 Task: In the Page Airportss.pptxinsert a new slide 'blank' Insert a picture of 'Bunjee Jumping'with name   Bunjee Jumping.png  Change shape height to 11 select the picture and style beveled mattewith picture border color black
Action: Mouse moved to (27, 91)
Screenshot: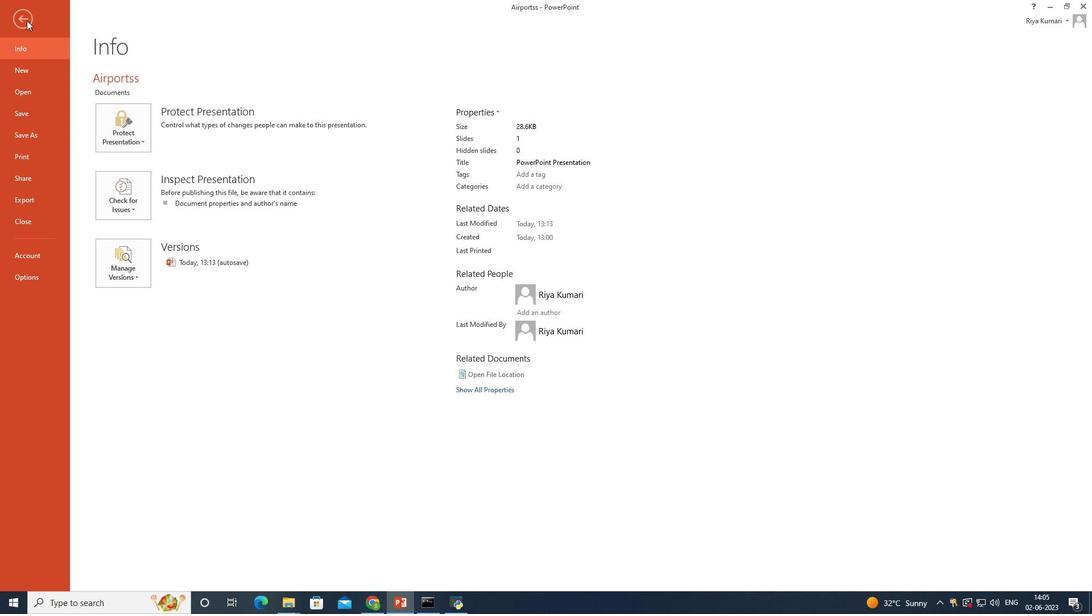 
Action: Mouse pressed left at (27, 91)
Screenshot: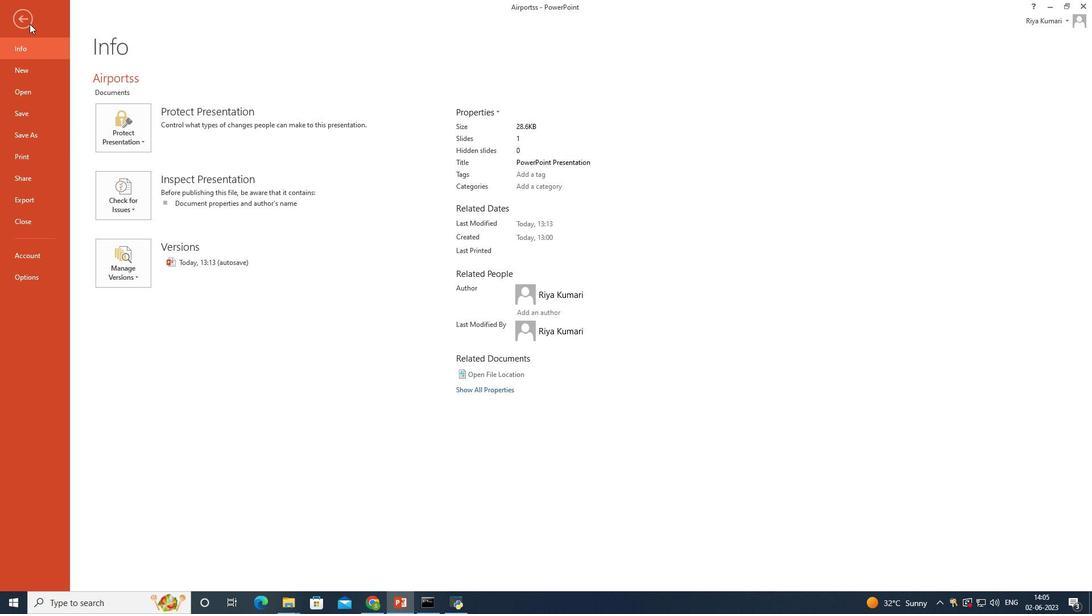 
Action: Mouse moved to (304, 110)
Screenshot: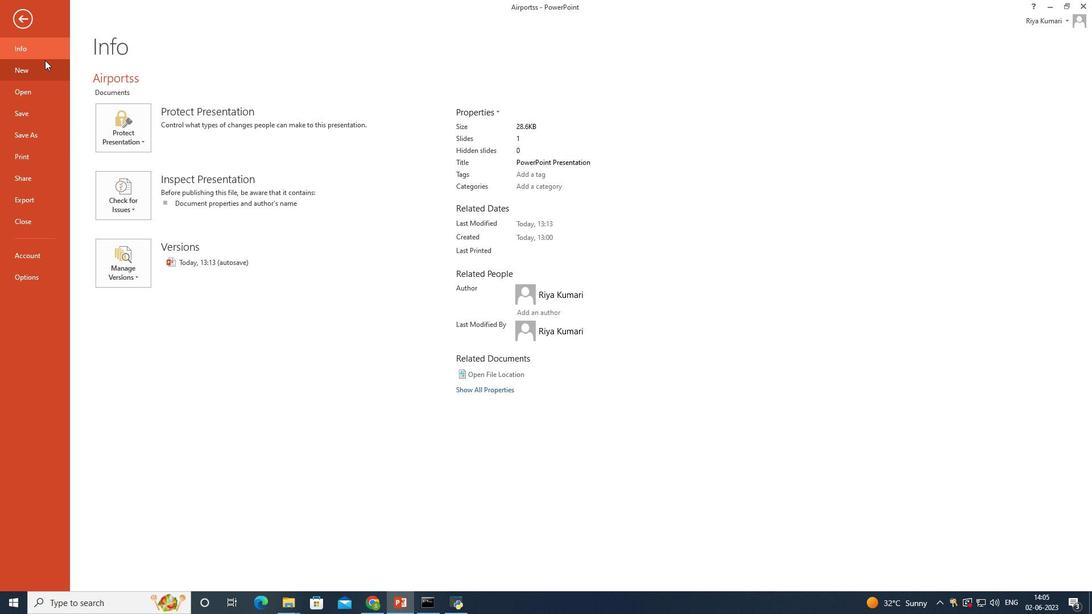 
Action: Mouse pressed left at (304, 110)
Screenshot: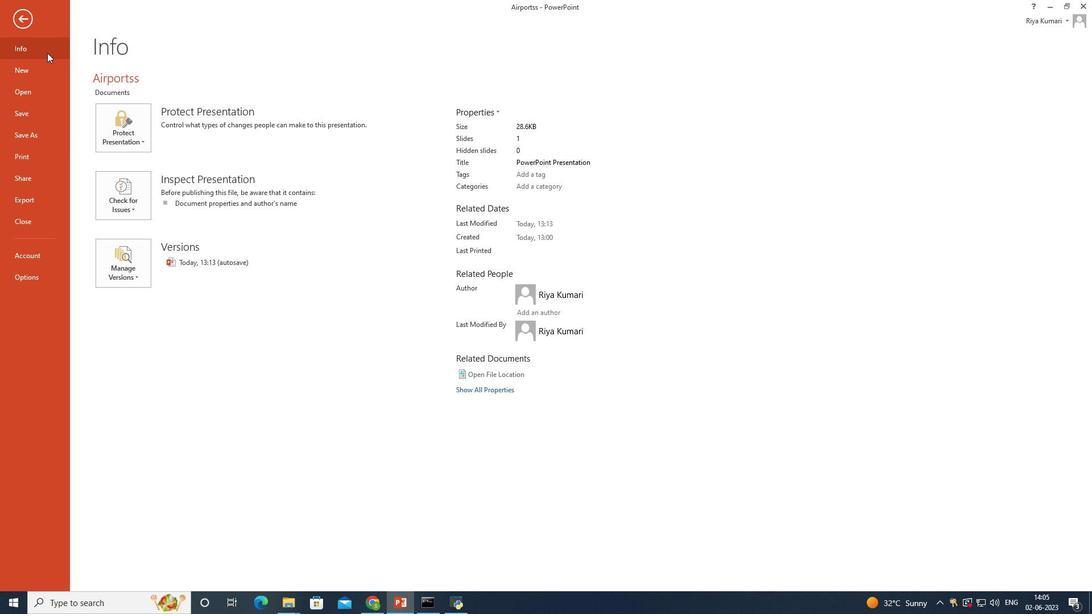 
Action: Mouse moved to (98, 60)
Screenshot: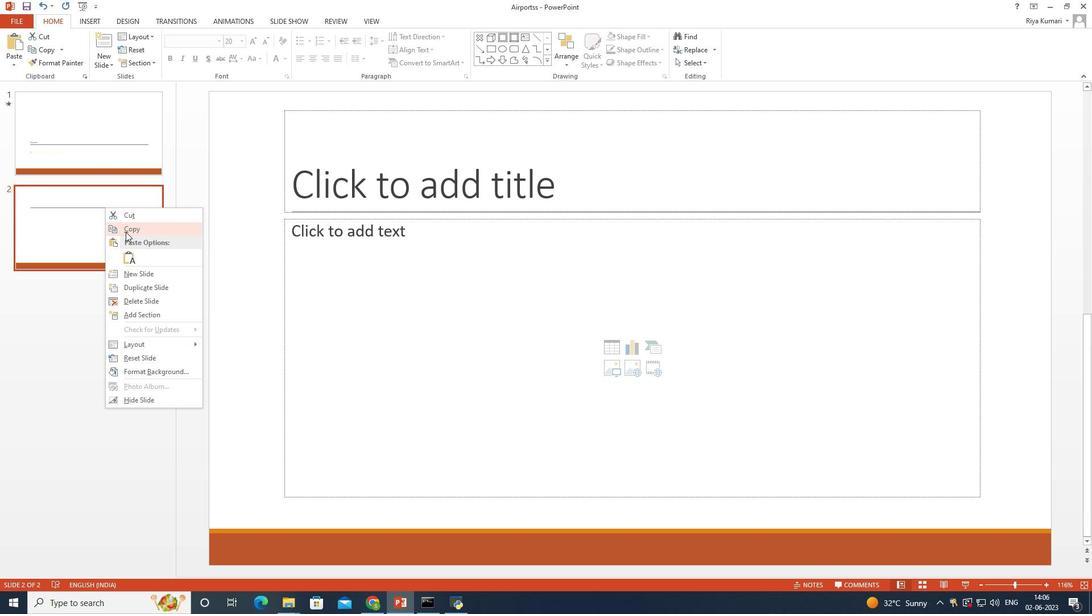 
Action: Mouse pressed left at (98, 60)
Screenshot: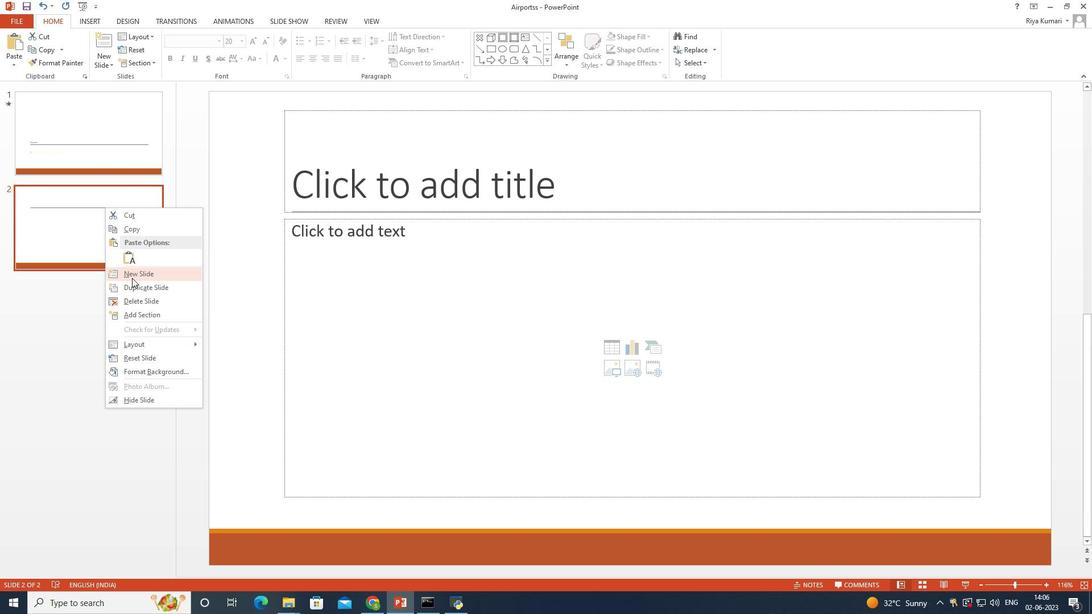 
Action: Mouse moved to (135, 216)
Screenshot: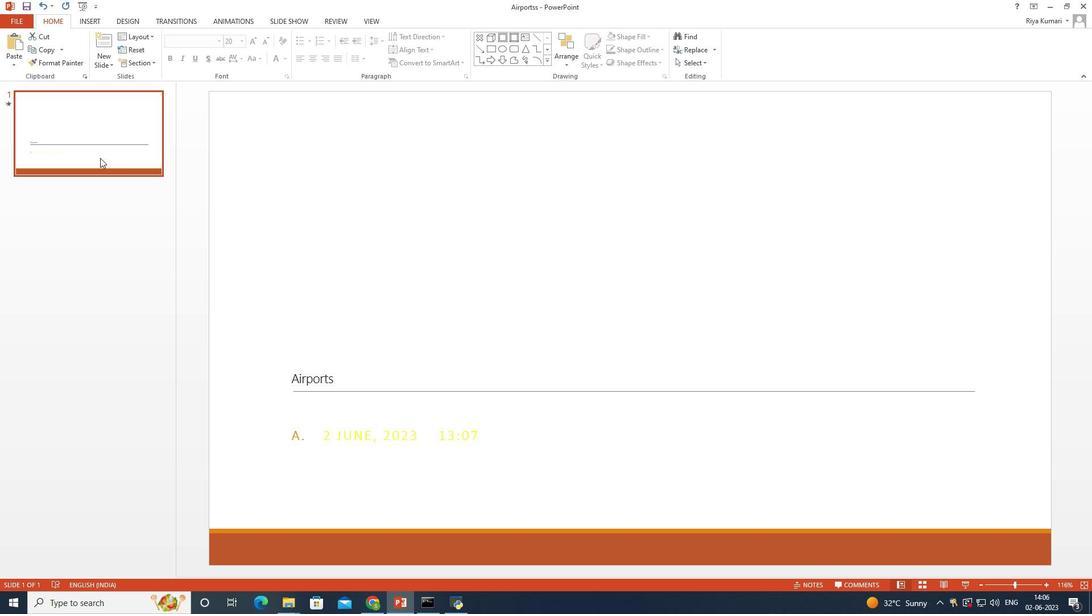 
Action: Mouse pressed left at (135, 216)
Screenshot: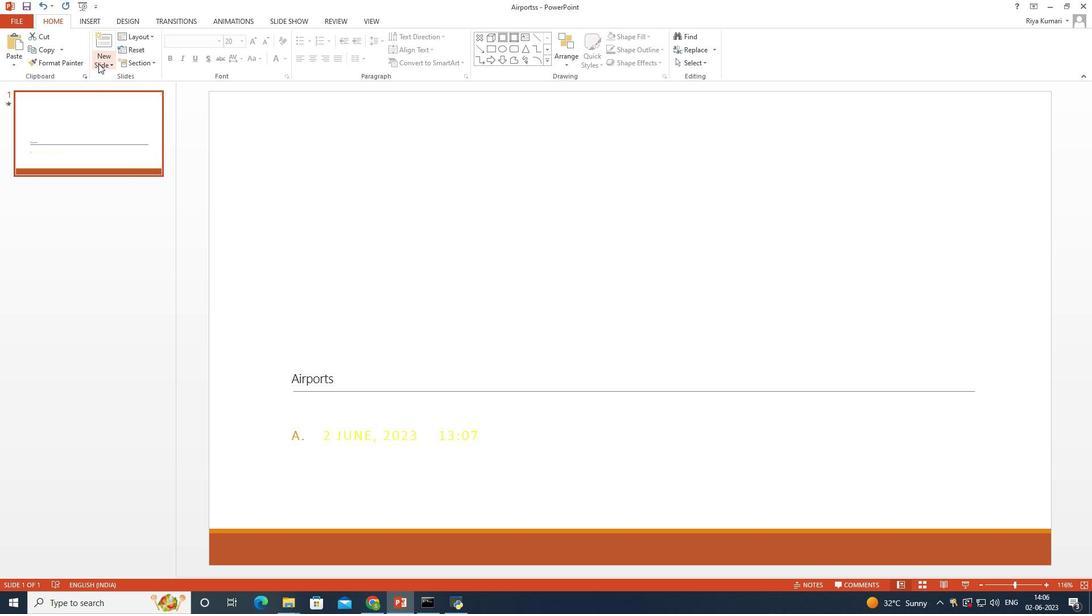 
Action: Mouse moved to (97, 18)
Screenshot: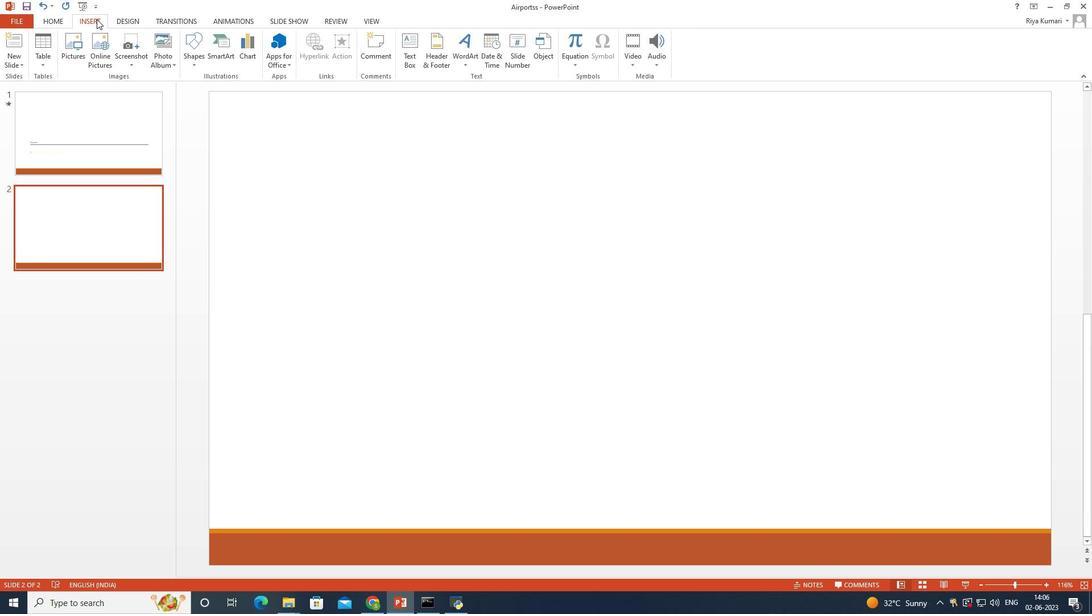 
Action: Mouse pressed left at (97, 18)
Screenshot: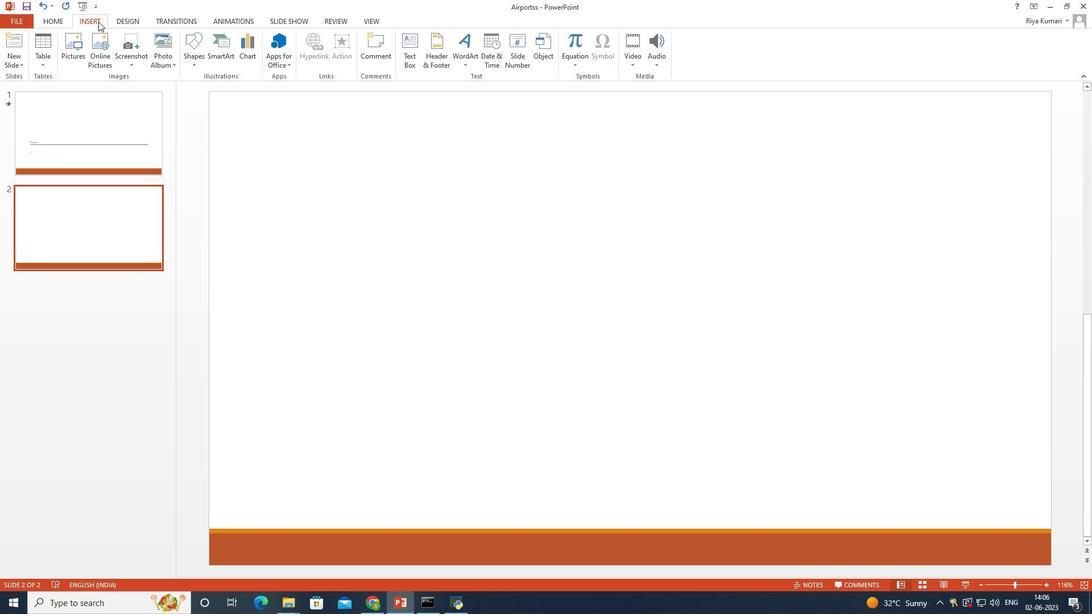 
Action: Mouse moved to (68, 46)
Screenshot: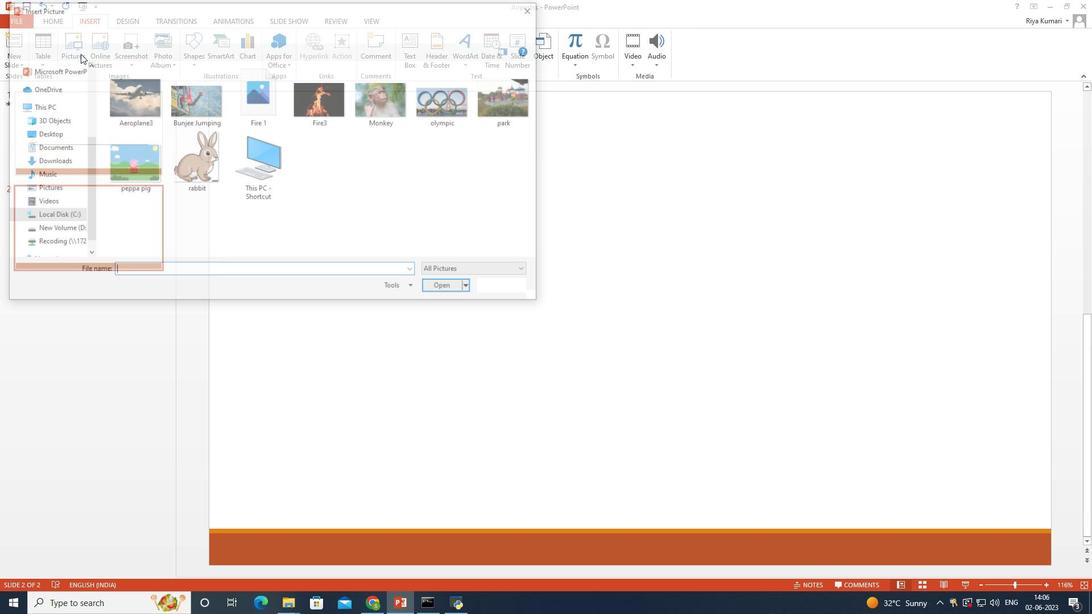 
Action: Mouse pressed left at (68, 46)
Screenshot: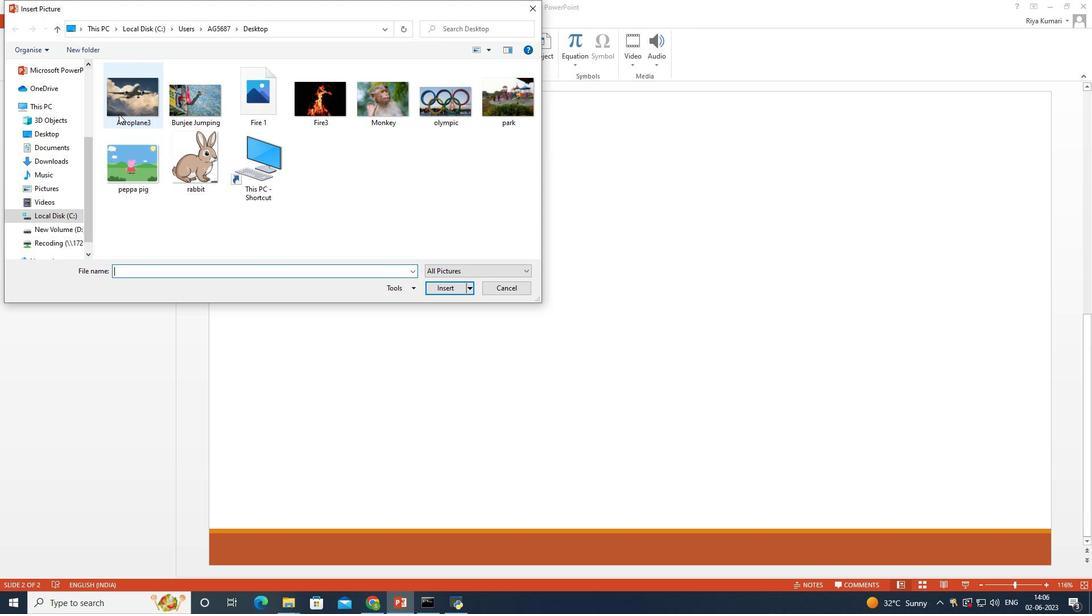 
Action: Mouse moved to (125, 95)
Screenshot: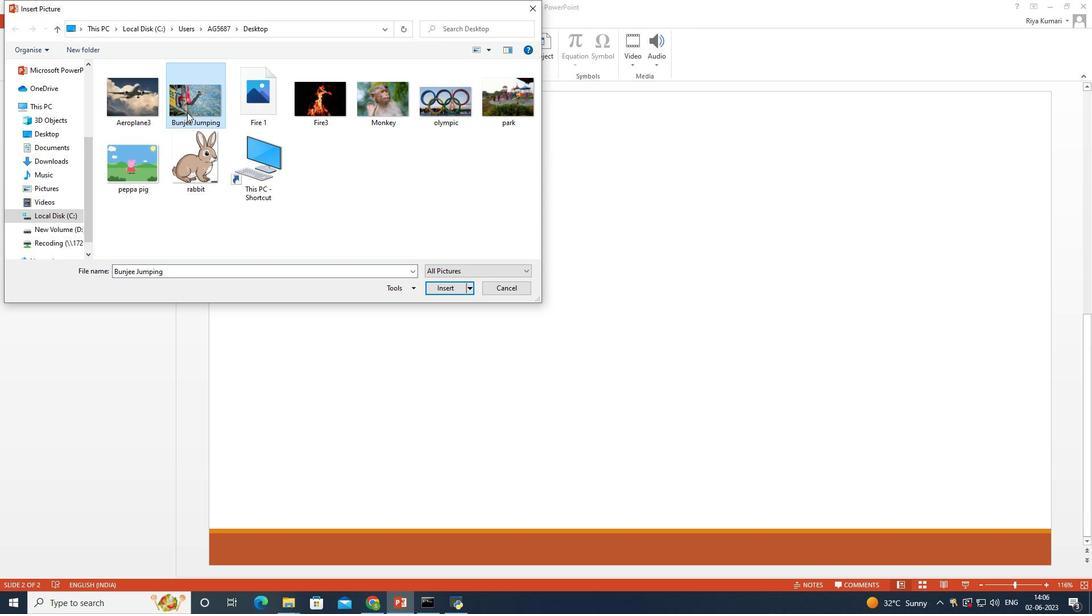 
Action: Mouse pressed left at (125, 95)
Screenshot: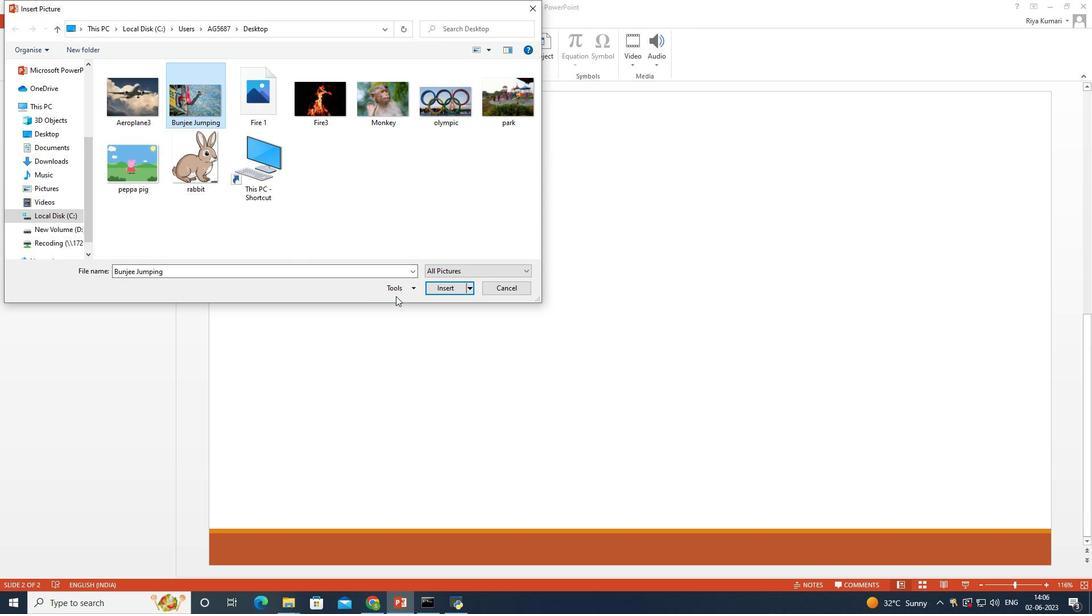 
Action: Mouse moved to (219, 114)
Screenshot: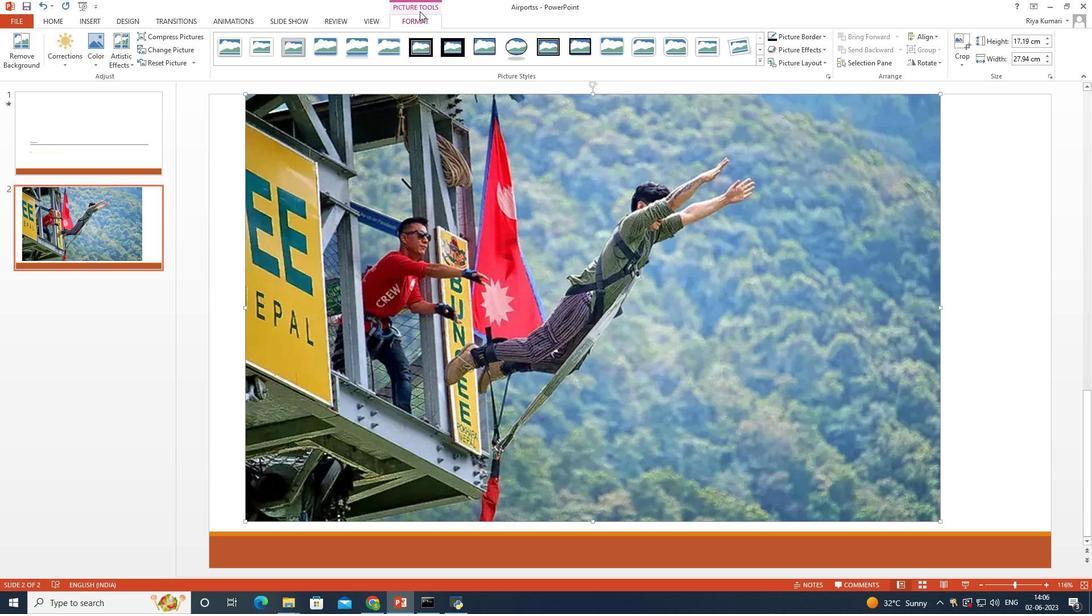 
Action: Mouse pressed left at (219, 114)
Screenshot: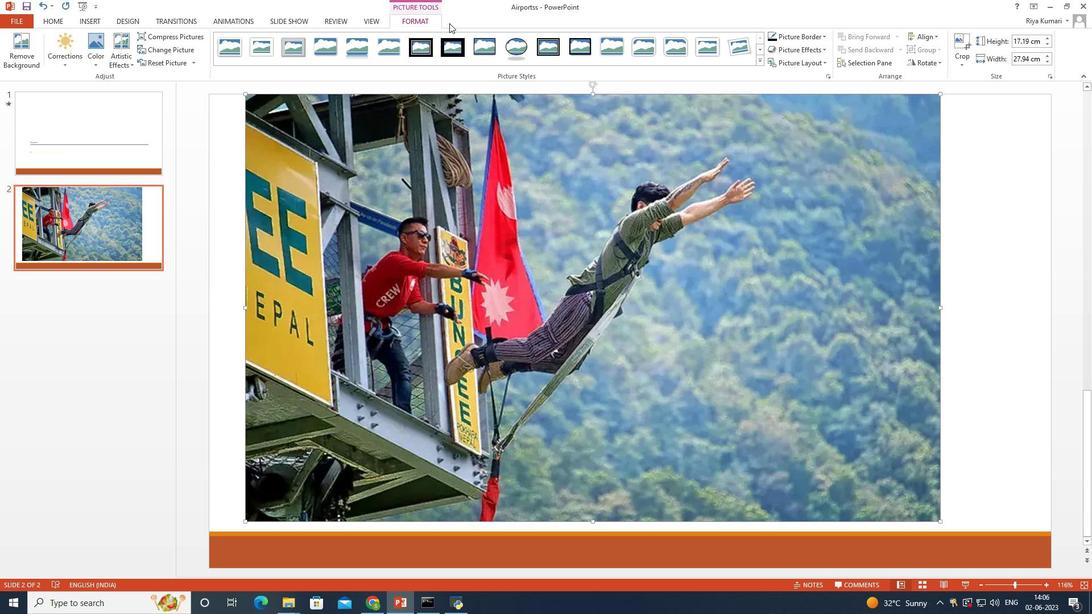 
Action: Mouse moved to (447, 290)
Screenshot: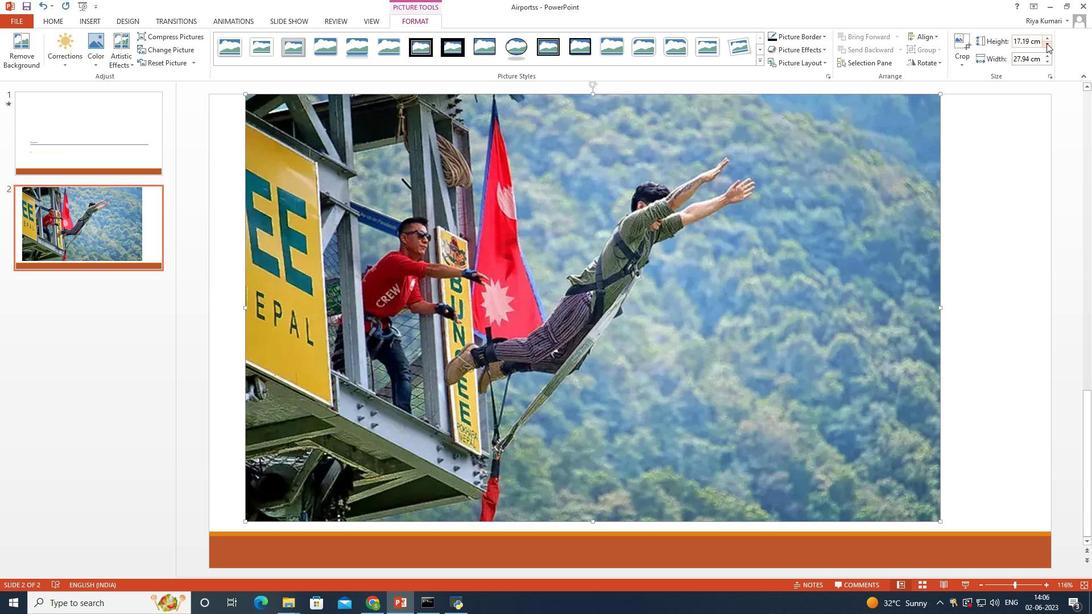 
Action: Mouse pressed left at (447, 290)
Screenshot: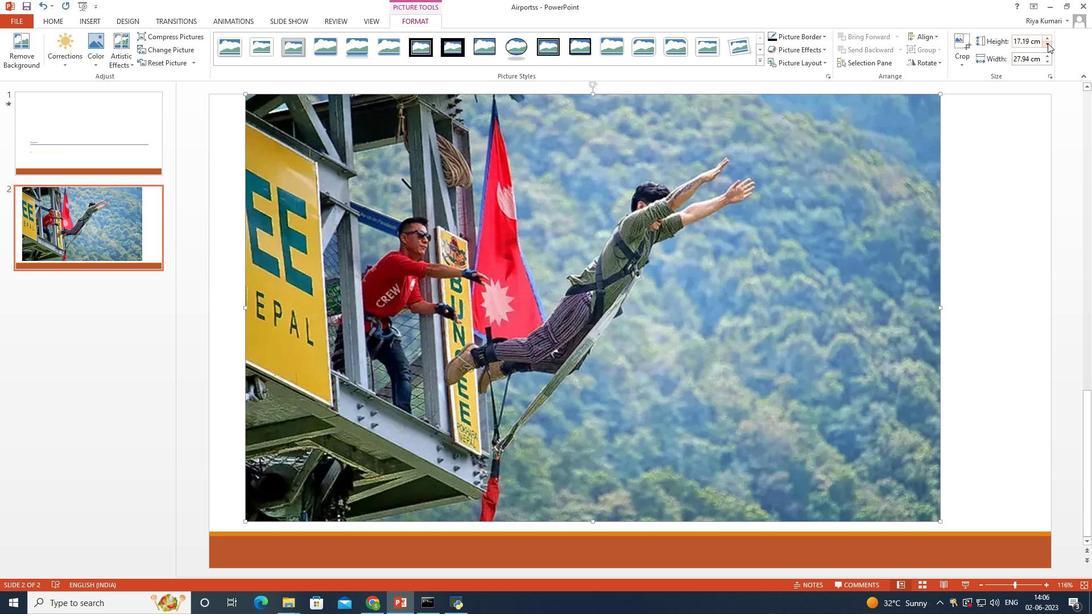 
Action: Mouse moved to (422, 7)
Screenshot: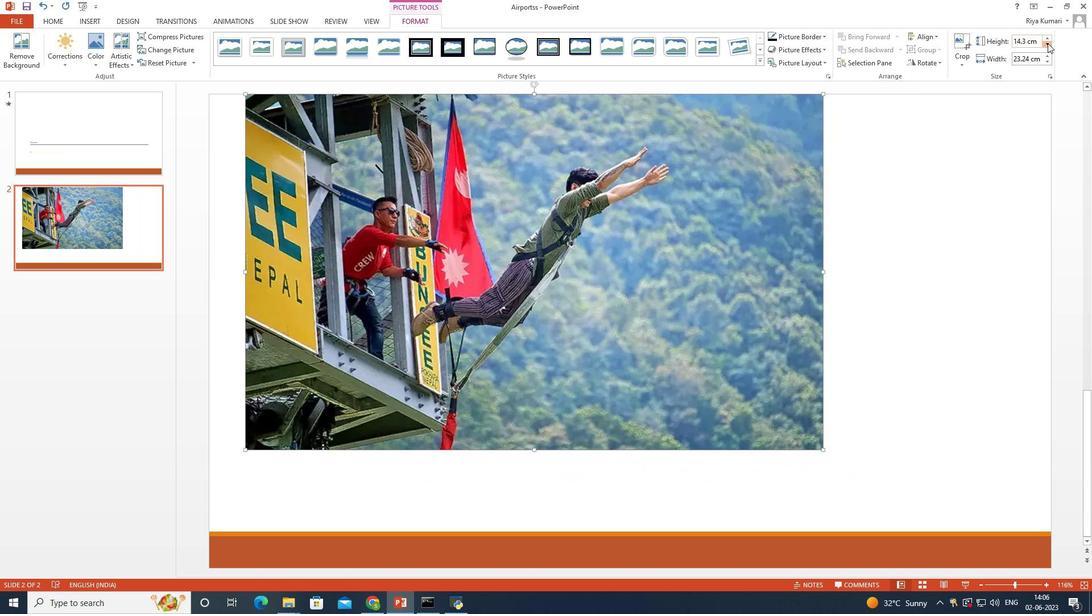 
Action: Mouse pressed left at (422, 7)
Screenshot: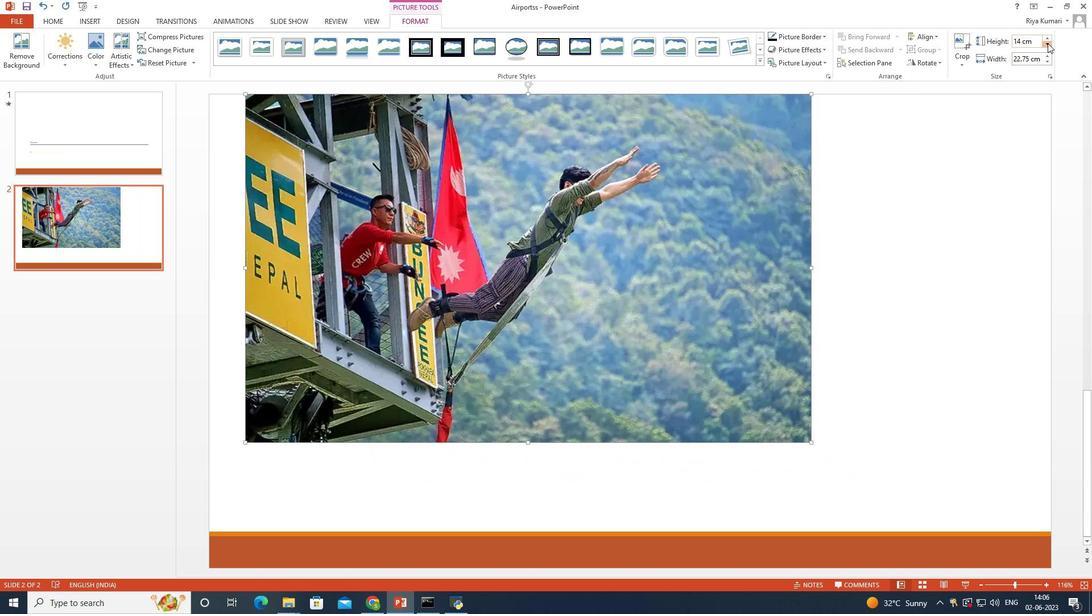 
Action: Mouse moved to (426, 18)
Screenshot: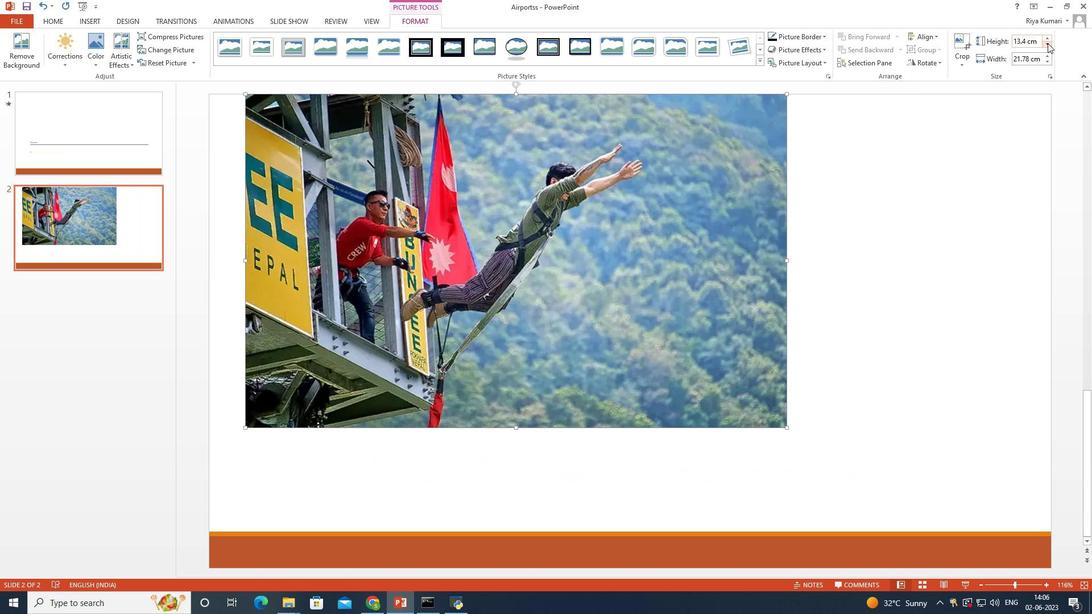 
Action: Mouse pressed left at (426, 18)
Screenshot: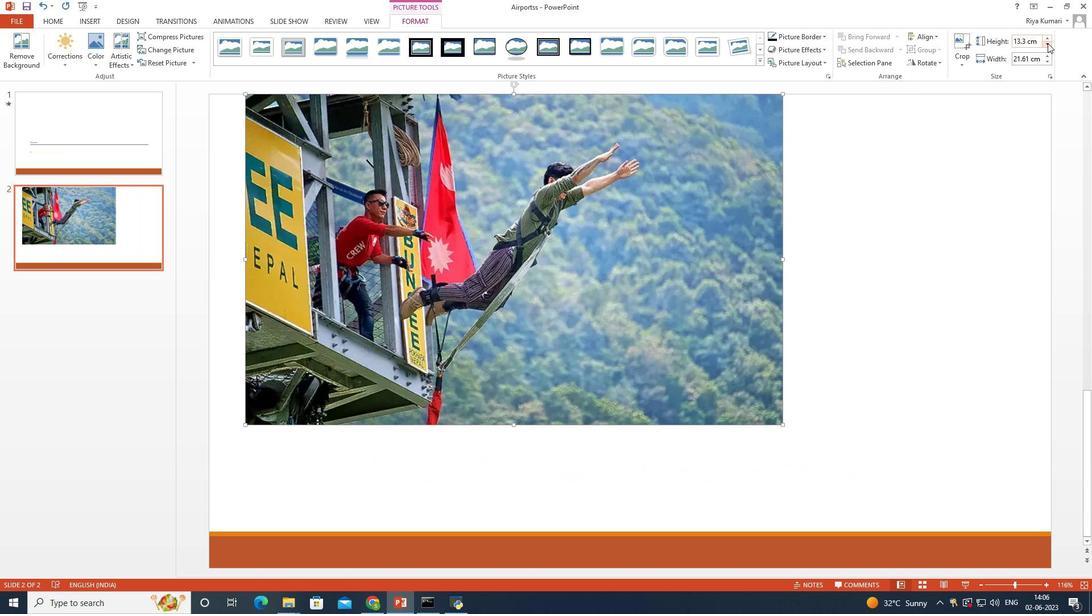 
Action: Mouse moved to (1046, 45)
Screenshot: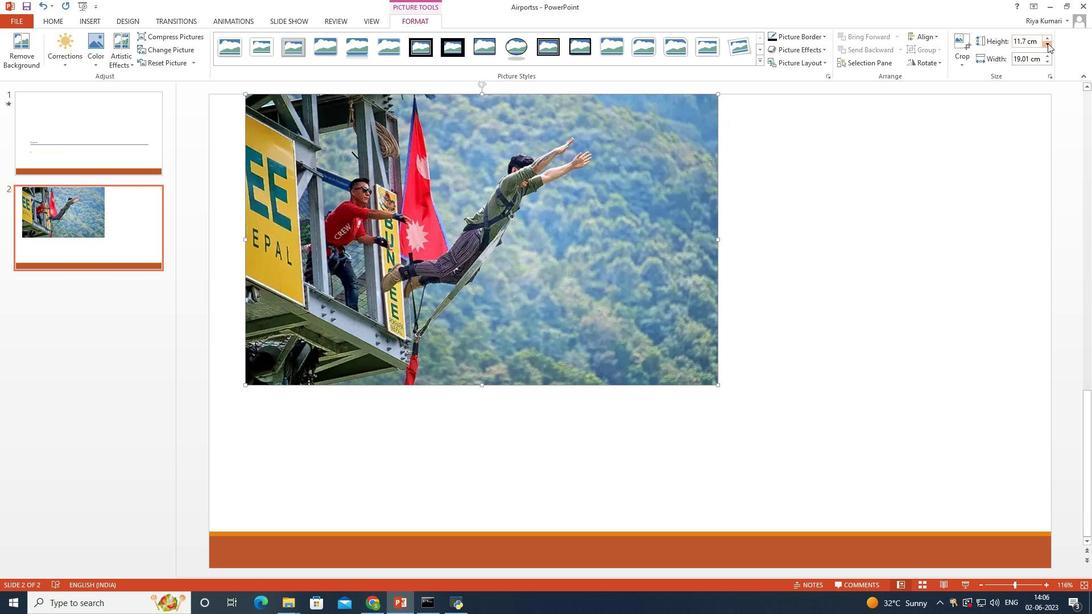 
Action: Mouse pressed left at (1046, 45)
Screenshot: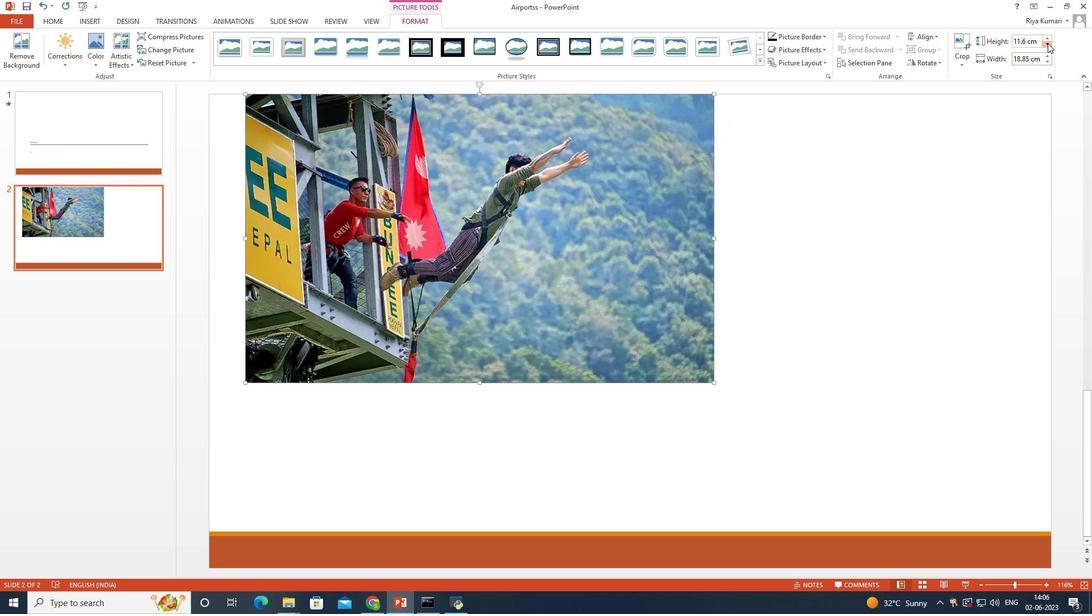 
Action: Mouse pressed left at (1046, 45)
Screenshot: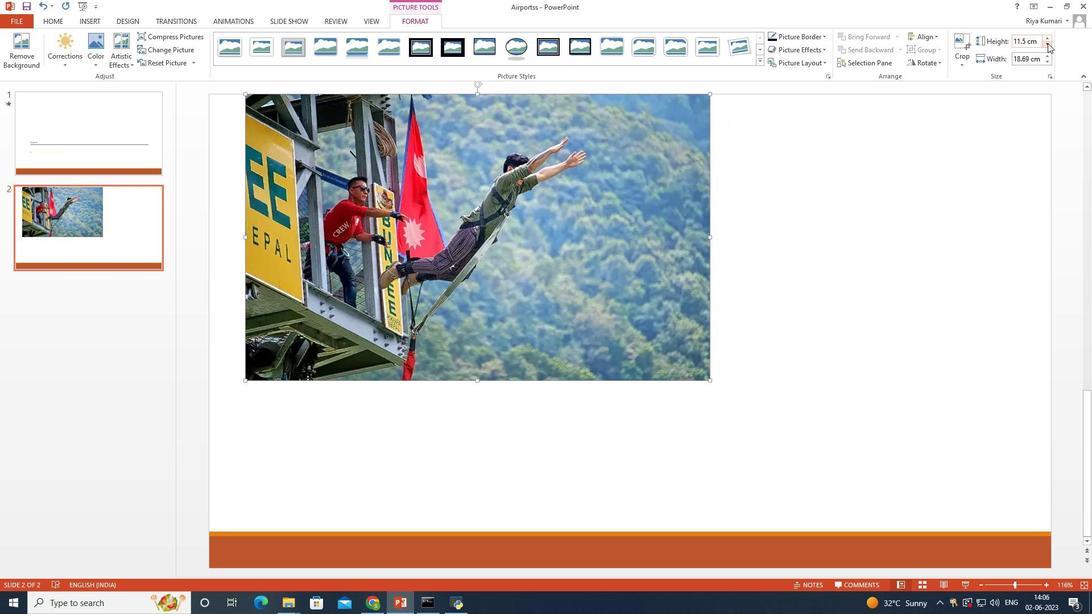 
Action: Mouse pressed left at (1046, 45)
Screenshot: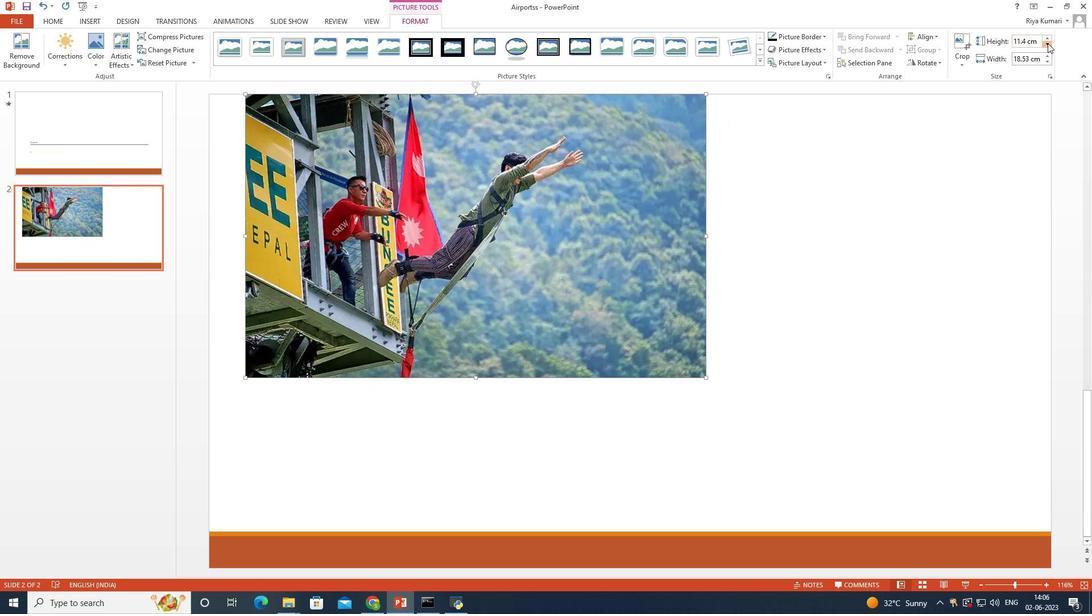 
Action: Mouse pressed left at (1046, 45)
Screenshot: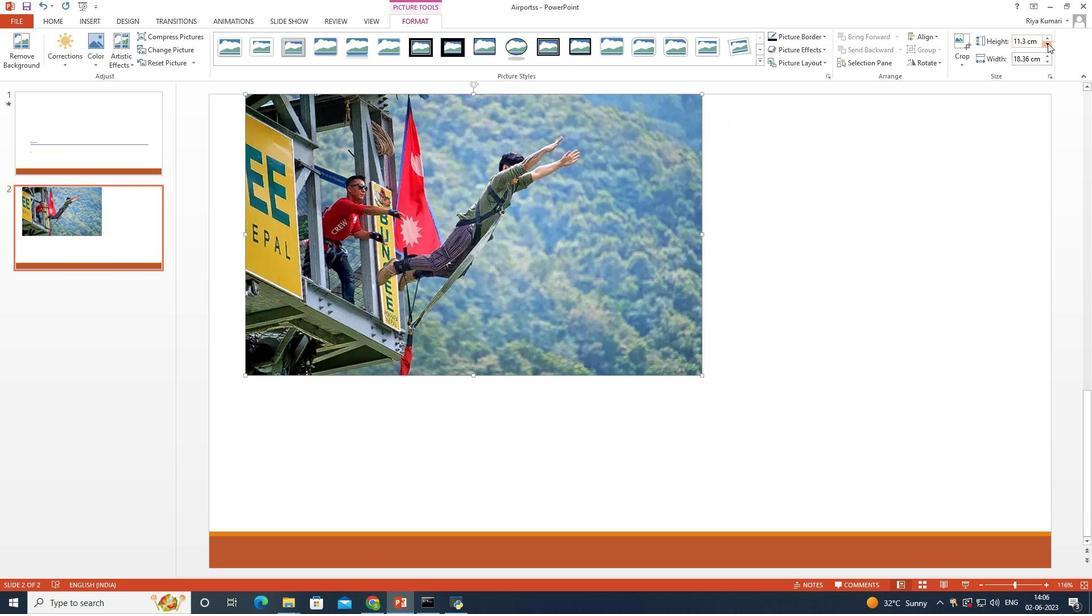 
Action: Mouse pressed left at (1046, 45)
Screenshot: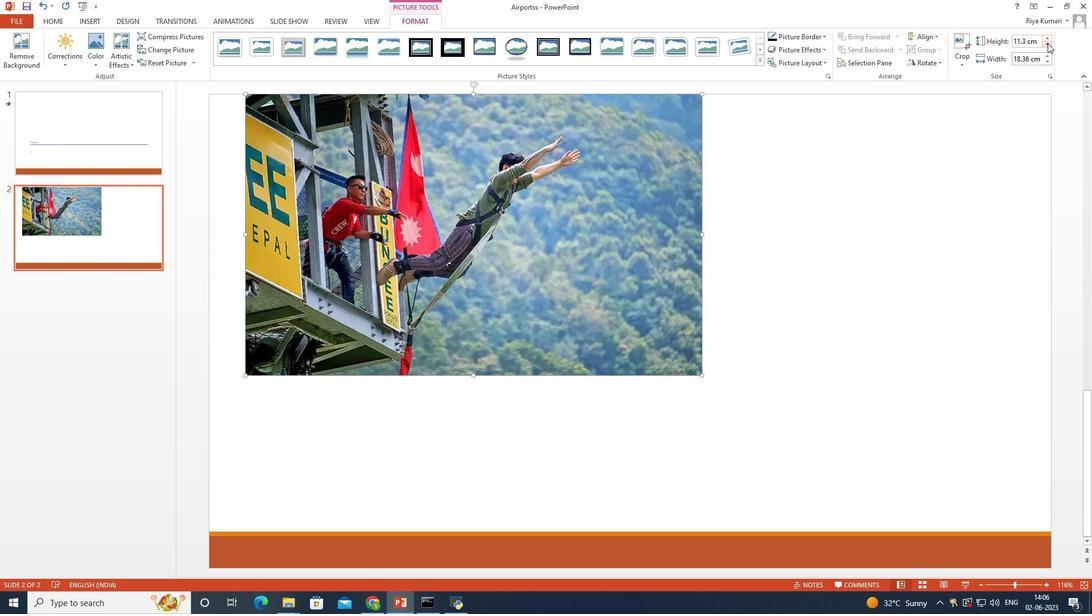 
Action: Mouse pressed left at (1046, 45)
Screenshot: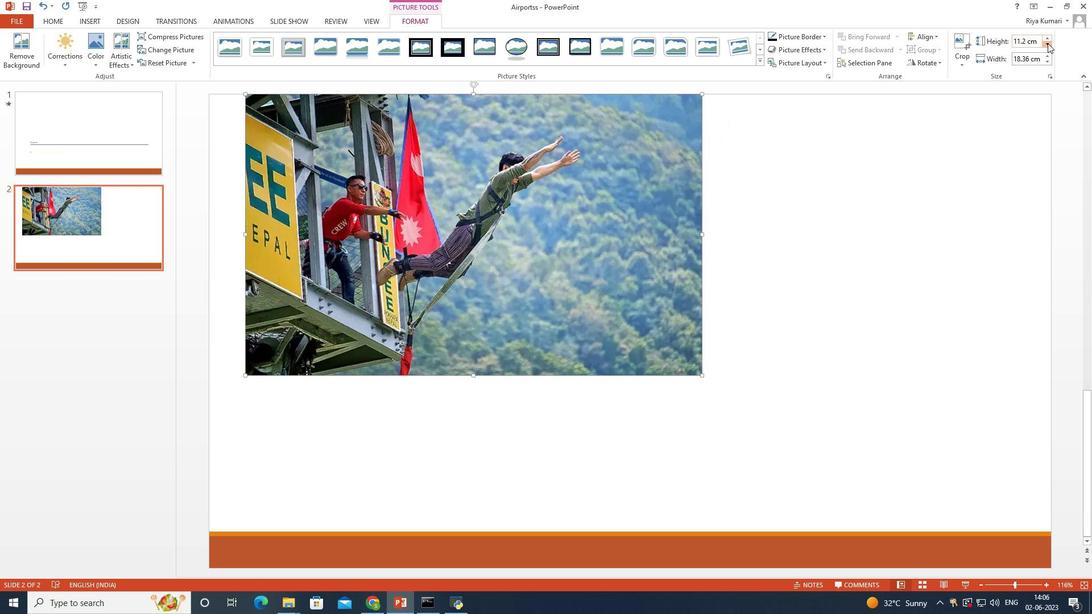 
Action: Mouse pressed left at (1046, 45)
Screenshot: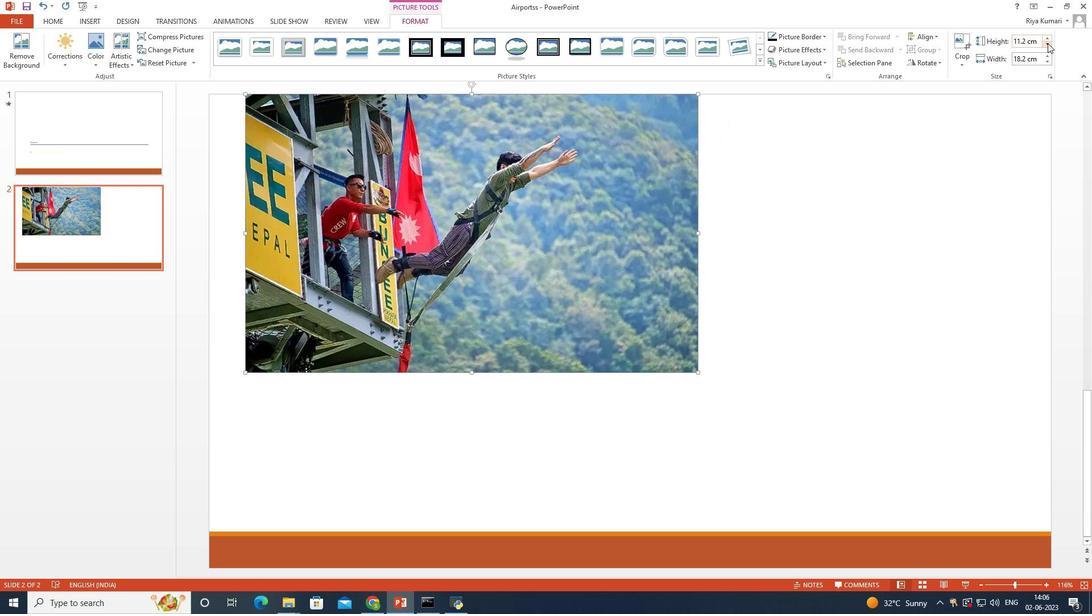 
Action: Mouse pressed left at (1046, 45)
Screenshot: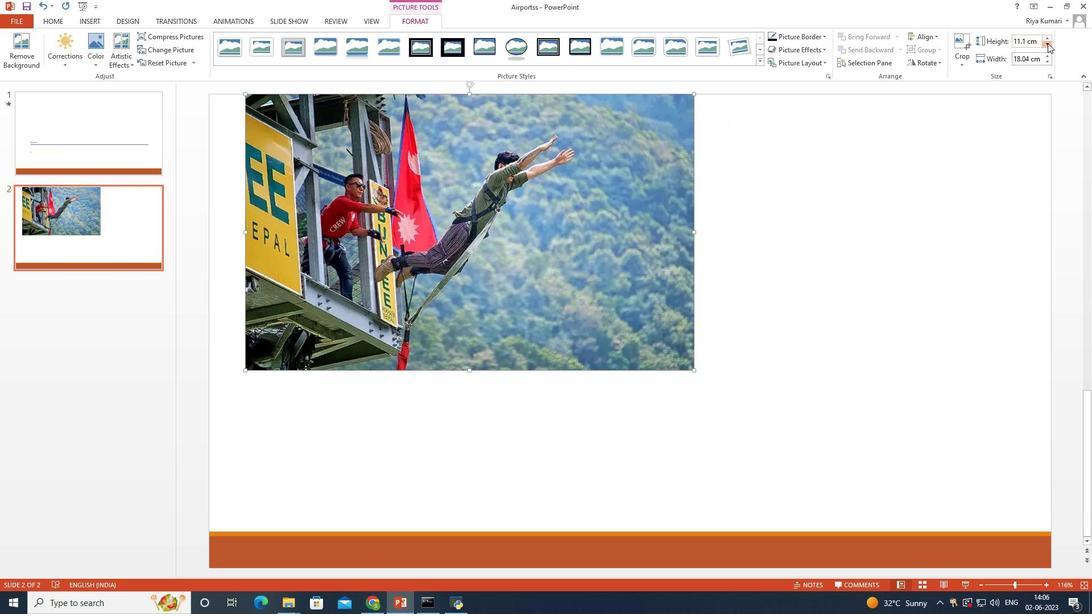 
Action: Mouse pressed left at (1046, 45)
Screenshot: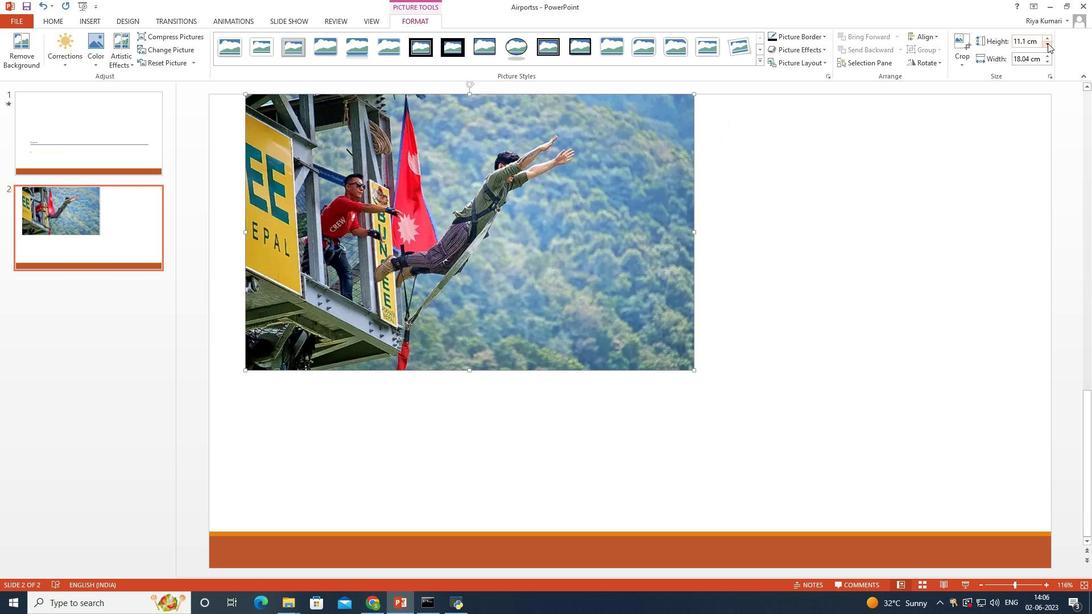 
Action: Mouse pressed left at (1046, 45)
Screenshot: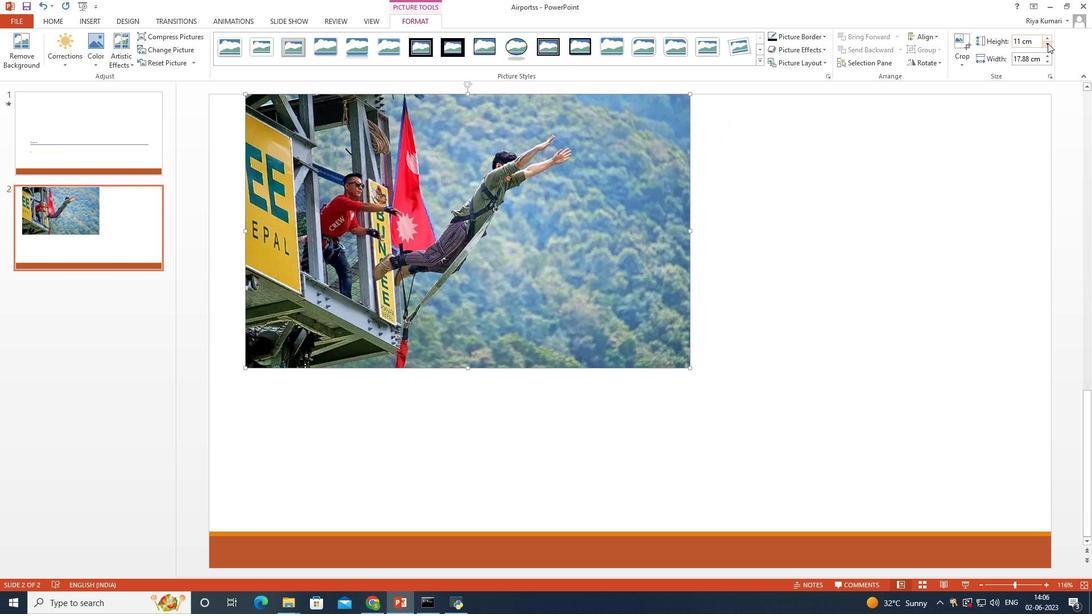 
Action: Mouse pressed left at (1046, 45)
Screenshot: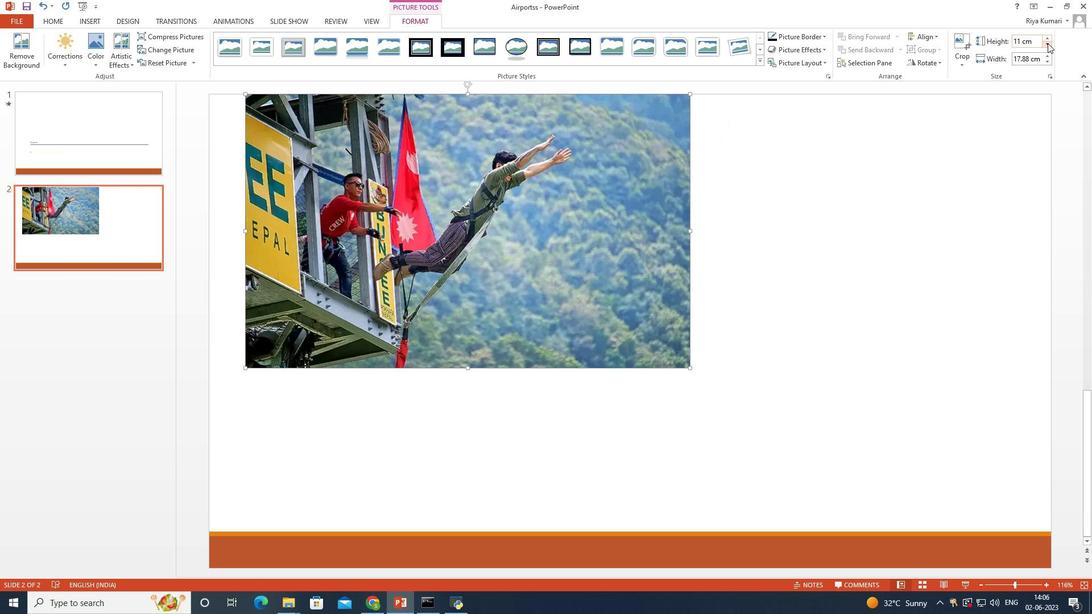 
Action: Mouse pressed left at (1046, 45)
Screenshot: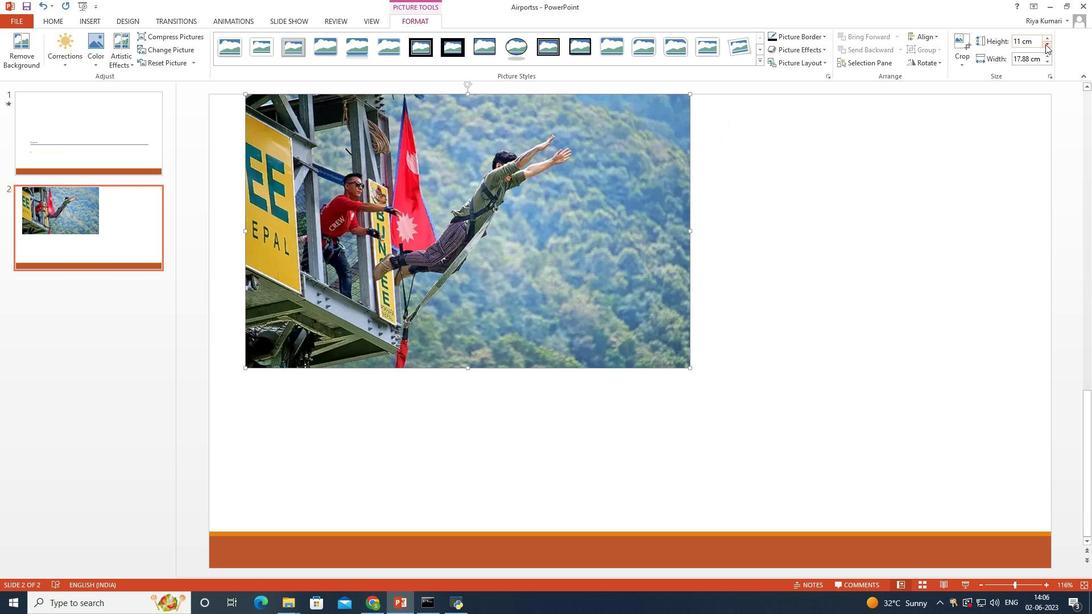 
Action: Mouse pressed left at (1046, 45)
Screenshot: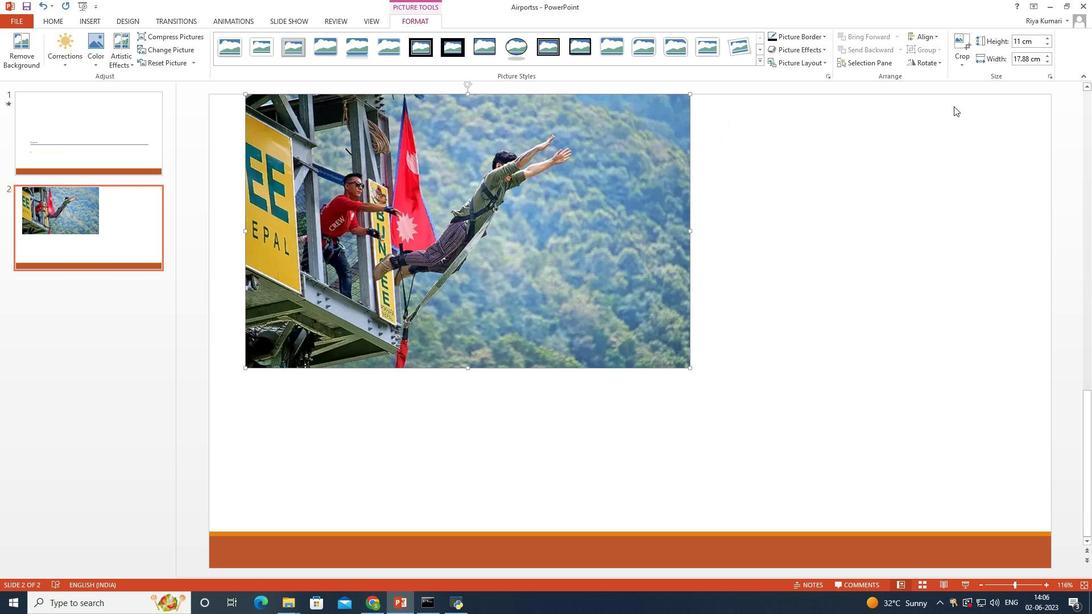 
Action: Mouse pressed left at (1046, 45)
Screenshot: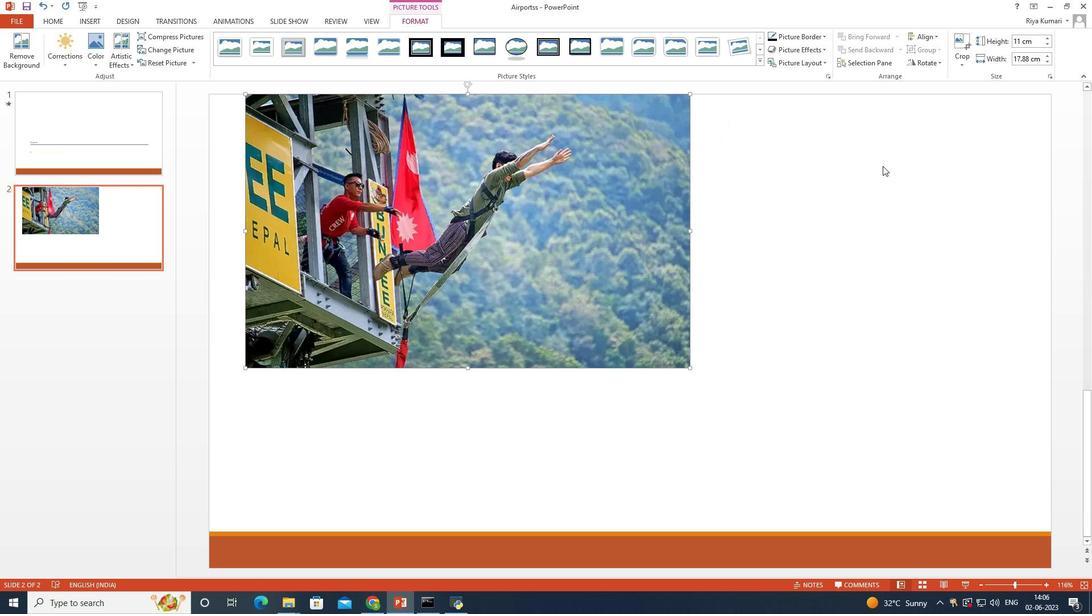 
Action: Mouse pressed left at (1046, 45)
Screenshot: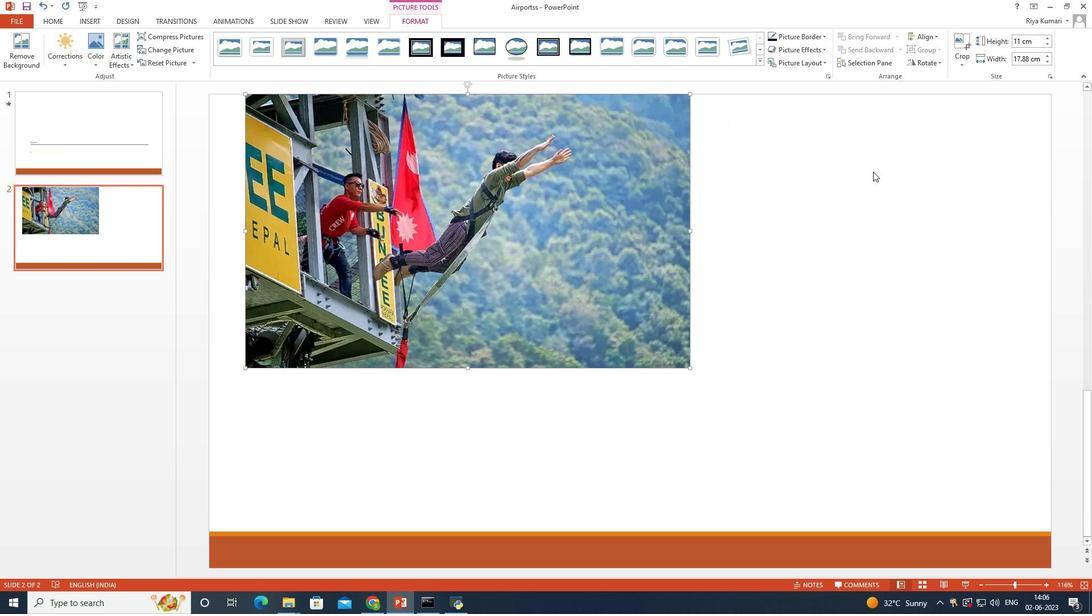 
Action: Mouse pressed left at (1046, 45)
Screenshot: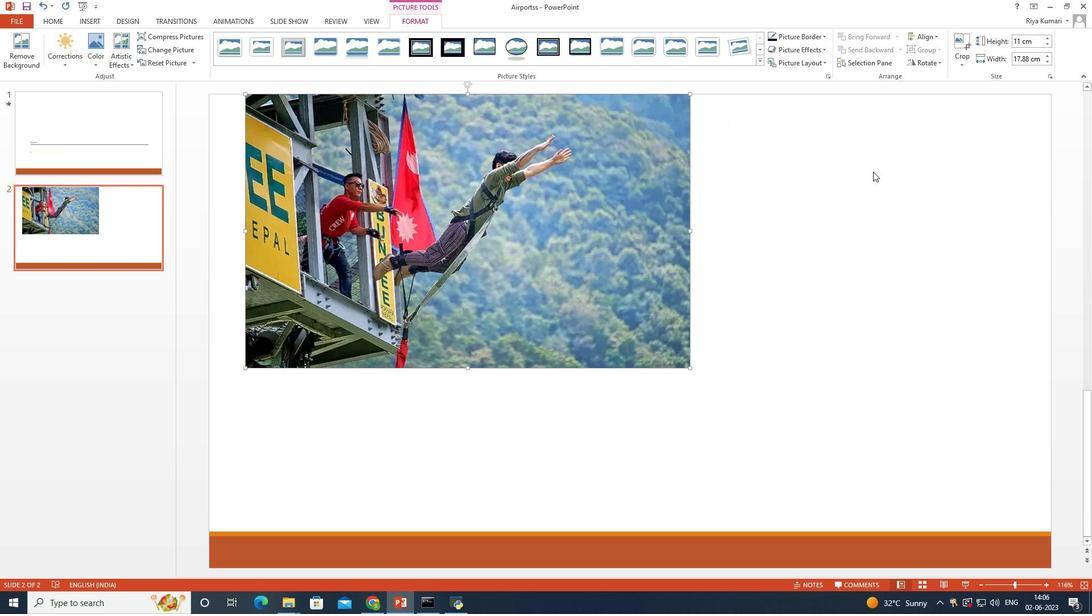 
Action: Mouse pressed left at (1046, 45)
Screenshot: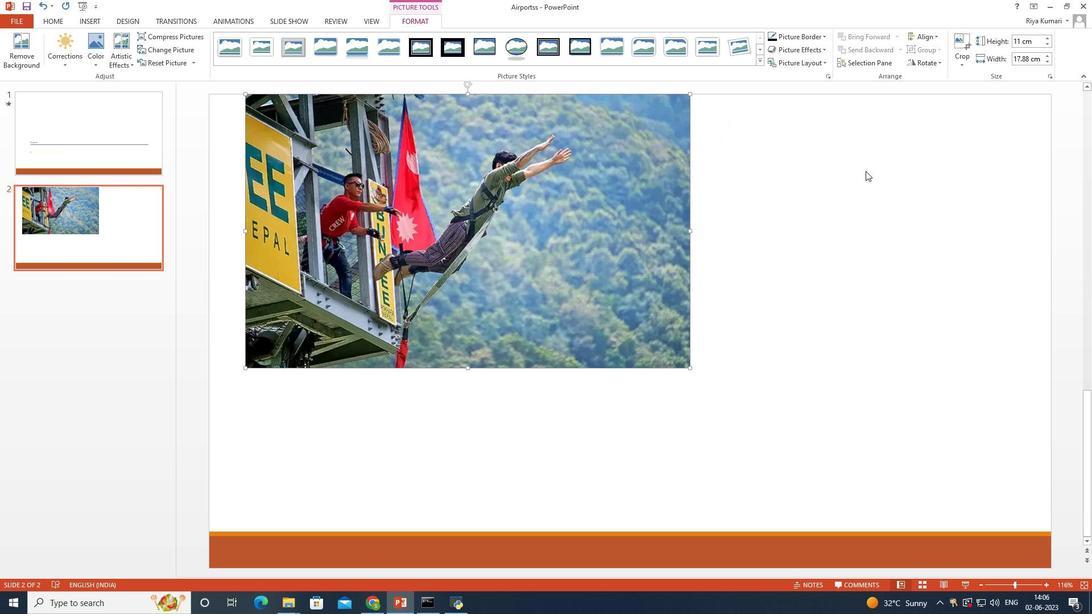 
Action: Mouse pressed left at (1046, 45)
Screenshot: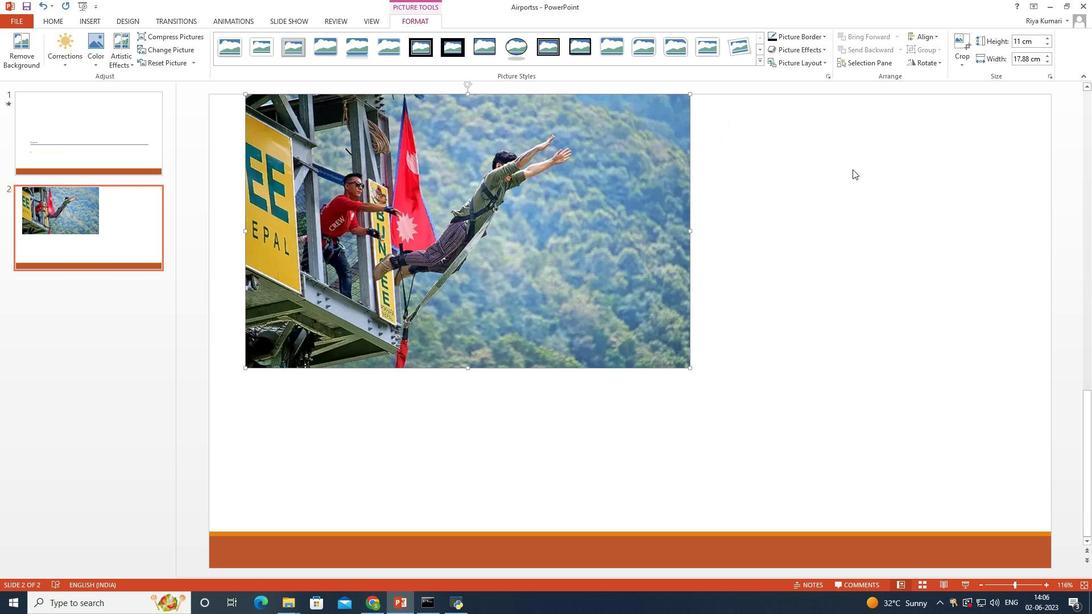 
Action: Mouse pressed left at (1046, 45)
Screenshot: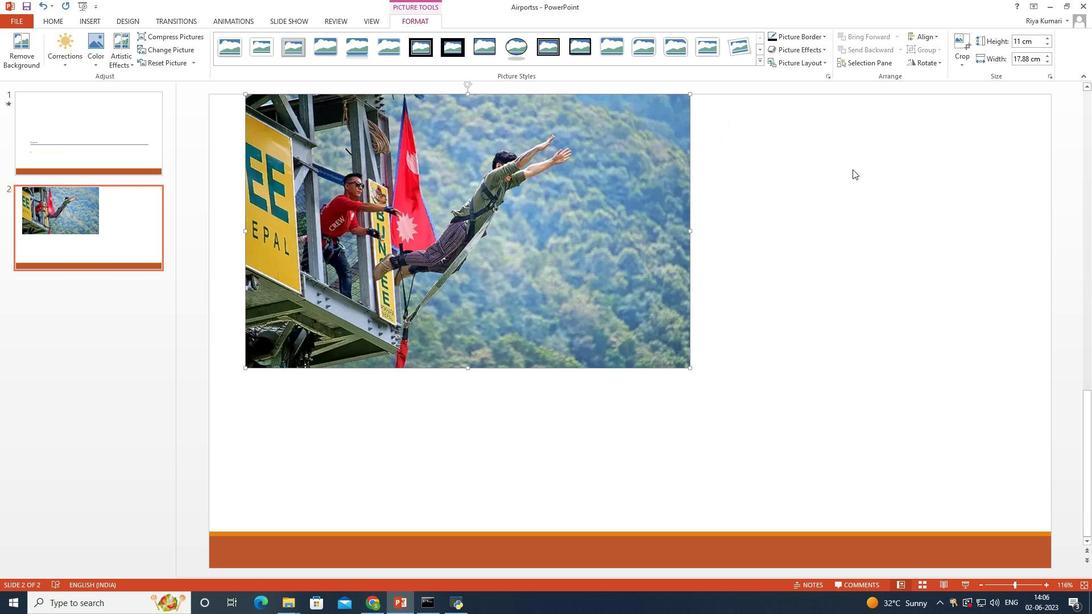 
Action: Mouse pressed left at (1046, 45)
Screenshot: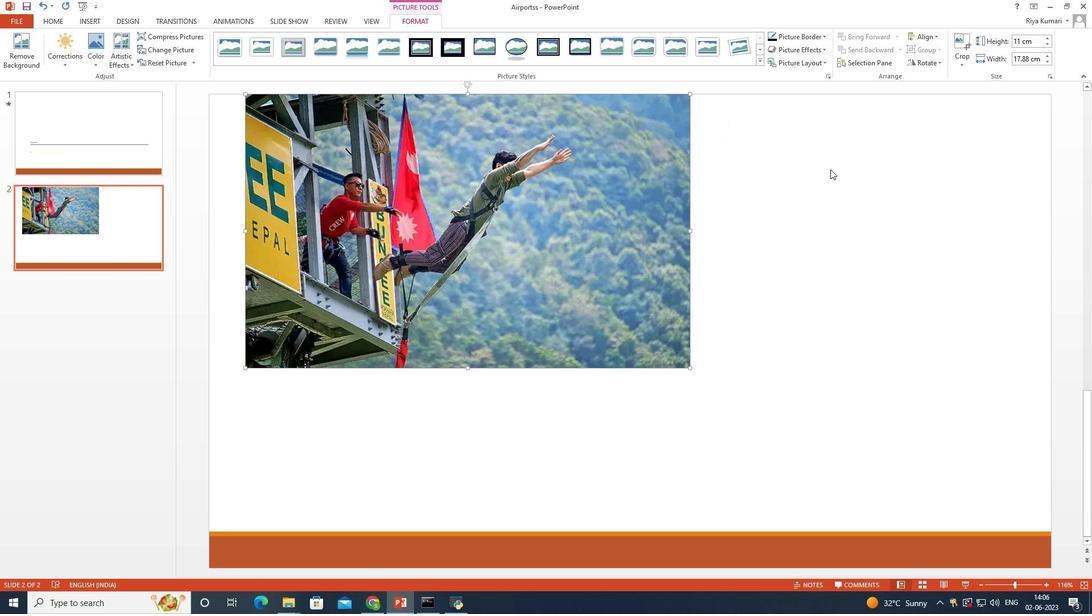 
Action: Mouse pressed left at (1046, 45)
Screenshot: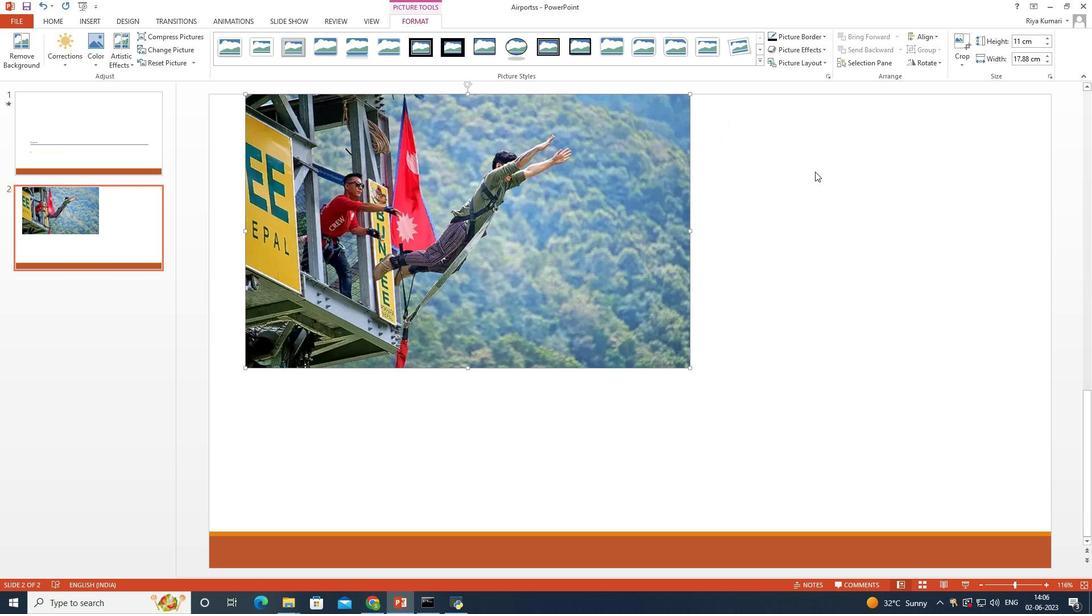 
Action: Mouse pressed left at (1046, 45)
Screenshot: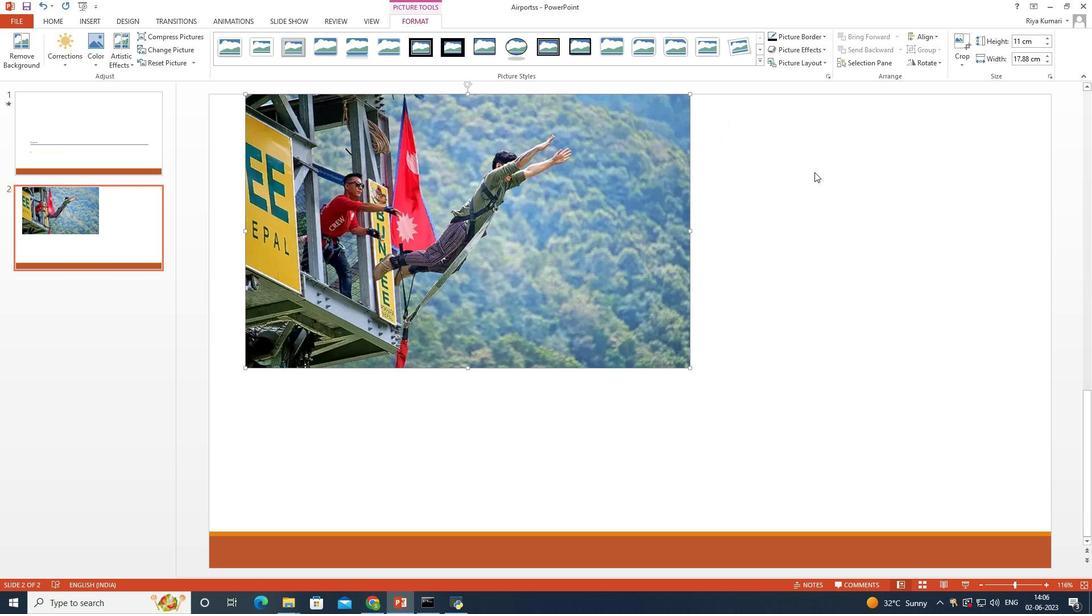 
Action: Mouse pressed left at (1046, 45)
Screenshot: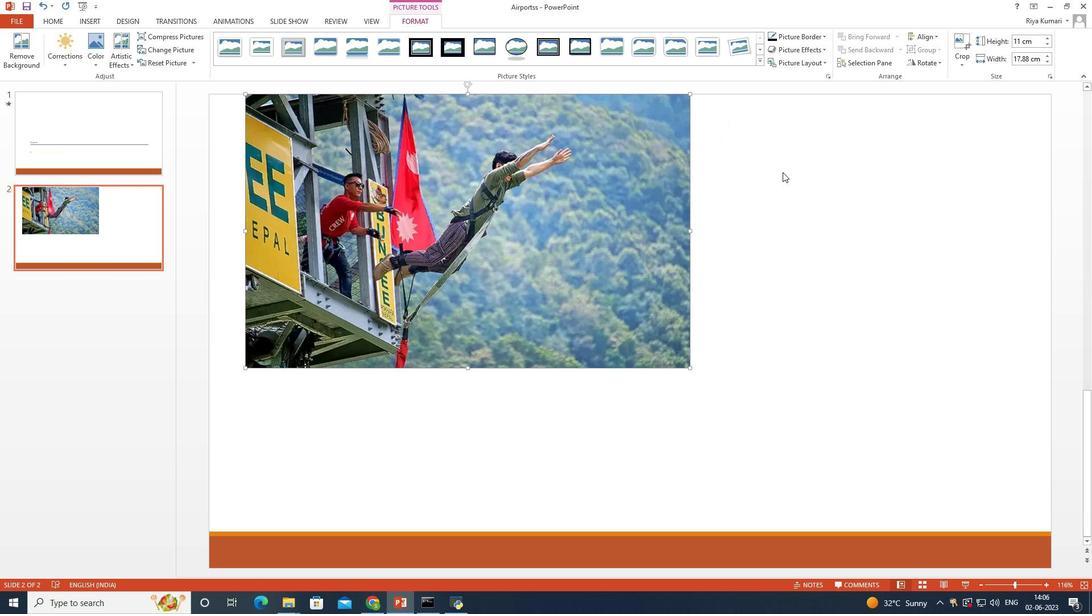 
Action: Mouse pressed left at (1046, 45)
Screenshot: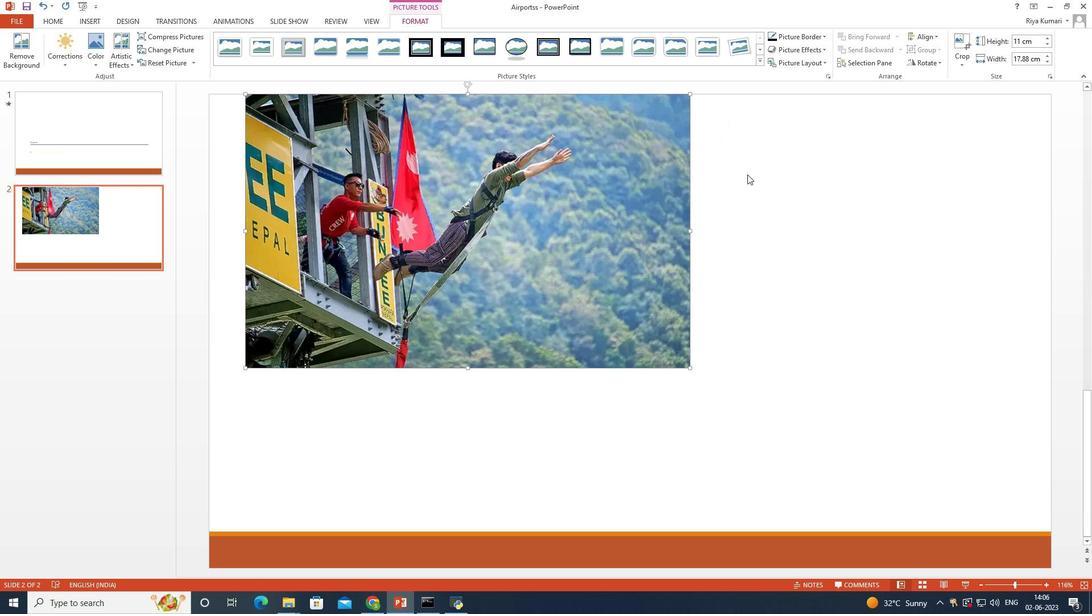 
Action: Mouse pressed left at (1046, 45)
Screenshot: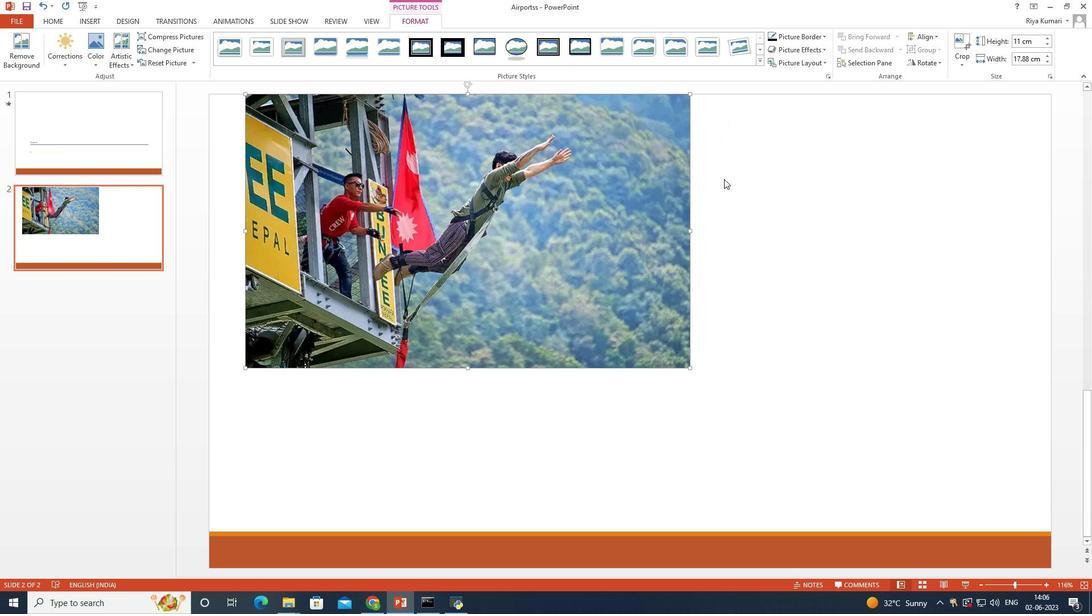 
Action: Mouse pressed left at (1046, 45)
Screenshot: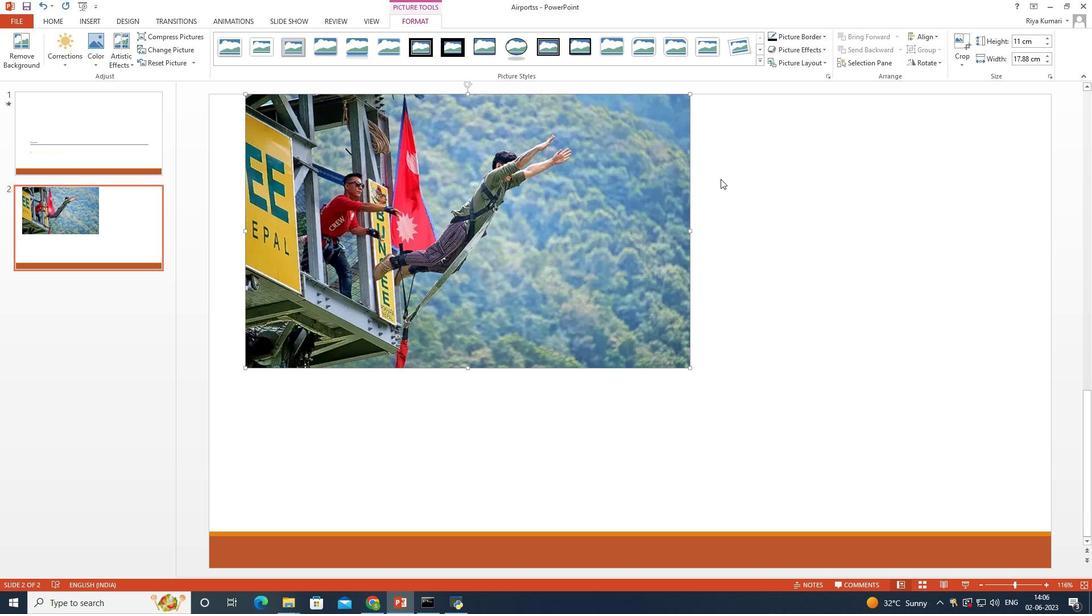 
Action: Mouse pressed left at (1046, 45)
Screenshot: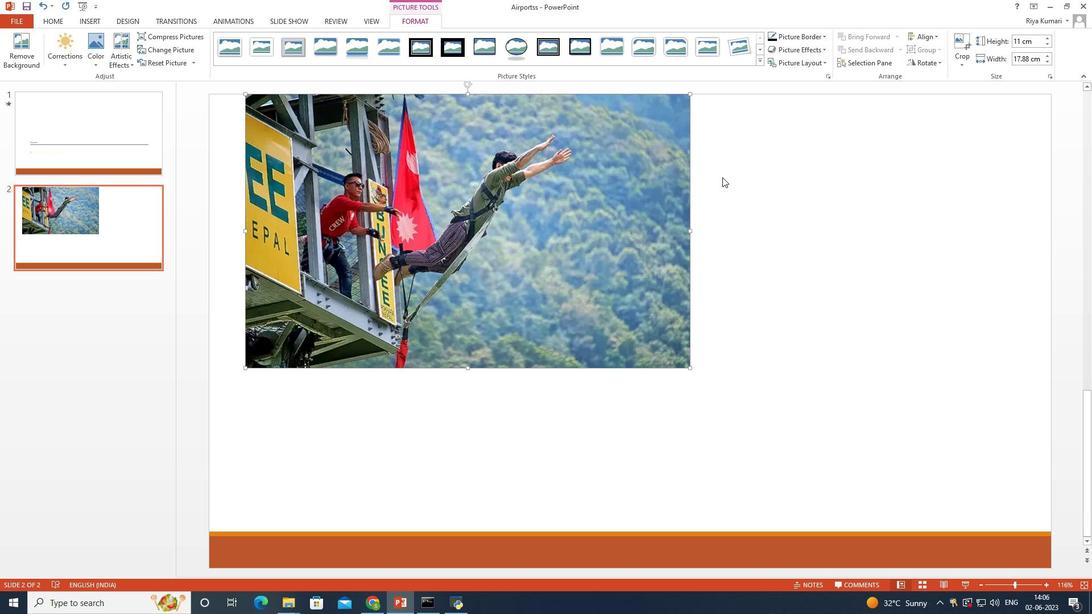 
Action: Mouse pressed left at (1046, 45)
Screenshot: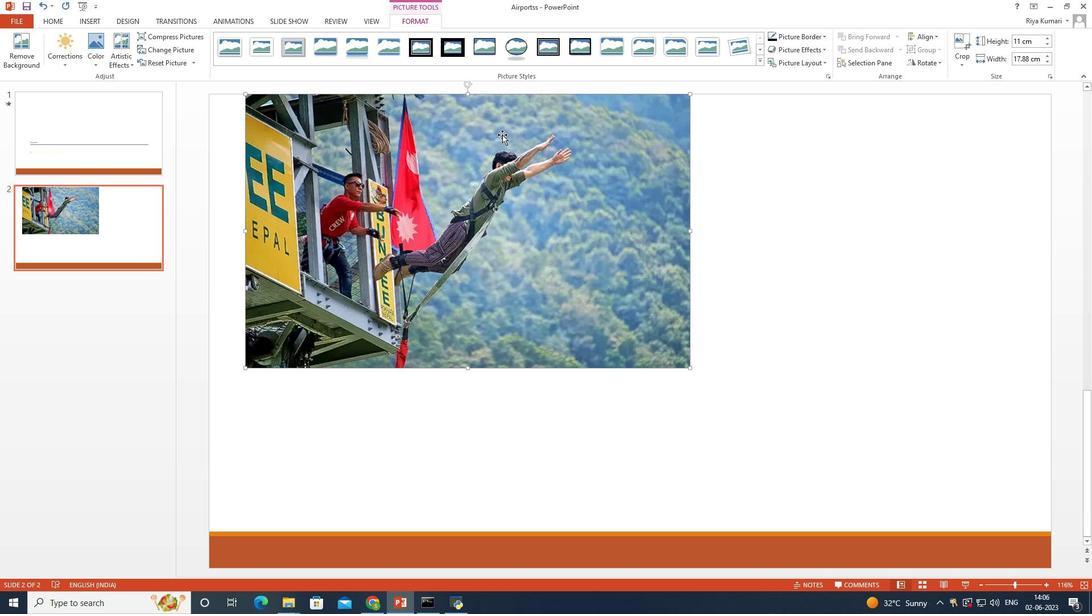 
Action: Mouse pressed left at (1046, 45)
Screenshot: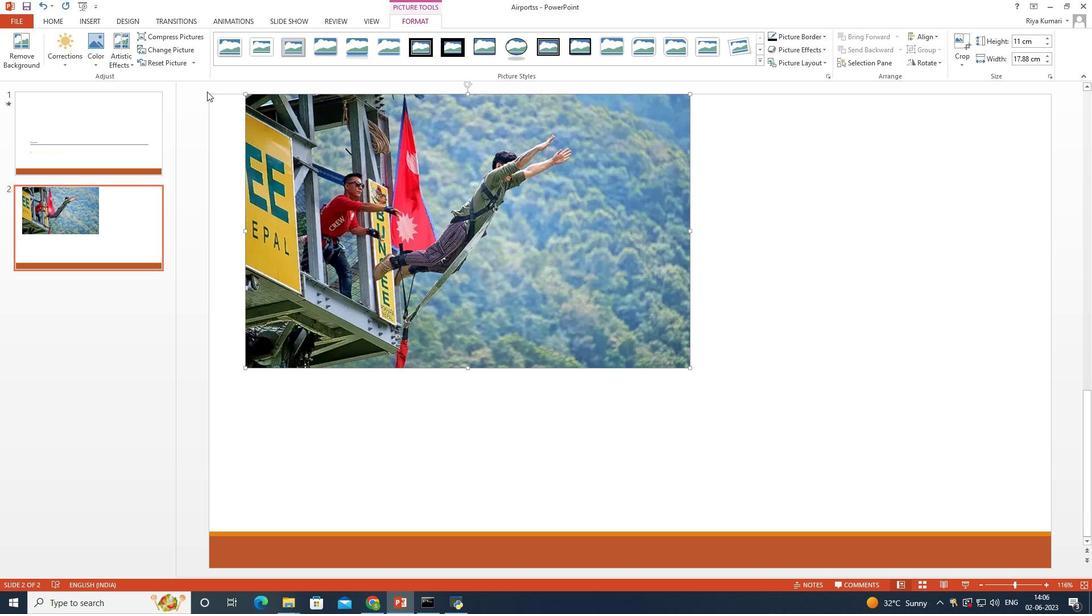 
Action: Mouse pressed left at (1046, 45)
Screenshot: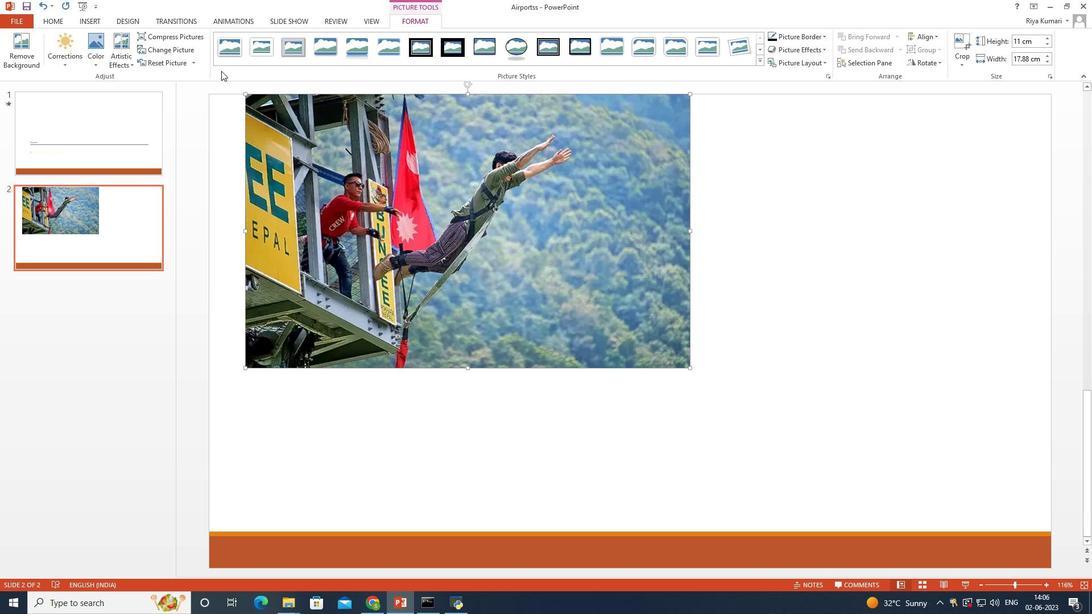 
Action: Mouse pressed left at (1046, 45)
Screenshot: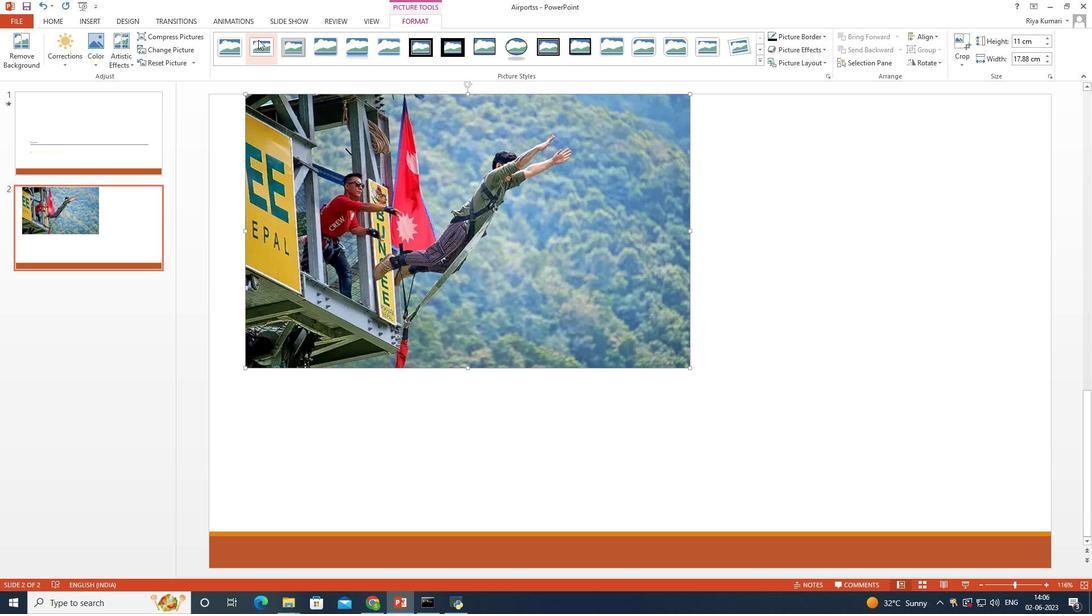 
Action: Mouse pressed left at (1046, 45)
Screenshot: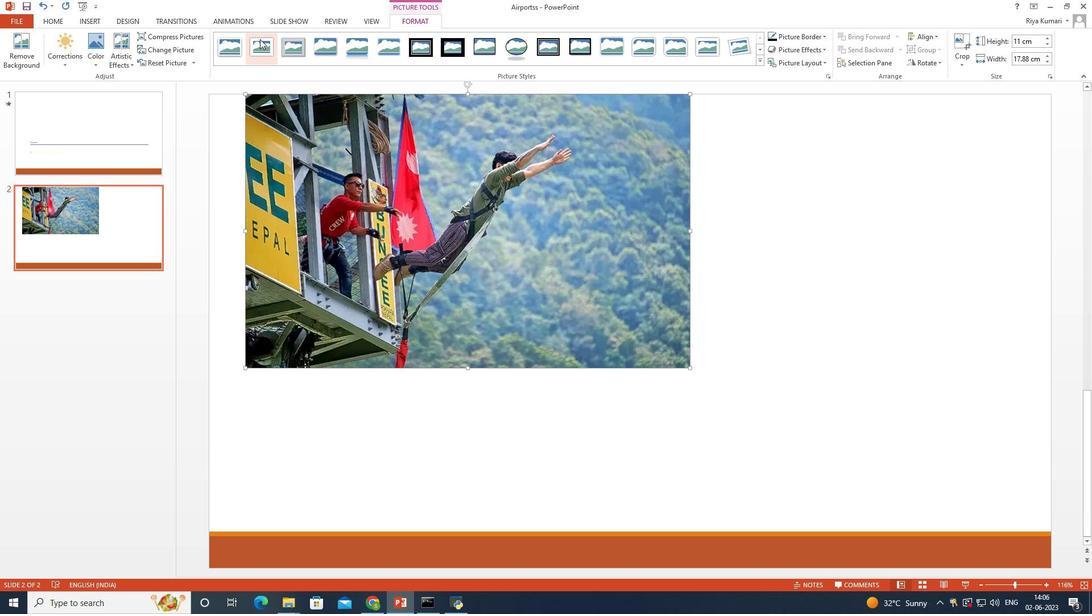 
Action: Mouse pressed left at (1046, 45)
Screenshot: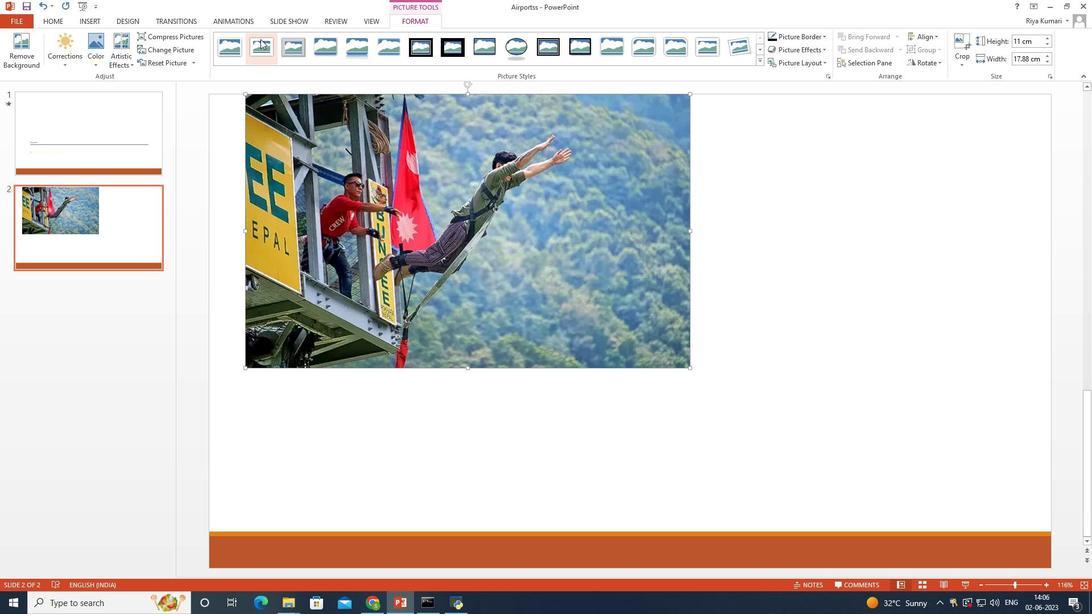 
Action: Mouse pressed left at (1046, 45)
Screenshot: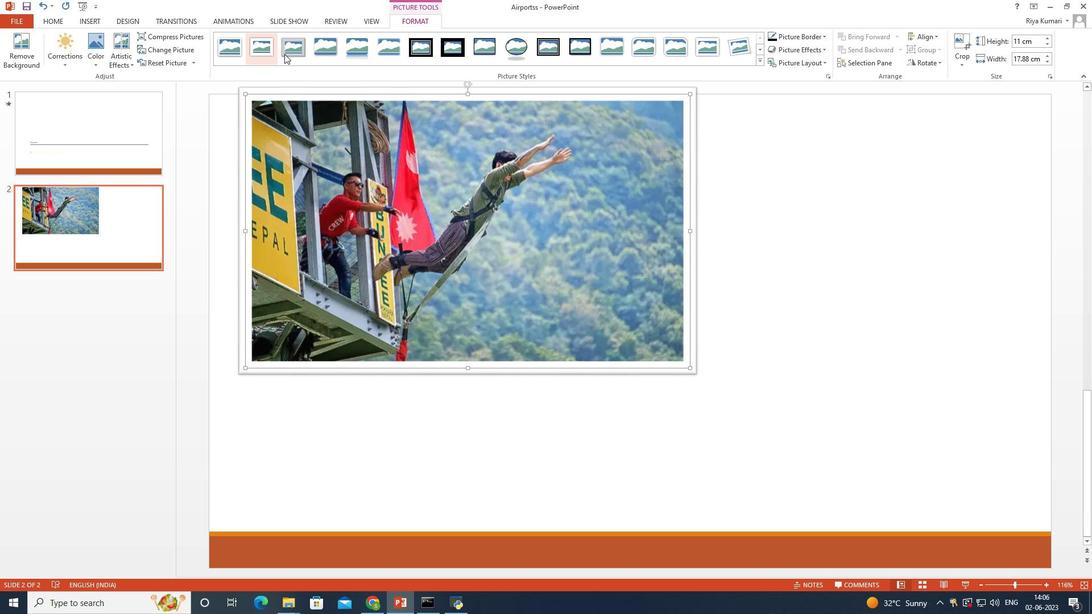 
Action: Mouse pressed left at (1046, 45)
Screenshot: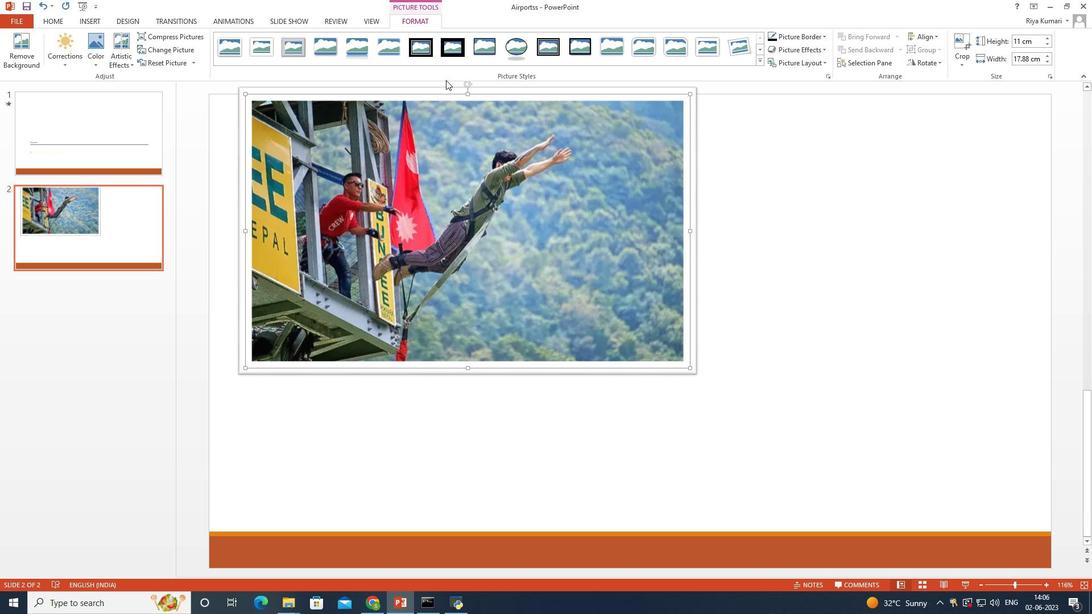 
Action: Mouse pressed left at (1046, 45)
Screenshot: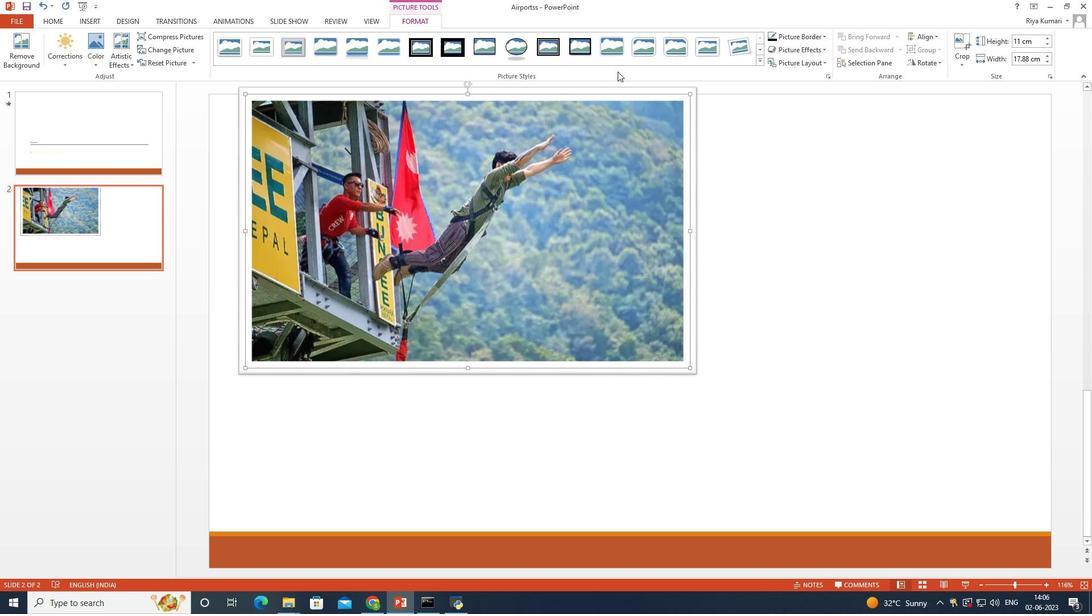 
Action: Mouse pressed left at (1046, 45)
Screenshot: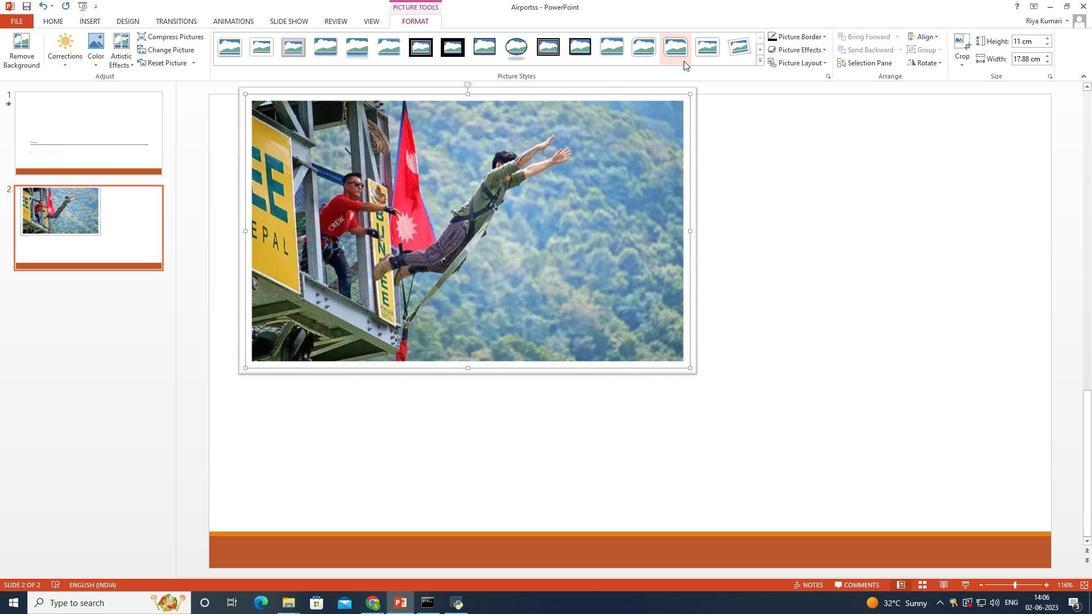 
Action: Mouse pressed left at (1046, 45)
Screenshot: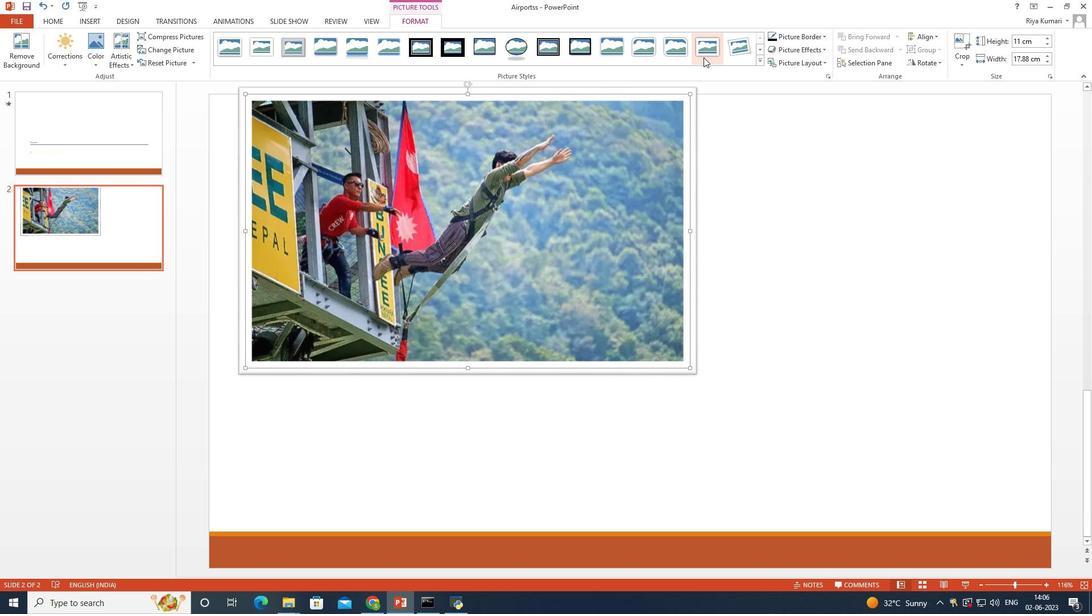 
Action: Mouse pressed left at (1046, 45)
Screenshot: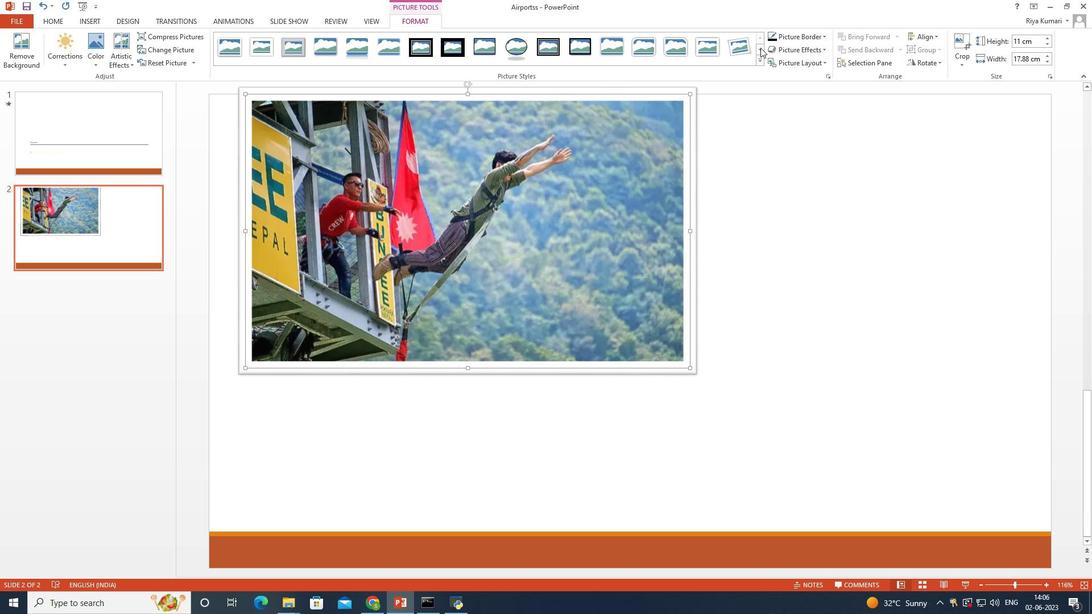 
Action: Mouse pressed left at (1046, 45)
Screenshot: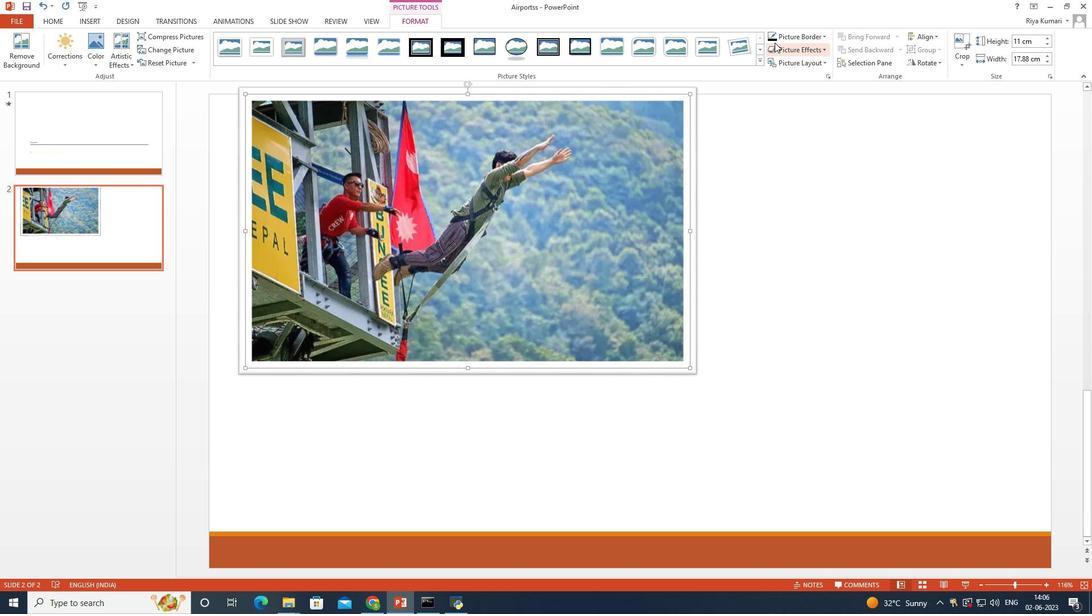 
Action: Mouse pressed left at (1046, 45)
Screenshot: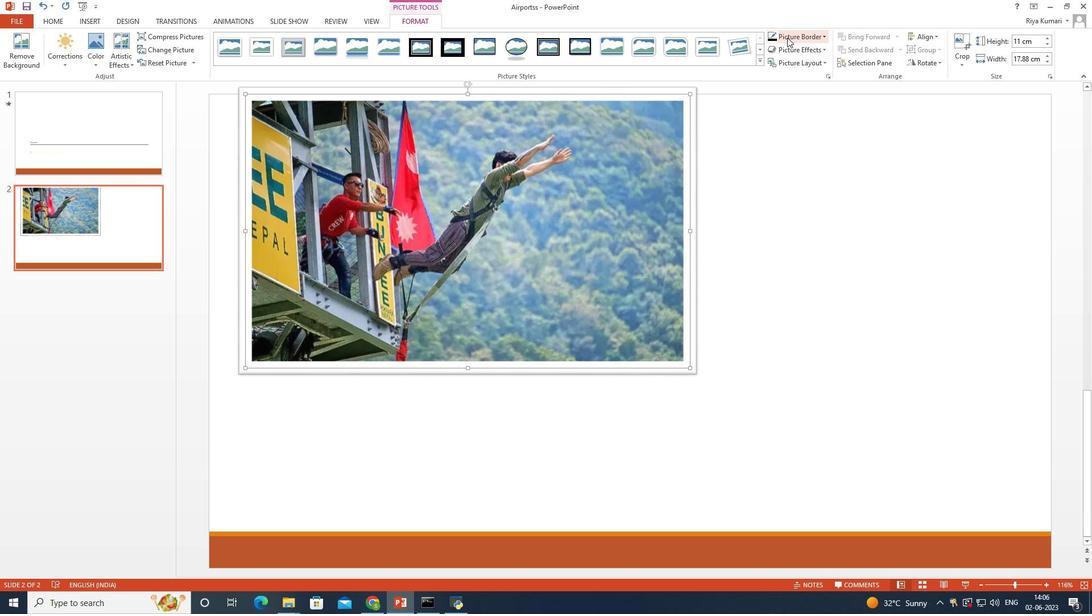 
Action: Mouse pressed left at (1046, 45)
Screenshot: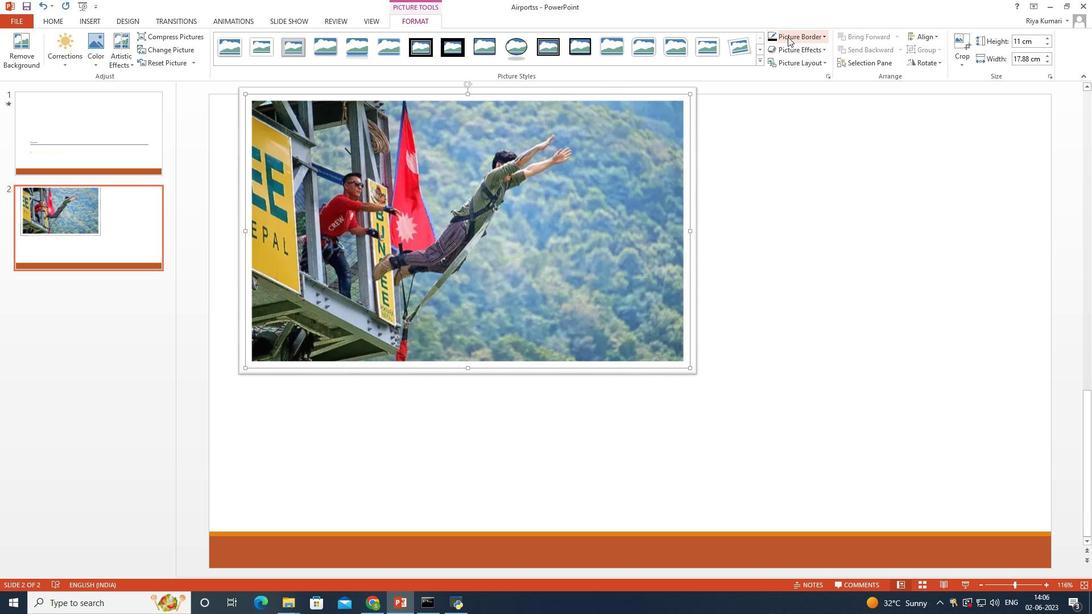 
Action: Mouse pressed left at (1046, 45)
Screenshot: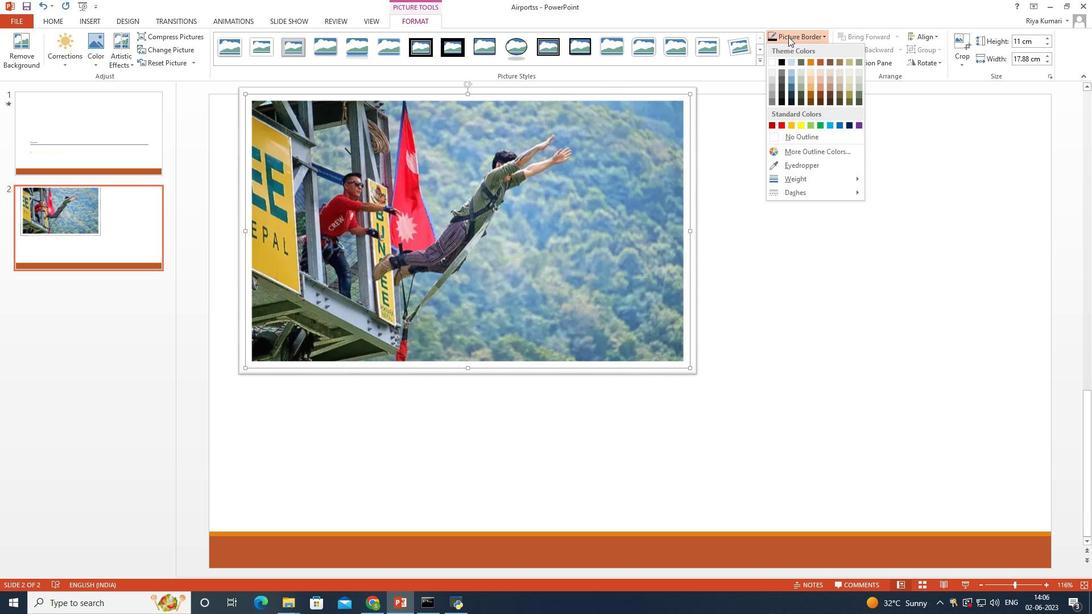 
Action: Mouse pressed left at (1046, 45)
Screenshot: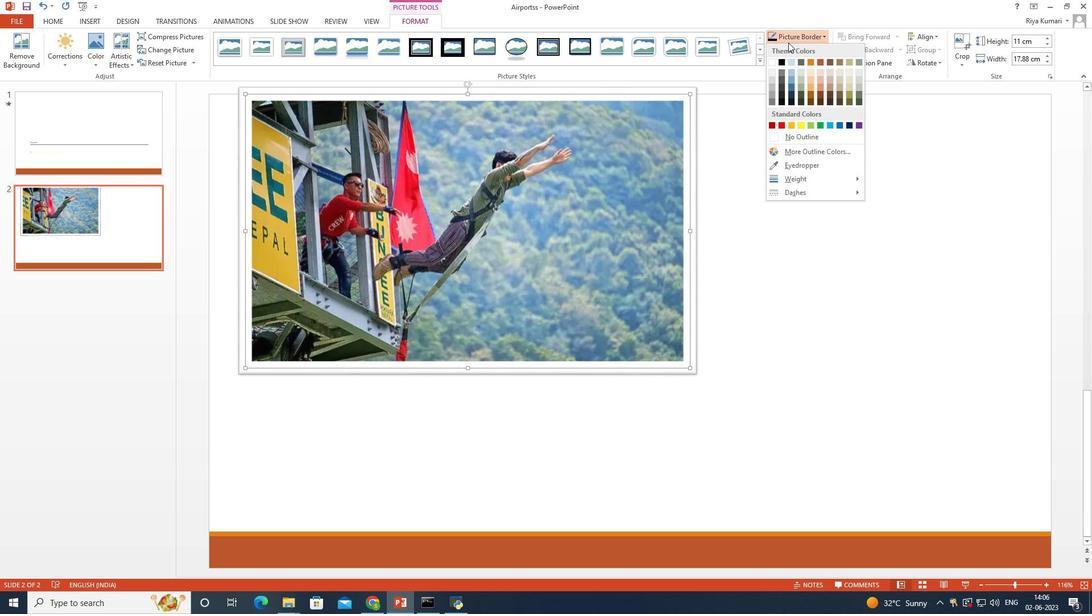 
Action: Mouse pressed left at (1046, 45)
Screenshot: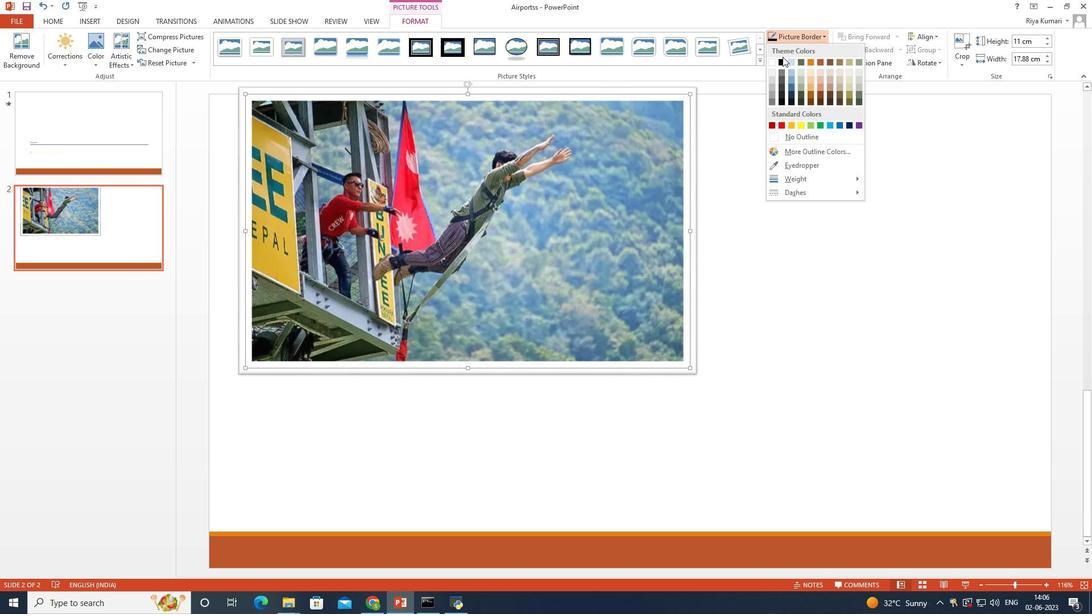 
Action: Mouse pressed left at (1046, 45)
Screenshot: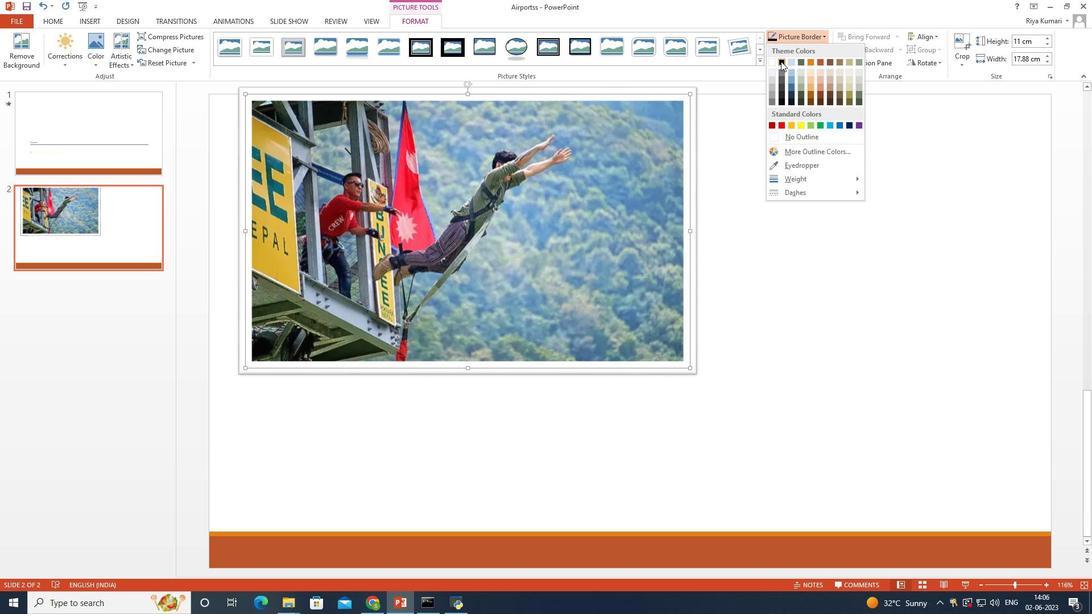 
Action: Mouse pressed left at (1046, 45)
Screenshot: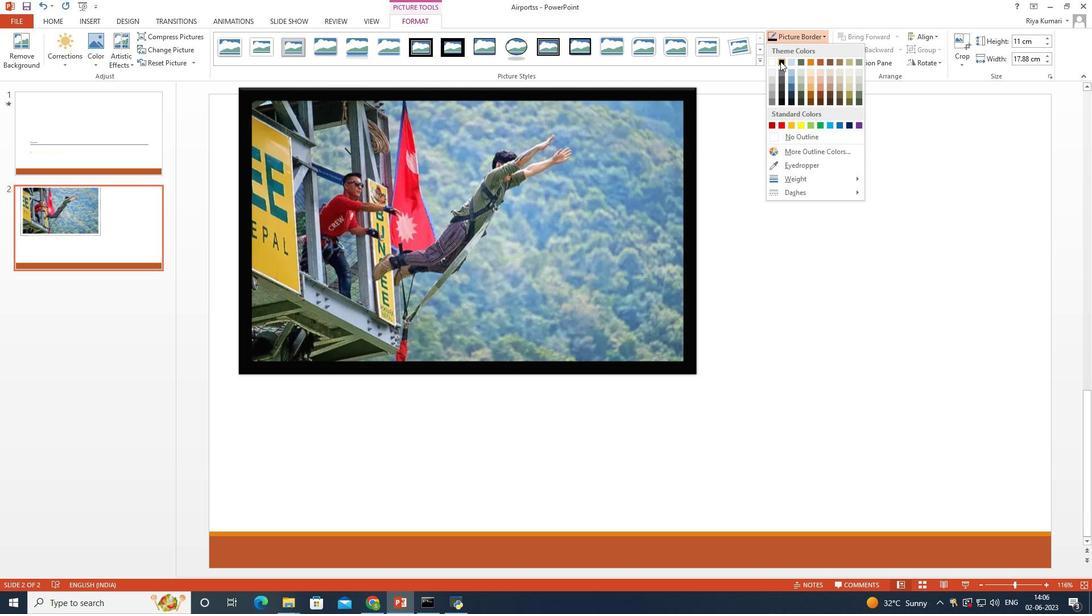 
Action: Mouse pressed left at (1046, 45)
Screenshot: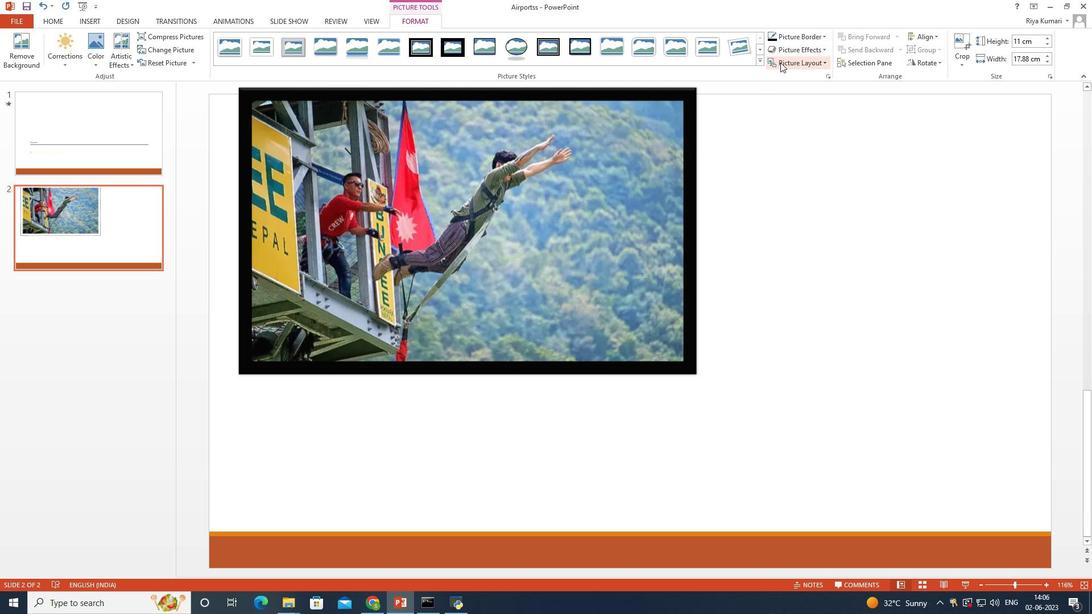 
Action: Mouse pressed left at (1046, 45)
Screenshot: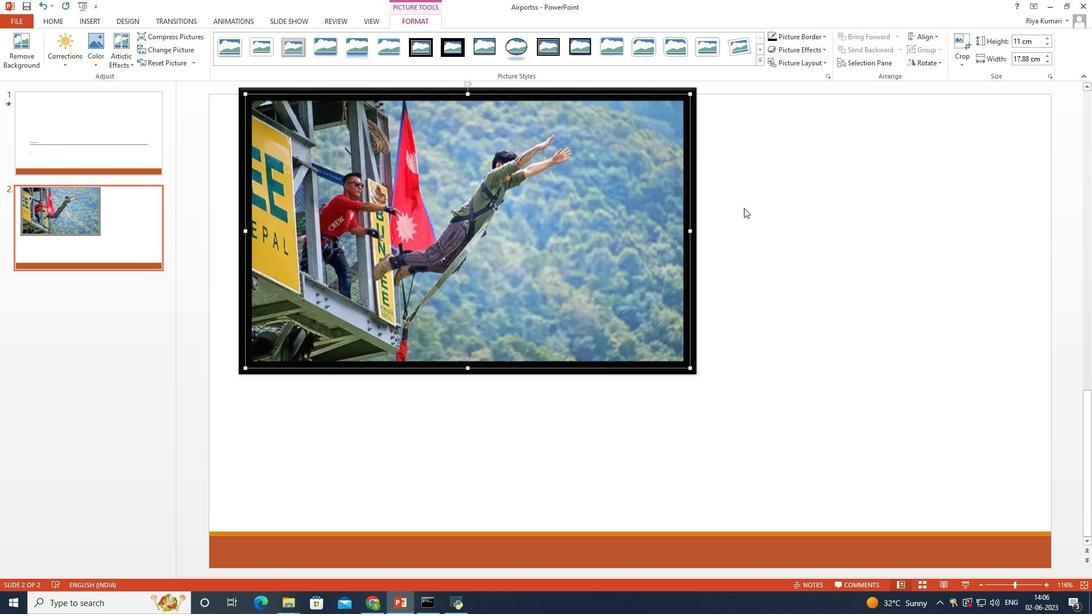 
Action: Mouse pressed left at (1046, 45)
Screenshot: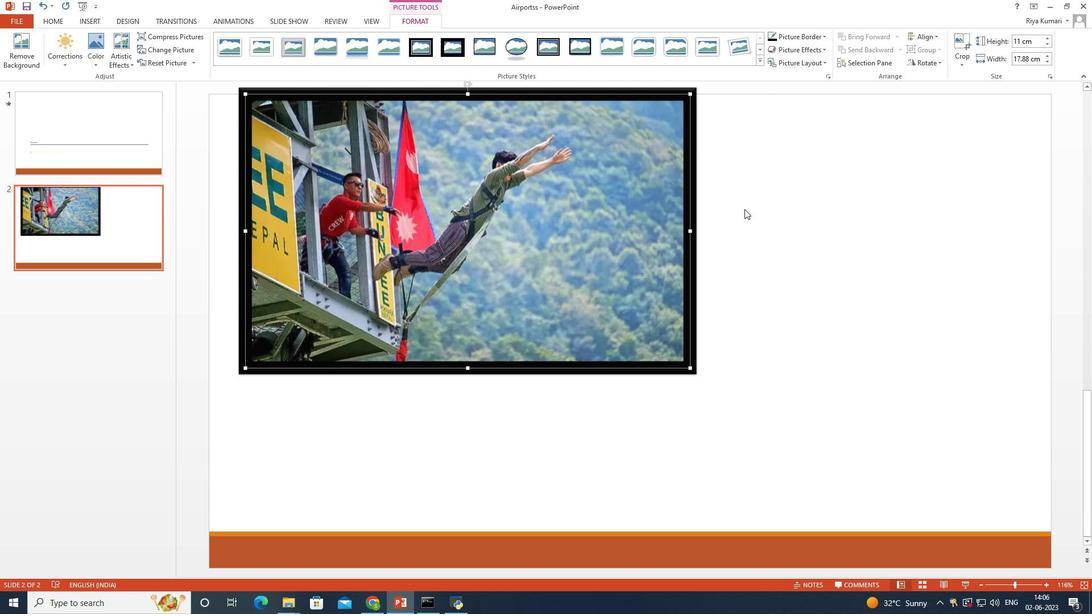 
Action: Mouse pressed left at (1046, 45)
Screenshot: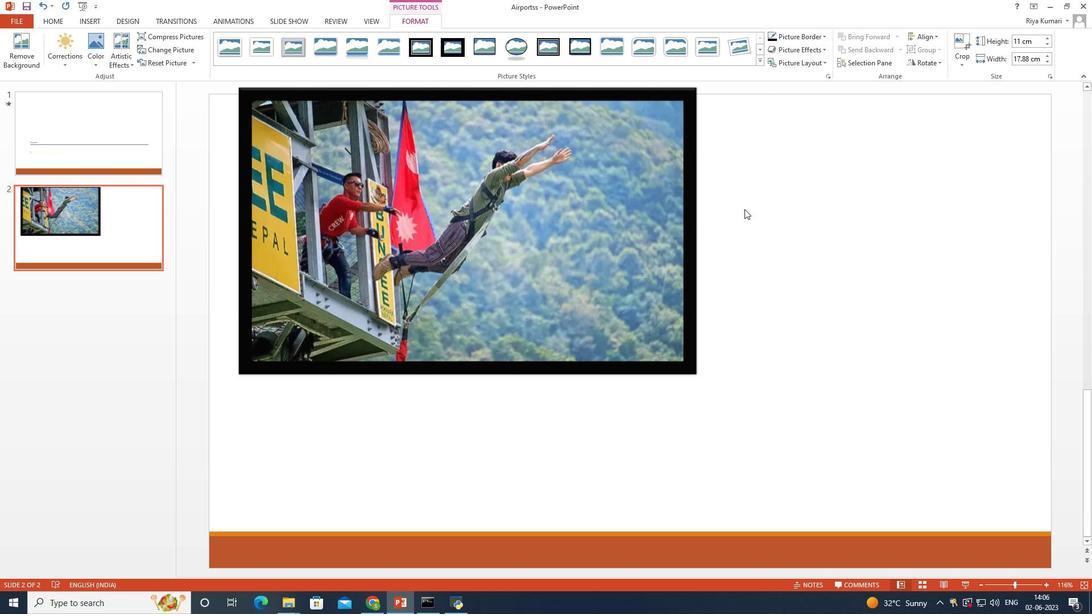 
Action: Mouse pressed left at (1046, 45)
Screenshot: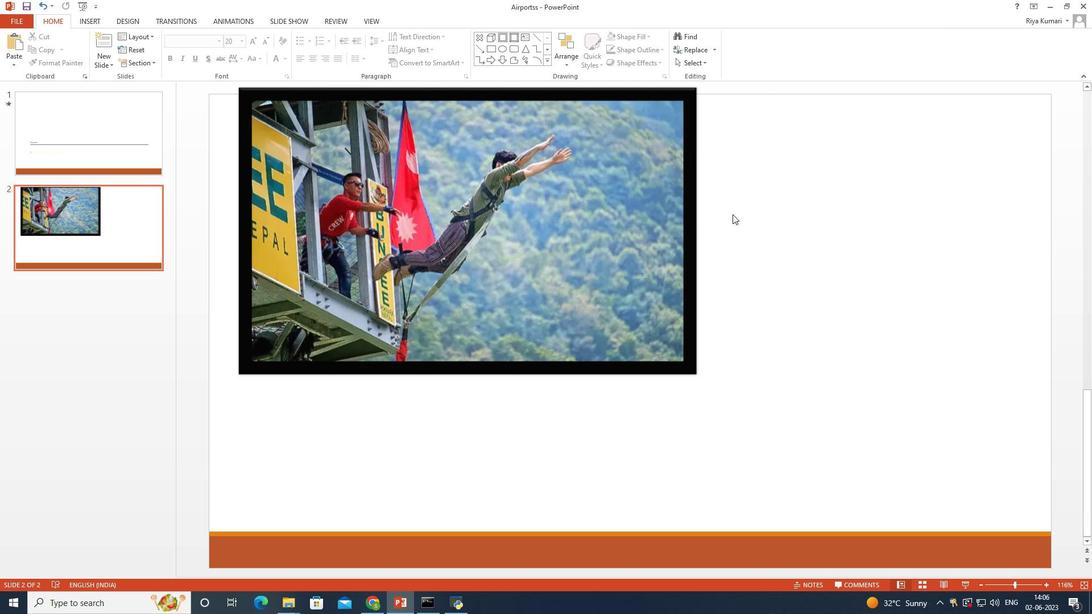 
Action: Mouse pressed left at (1046, 45)
Screenshot: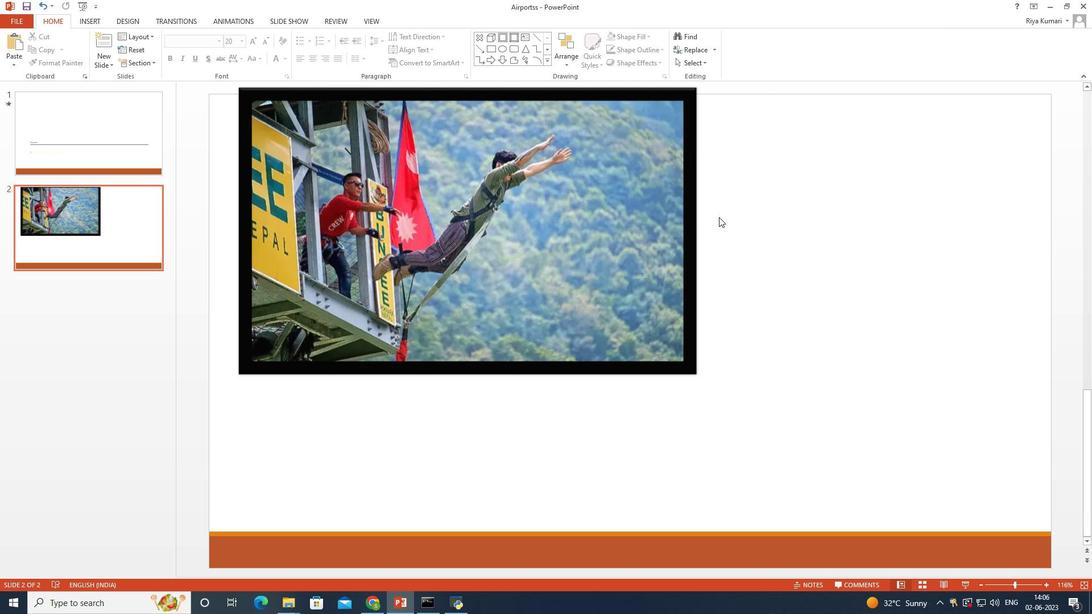 
Action: Mouse pressed left at (1046, 45)
Screenshot: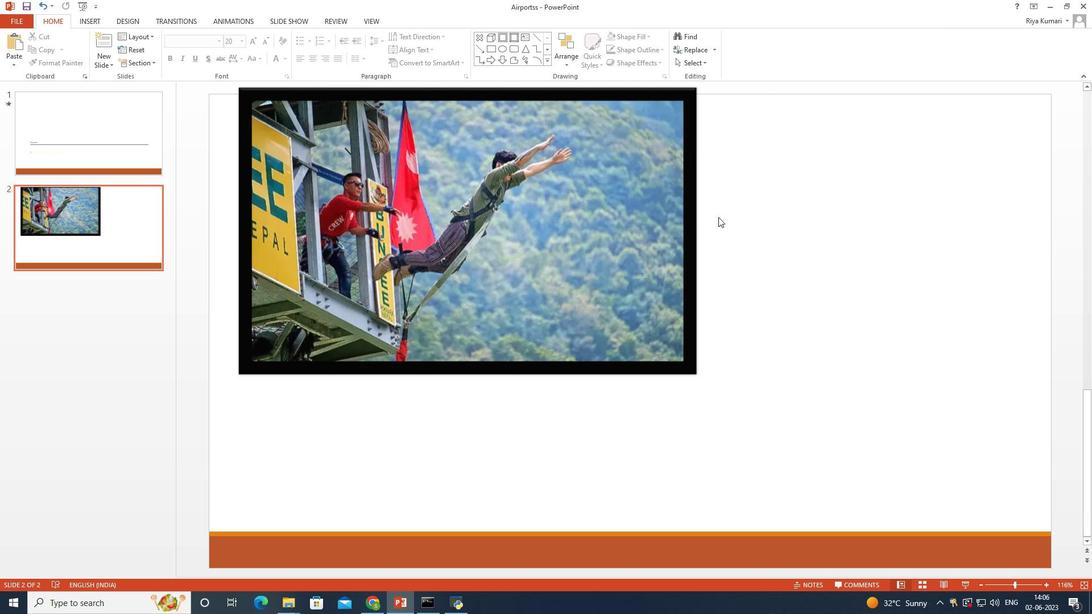 
Action: Mouse pressed left at (1046, 45)
Screenshot: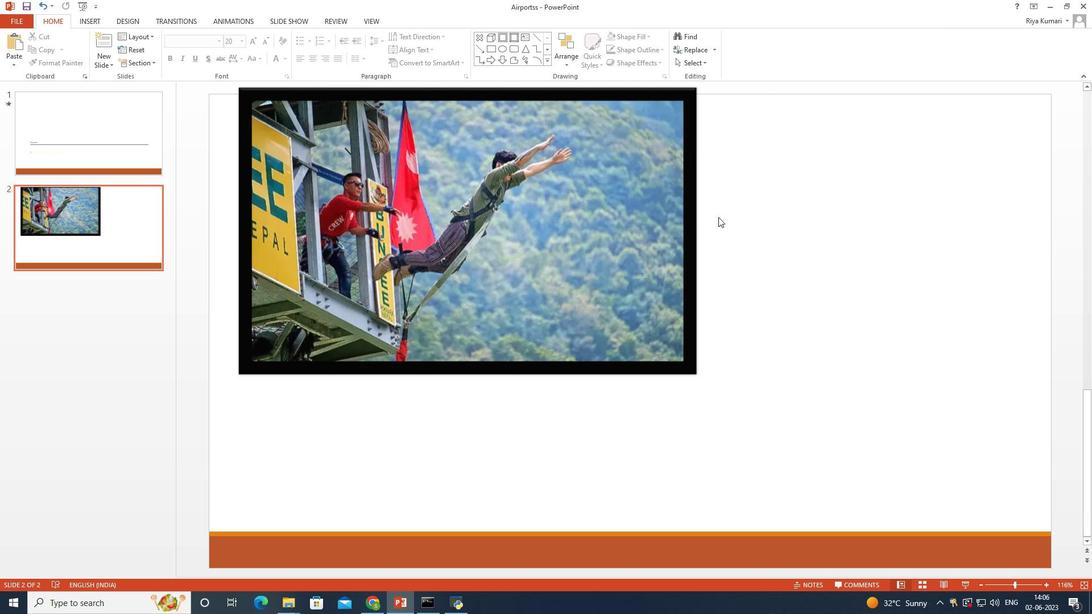 
Action: Mouse pressed left at (1046, 45)
Screenshot: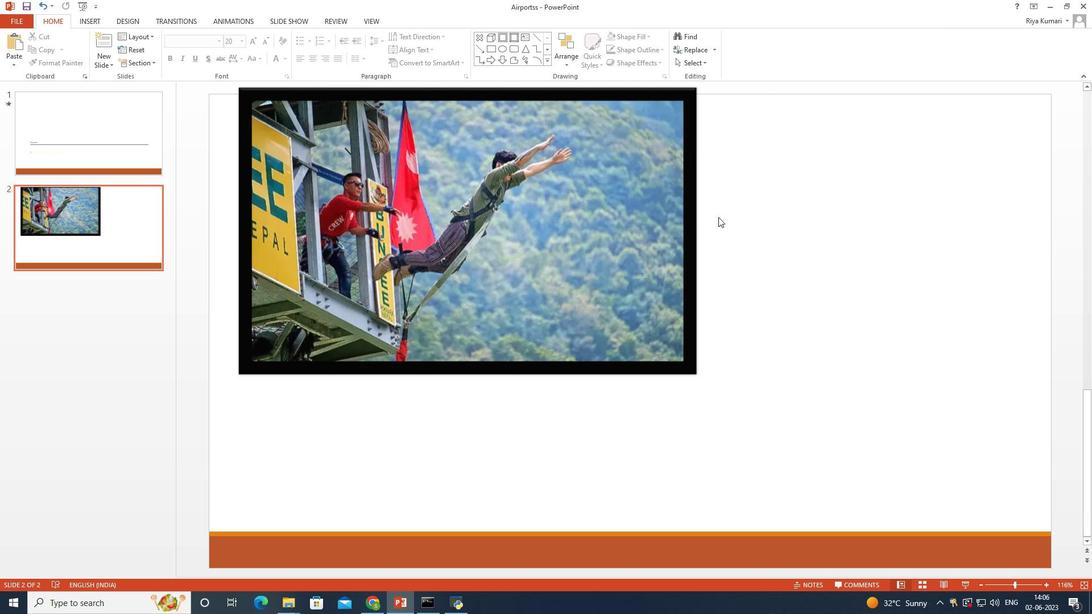
Action: Mouse pressed left at (1046, 45)
Screenshot: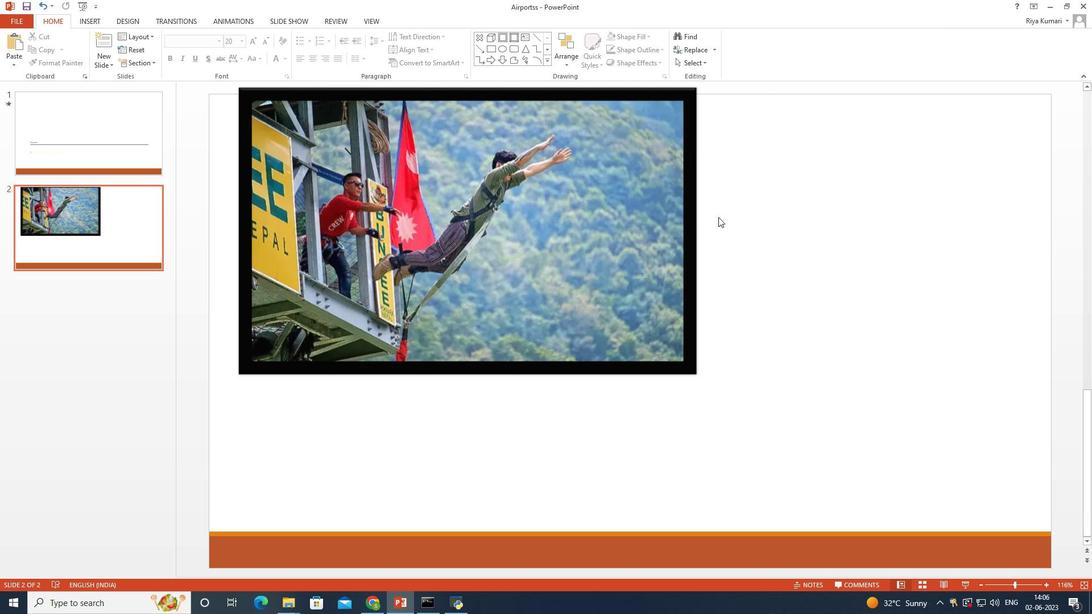 
Action: Mouse pressed left at (1046, 45)
Screenshot: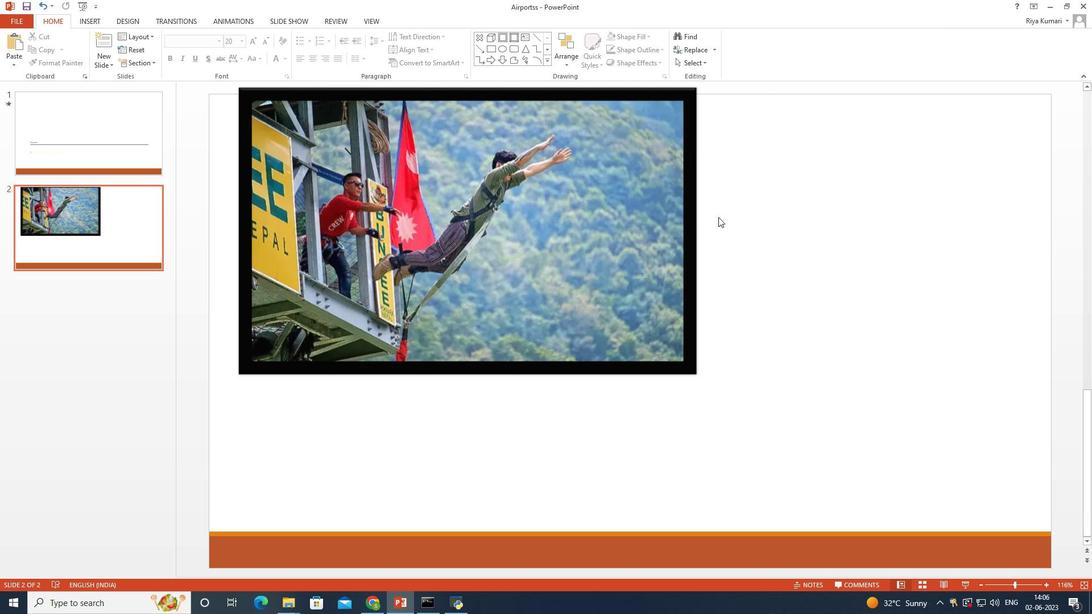 
Action: Mouse pressed left at (1046, 45)
Screenshot: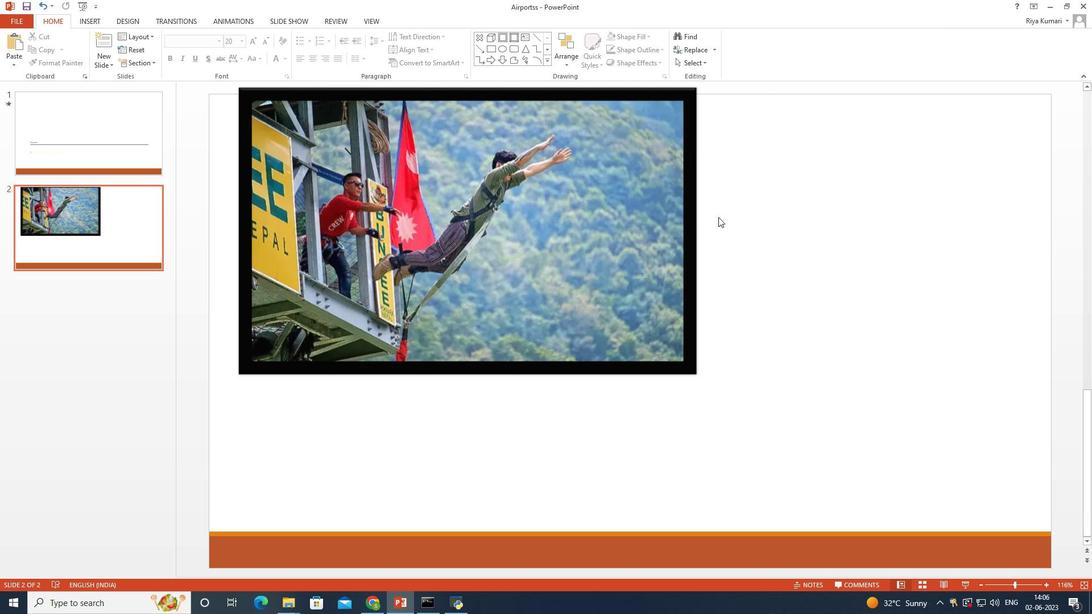 
Action: Mouse pressed left at (1046, 45)
Screenshot: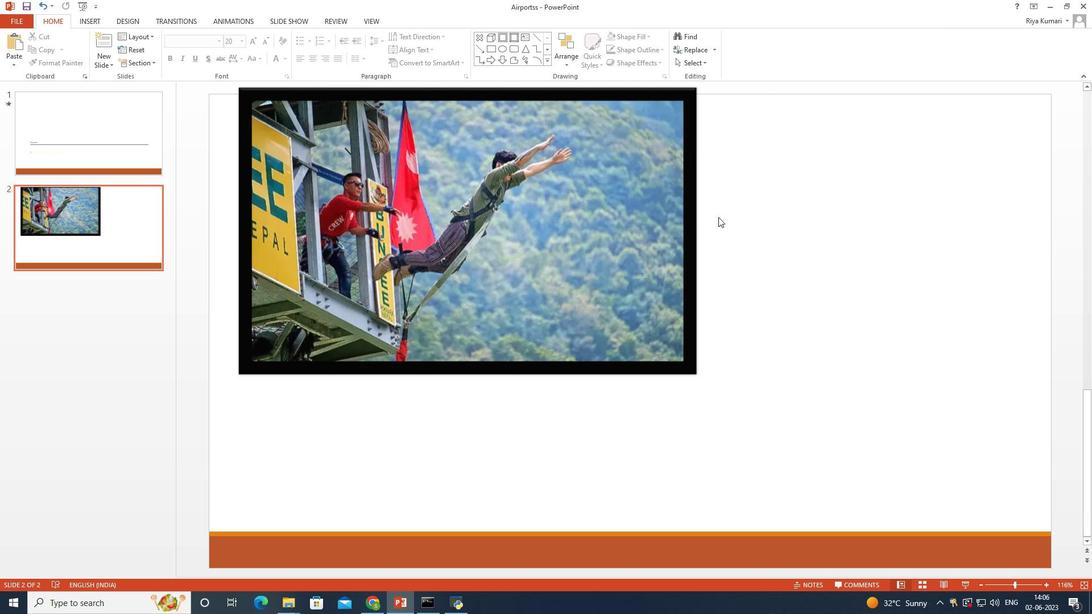
Action: Mouse pressed left at (1046, 45)
Screenshot: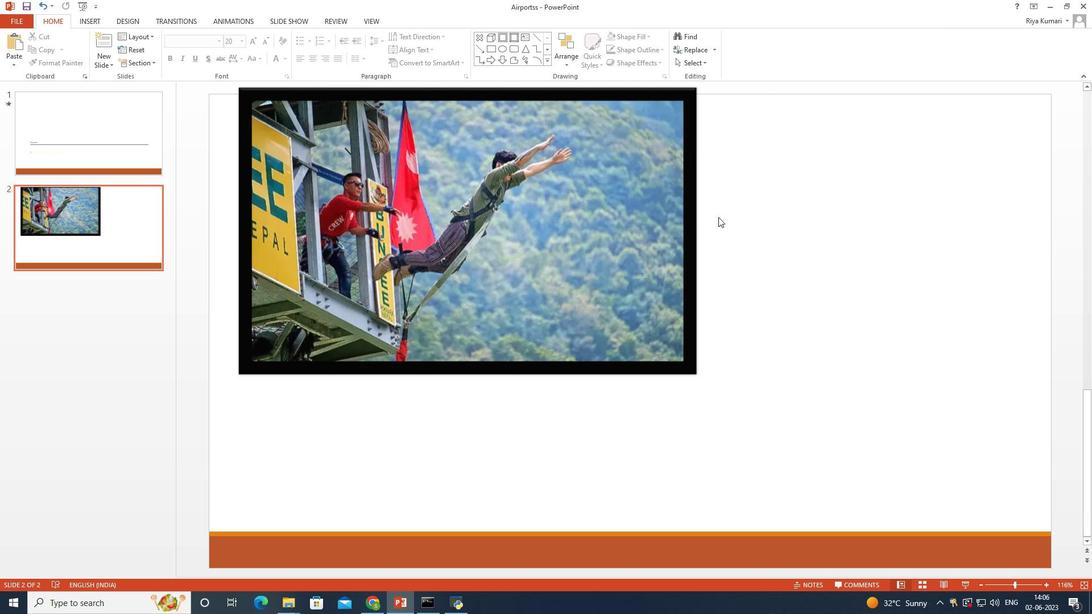 
Action: Mouse pressed left at (1046, 45)
Screenshot: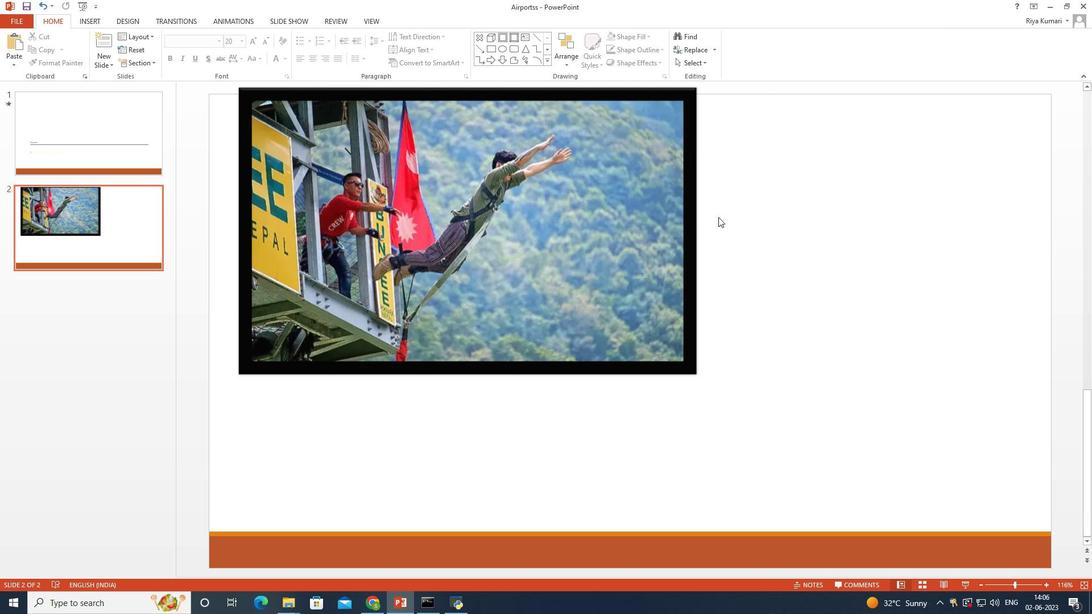 
Action: Mouse moved to (809, 39)
Screenshot: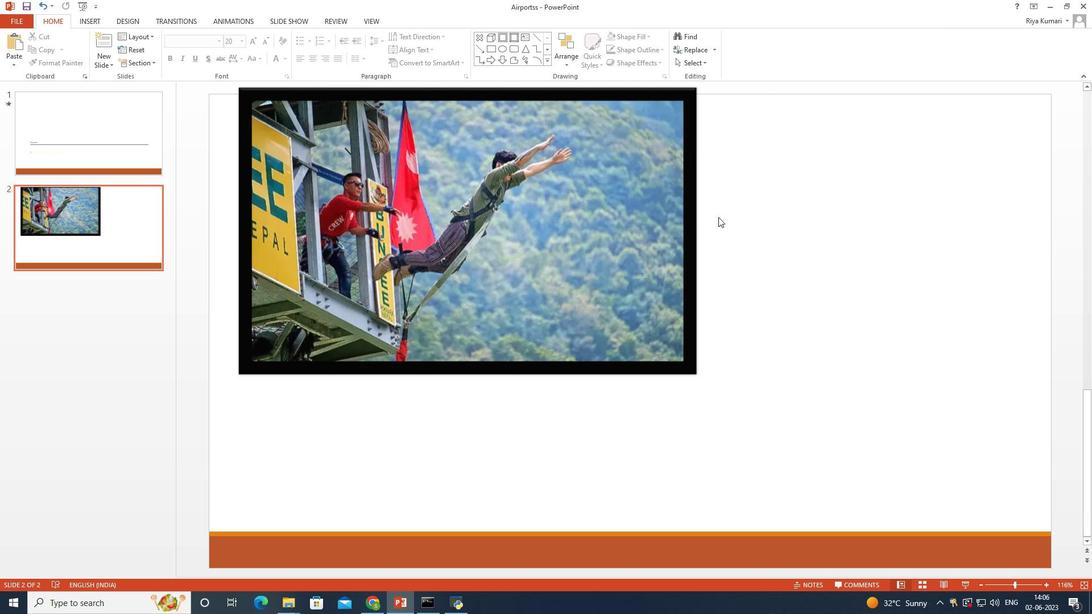 
Action: Mouse pressed left at (809, 39)
Screenshot: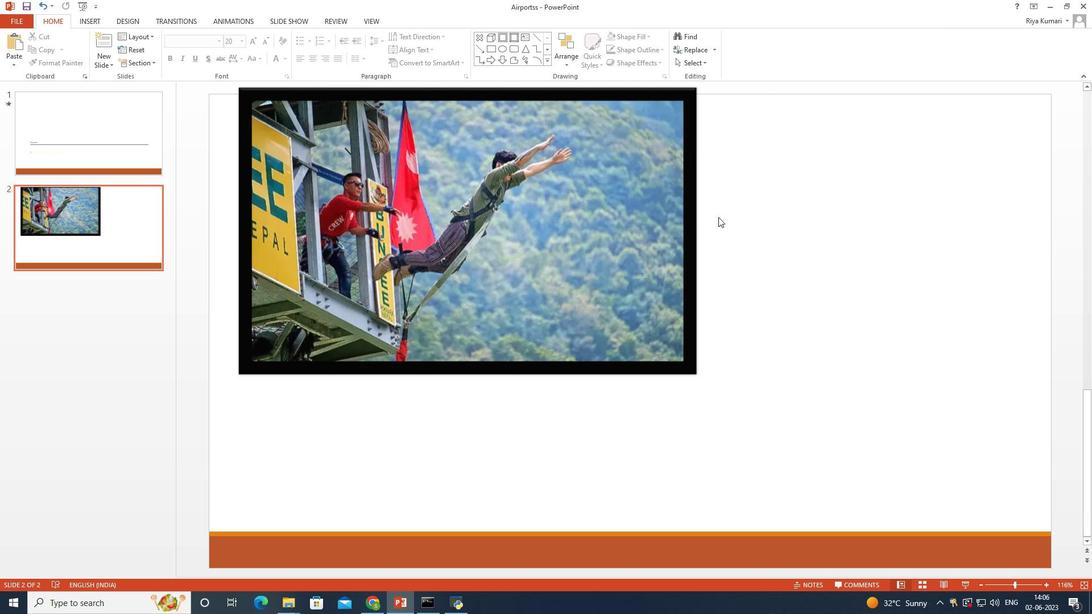 
Action: Mouse moved to (779, 63)
Screenshot: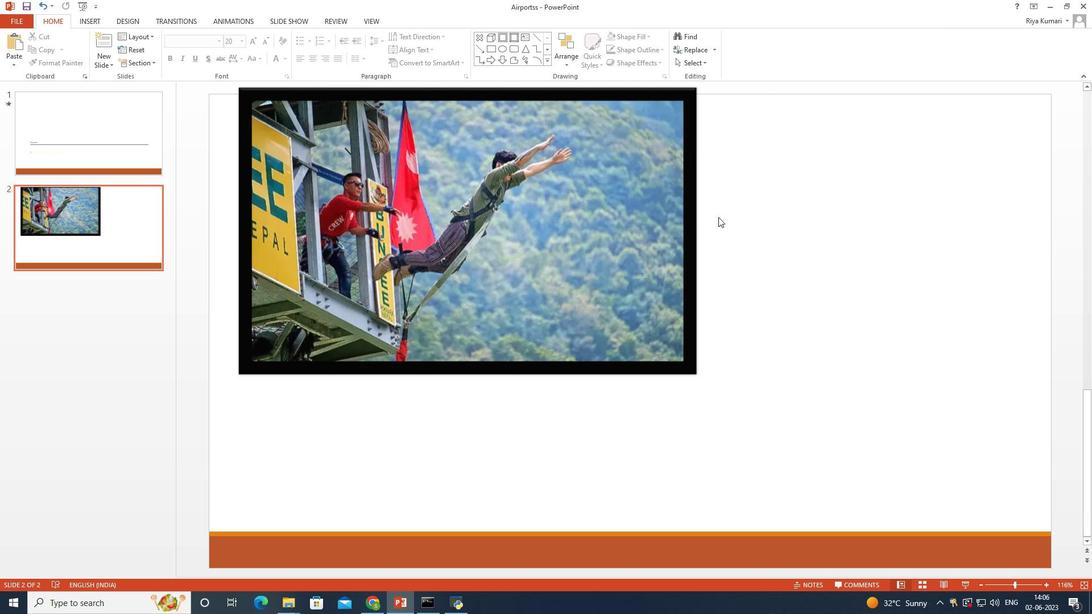 
Action: Mouse pressed left at (779, 63)
Screenshot: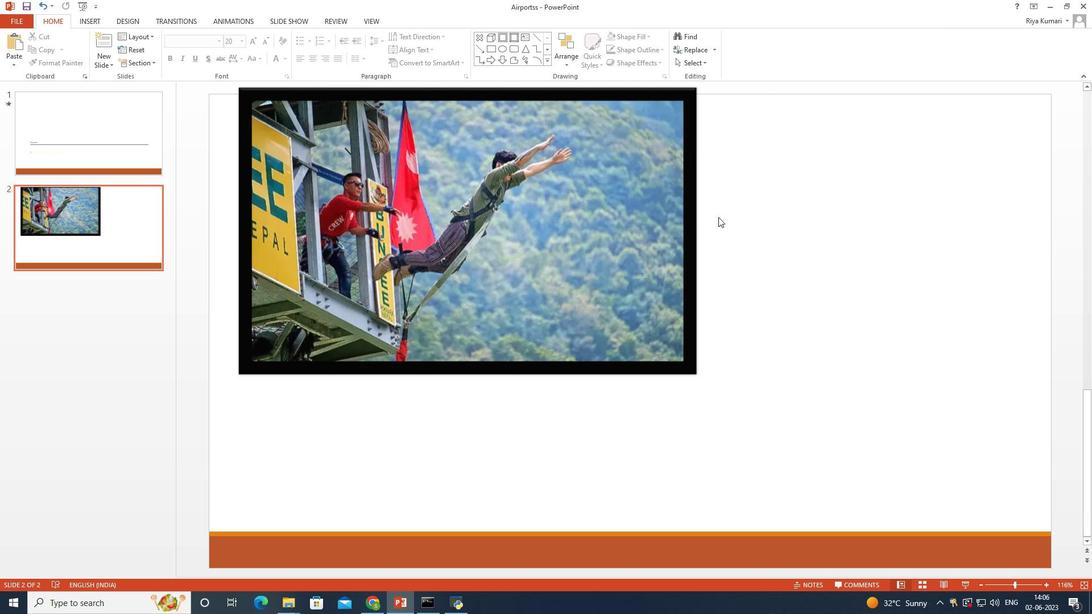 
Action: Mouse moved to (680, 137)
Screenshot: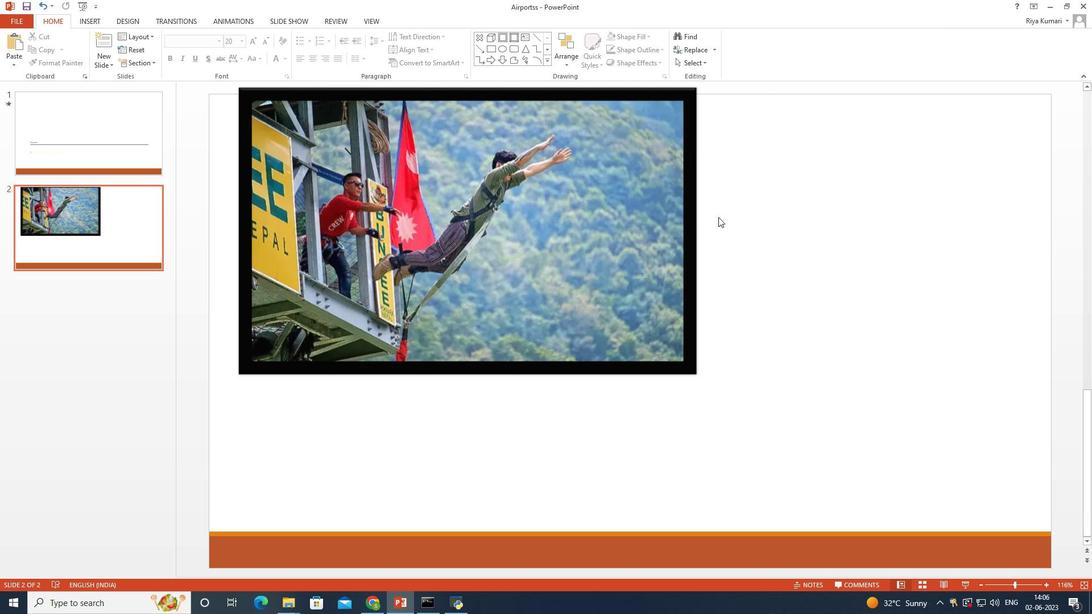 
Action: Mouse pressed left at (680, 137)
Screenshot: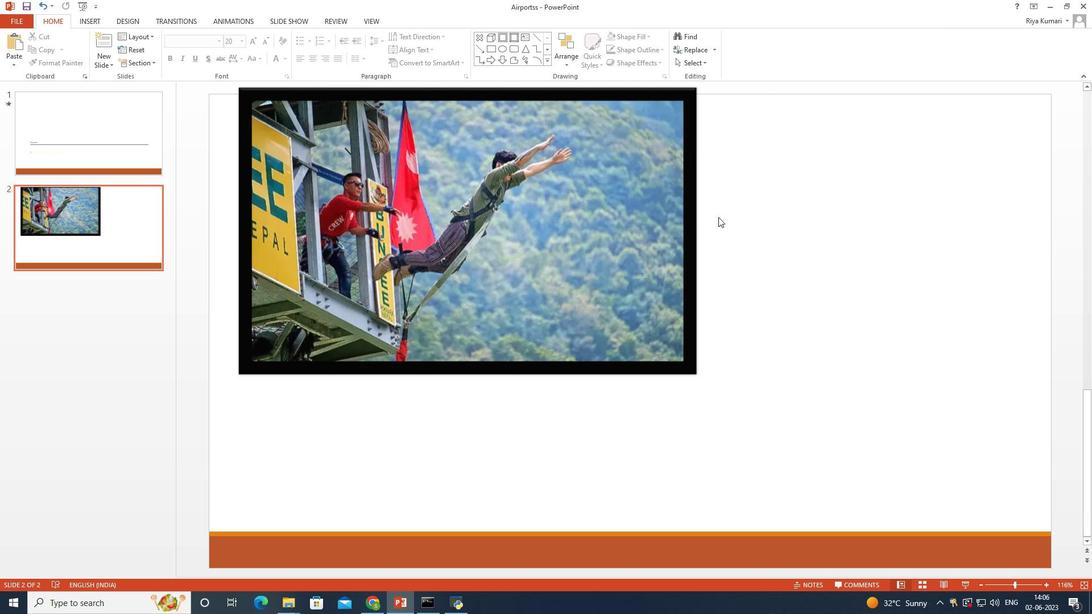 
Action: Mouse moved to (259, 52)
Screenshot: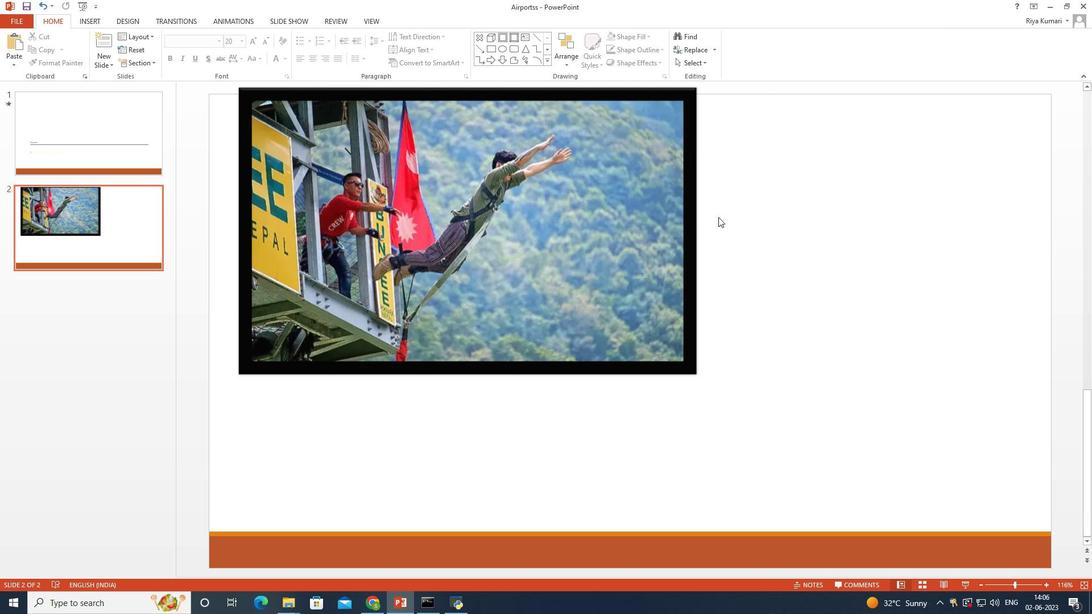 
Action: Mouse pressed left at (259, 52)
Screenshot: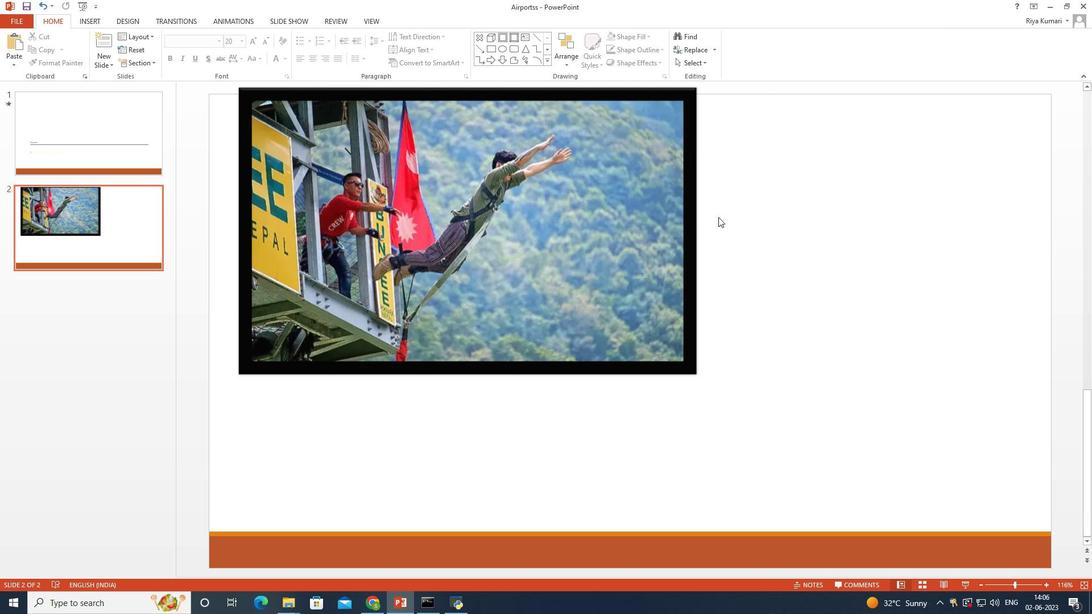 
Action: Mouse moved to (773, 225)
Screenshot: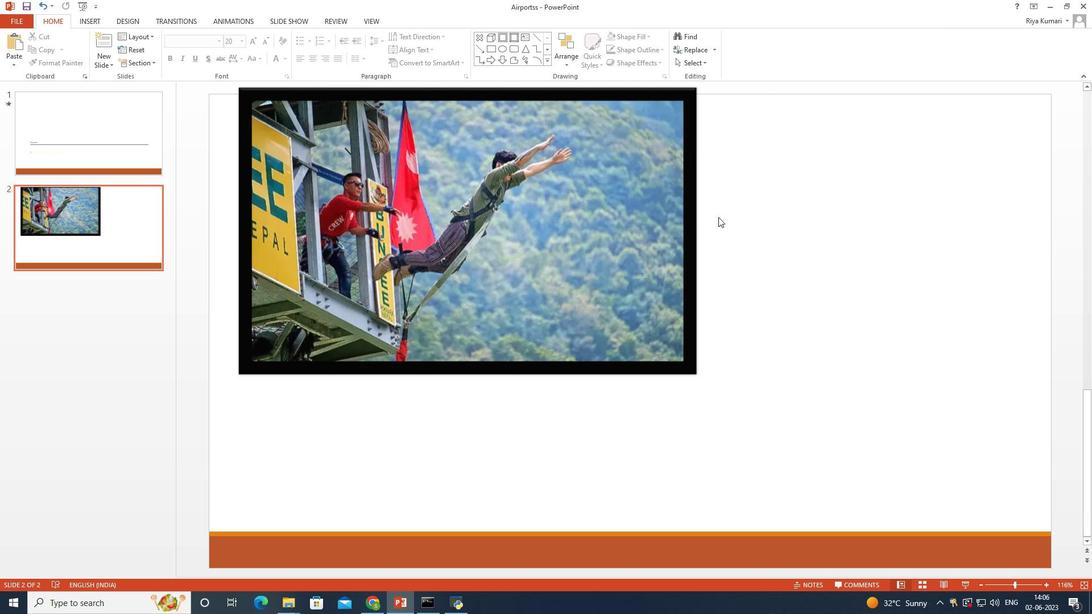
Action: Mouse pressed left at (773, 225)
Screenshot: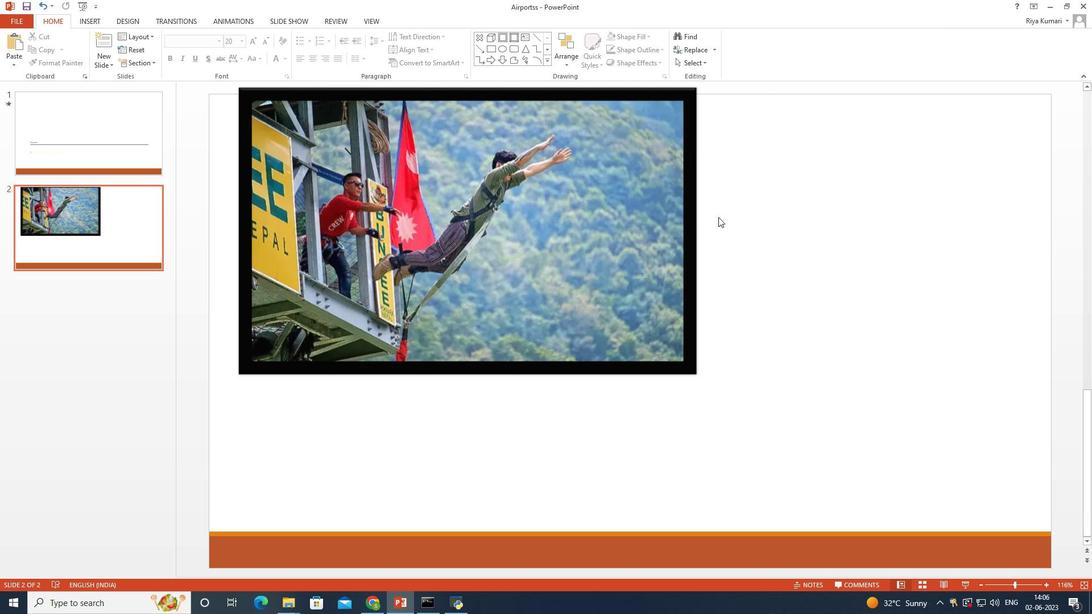 
Action: Mouse moved to (26, 20)
Screenshot: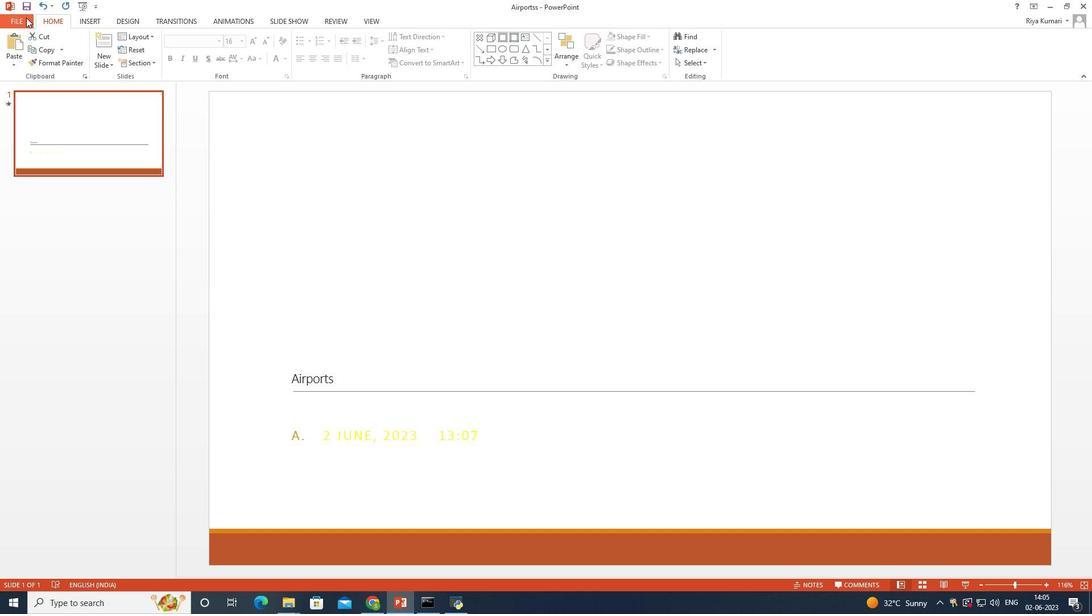 
Action: Mouse pressed left at (26, 20)
Screenshot: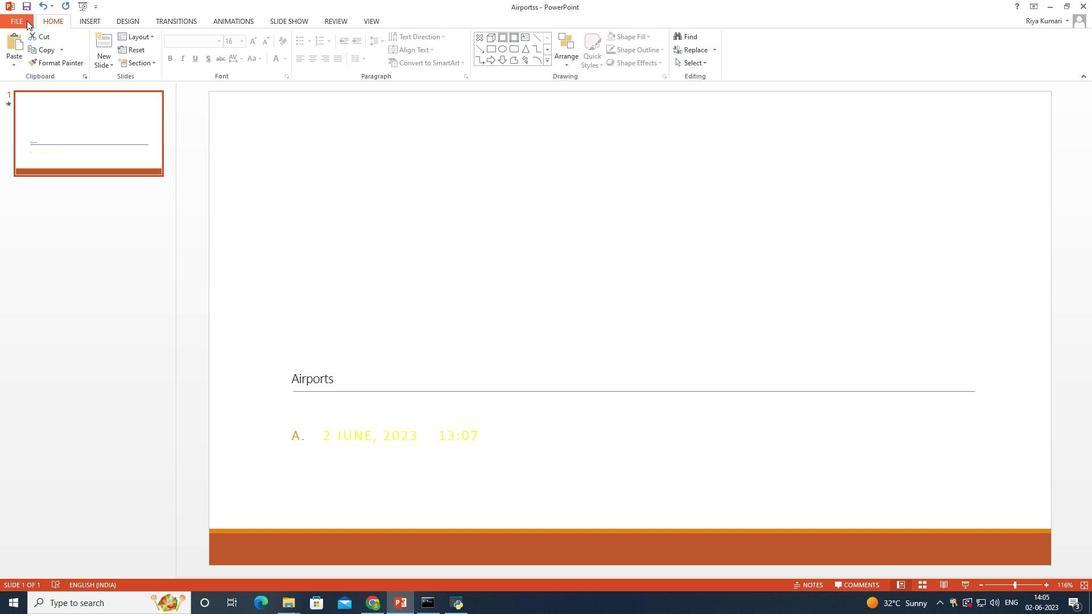 
Action: Mouse moved to (29, 16)
Screenshot: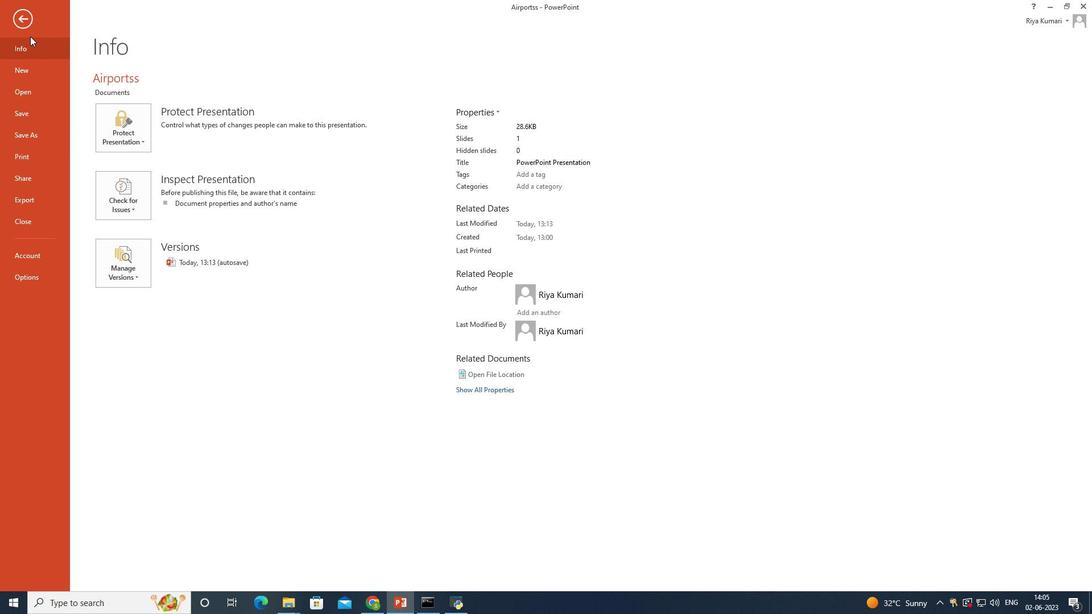 
Action: Mouse pressed left at (29, 16)
Screenshot: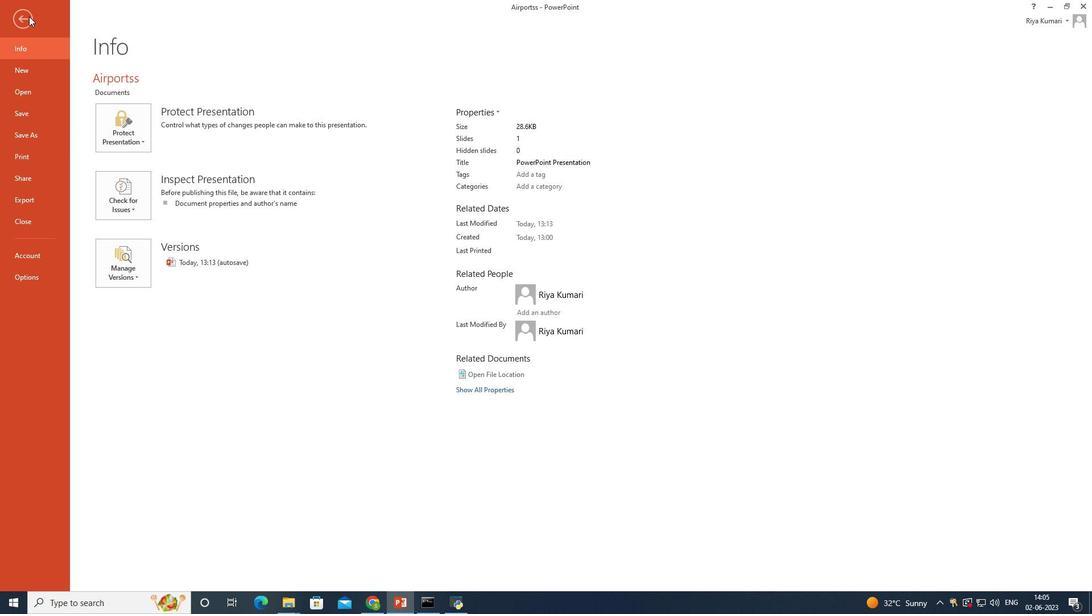 
Action: Mouse moved to (98, 41)
Screenshot: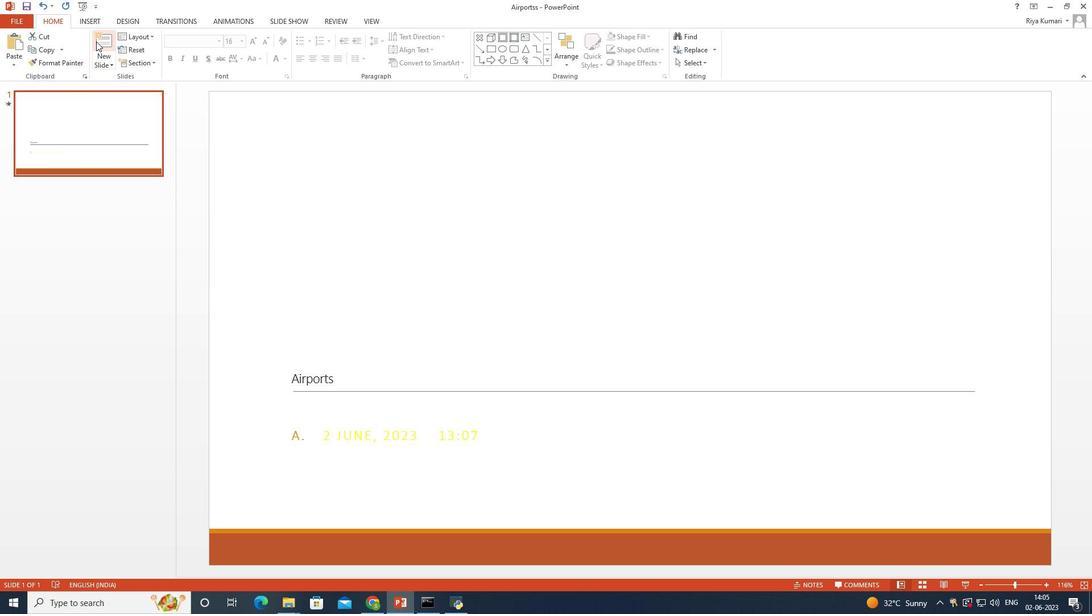 
Action: Mouse pressed left at (98, 41)
Screenshot: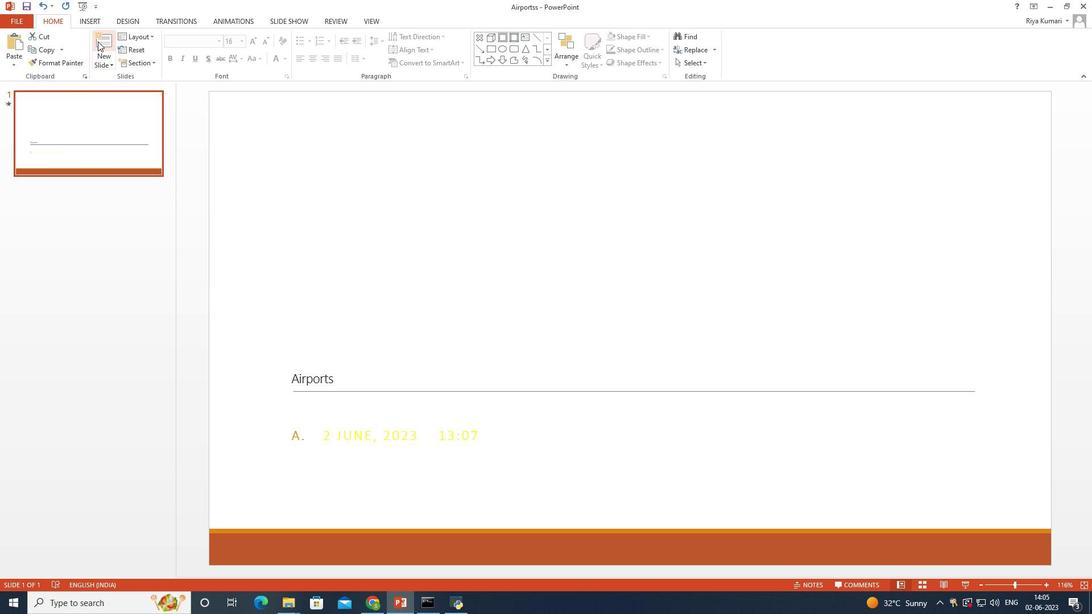 
Action: Mouse moved to (538, 423)
Screenshot: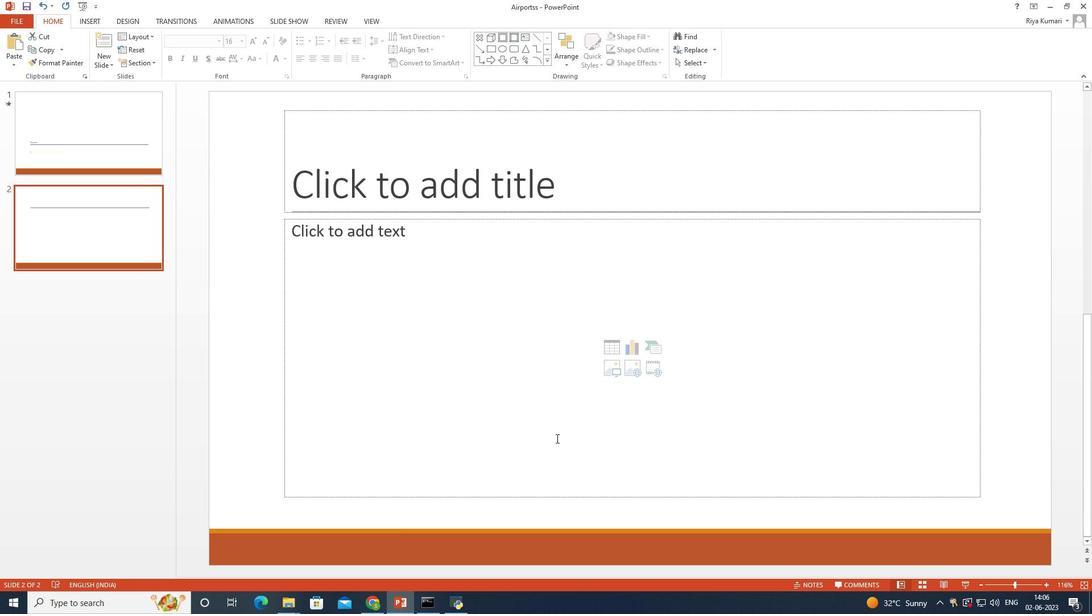 
Action: Mouse pressed left at (538, 423)
Screenshot: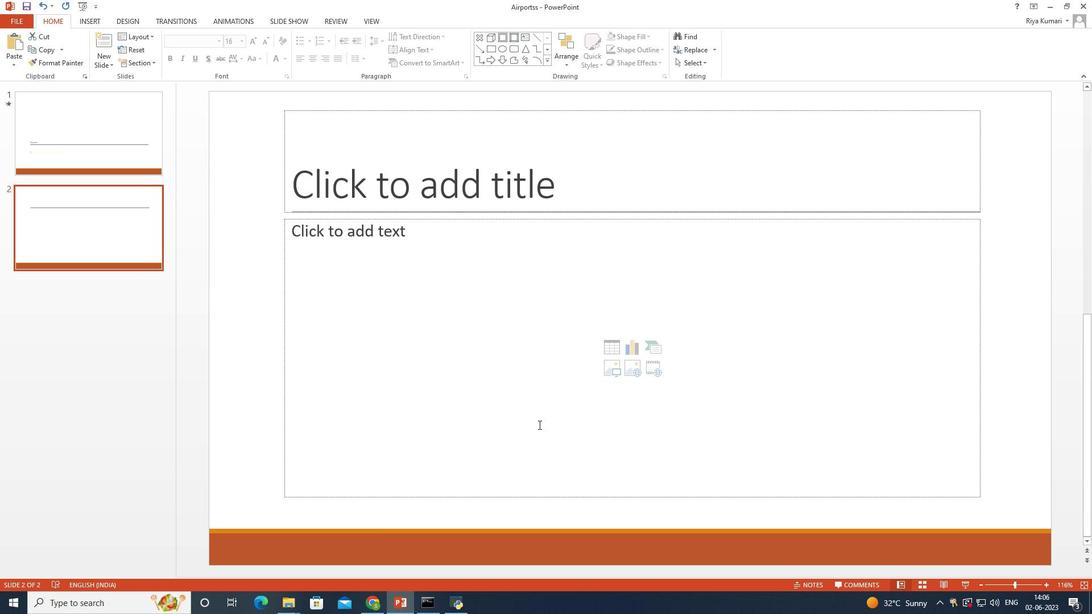 
Action: Mouse moved to (104, 207)
Screenshot: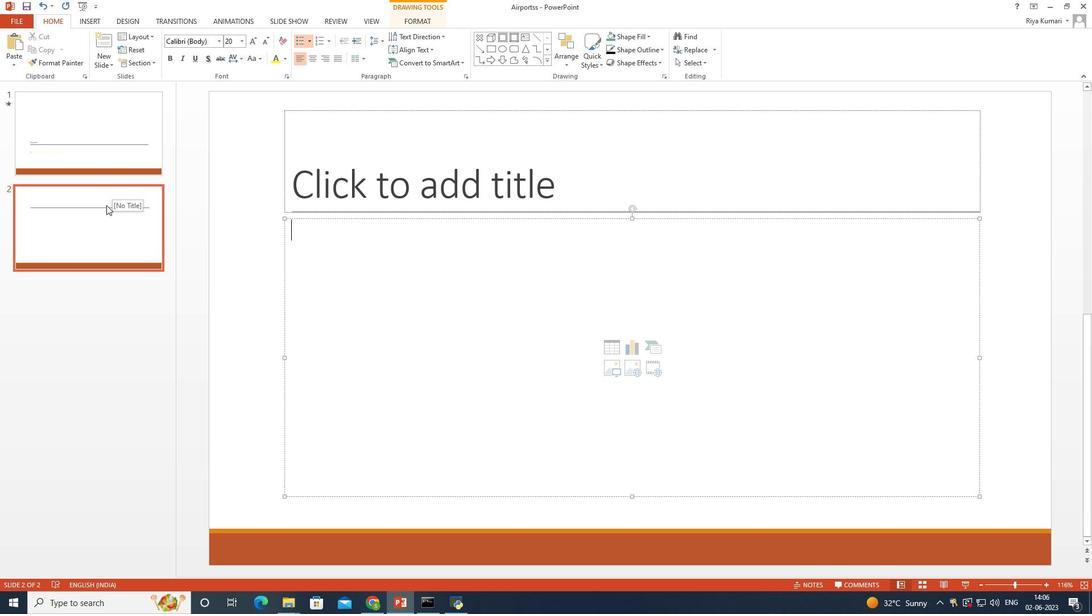 
Action: Mouse pressed right at (104, 207)
Screenshot: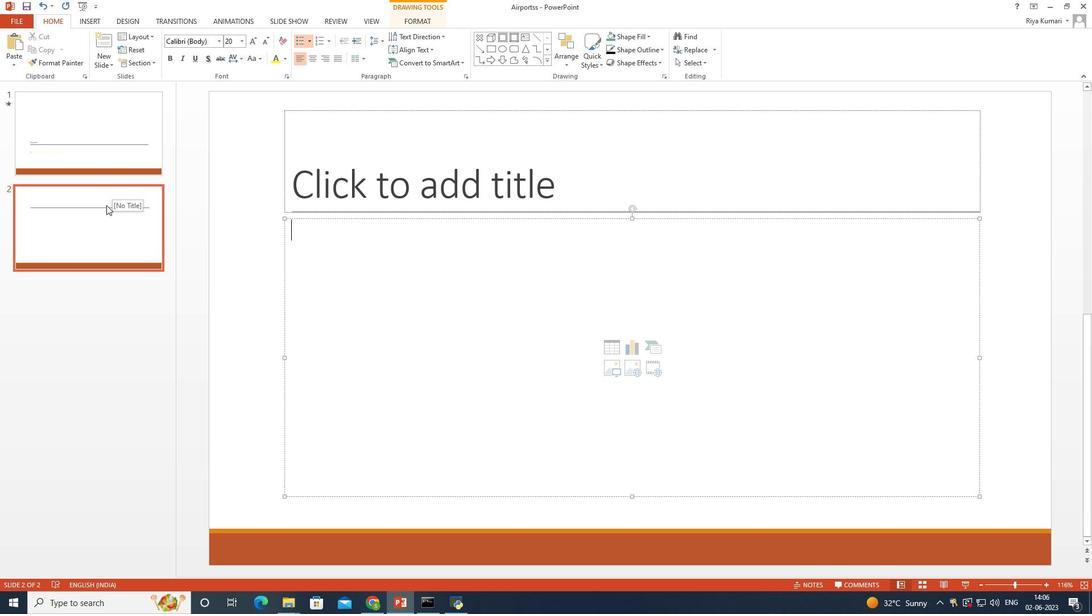 
Action: Mouse moved to (134, 303)
Screenshot: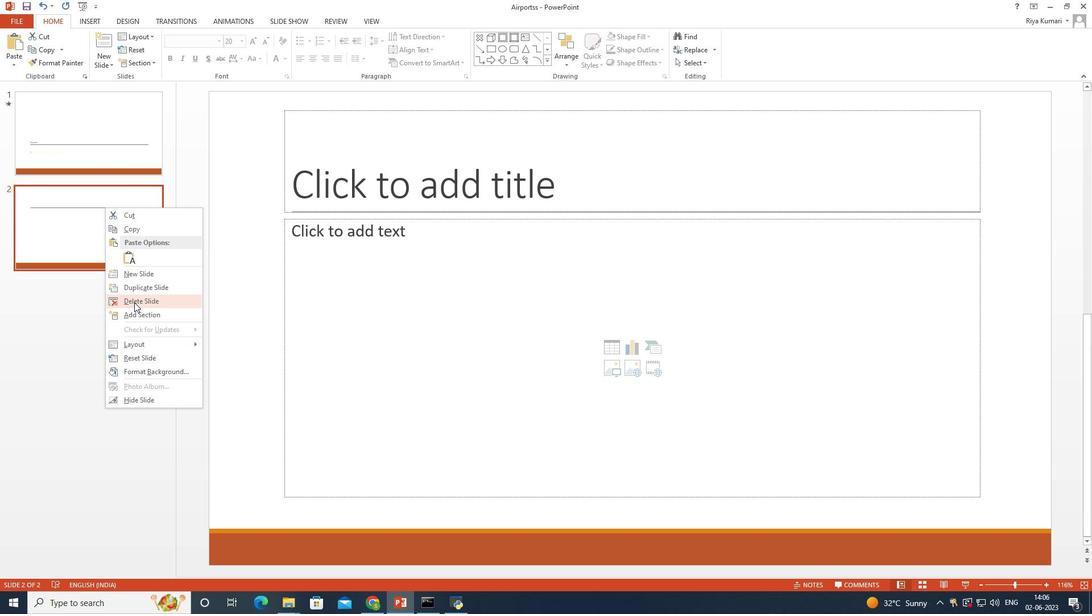 
Action: Mouse pressed left at (134, 303)
Screenshot: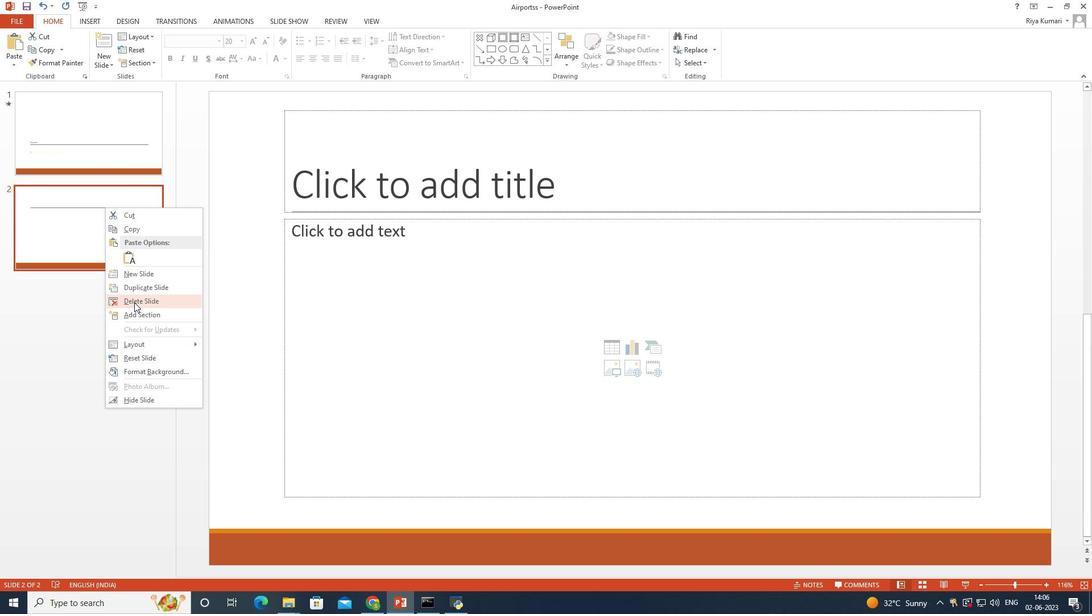 
Action: Mouse moved to (98, 63)
Screenshot: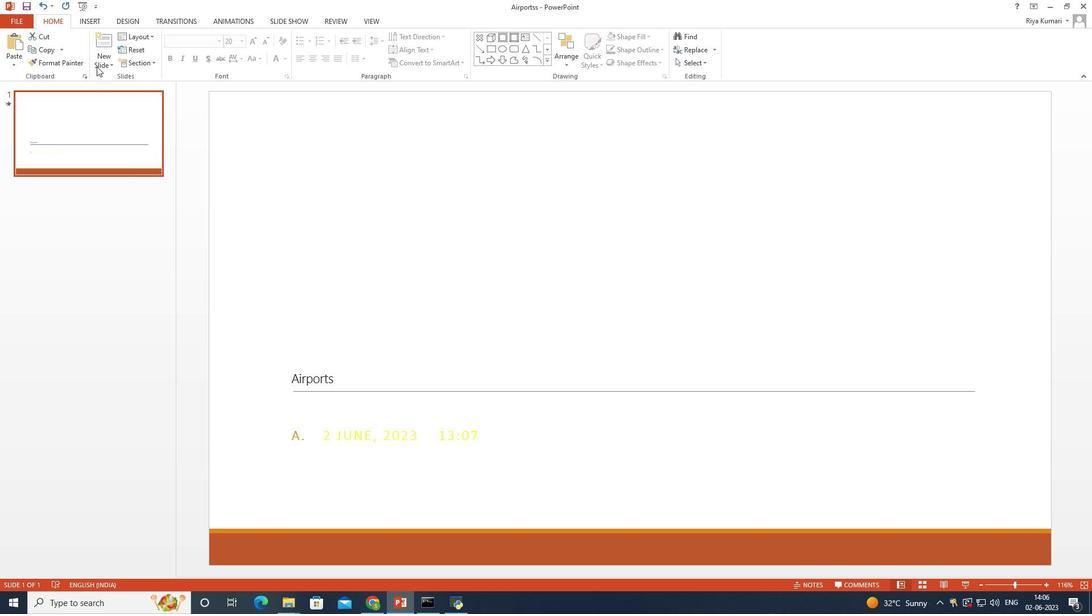 
Action: Mouse pressed left at (98, 63)
Screenshot: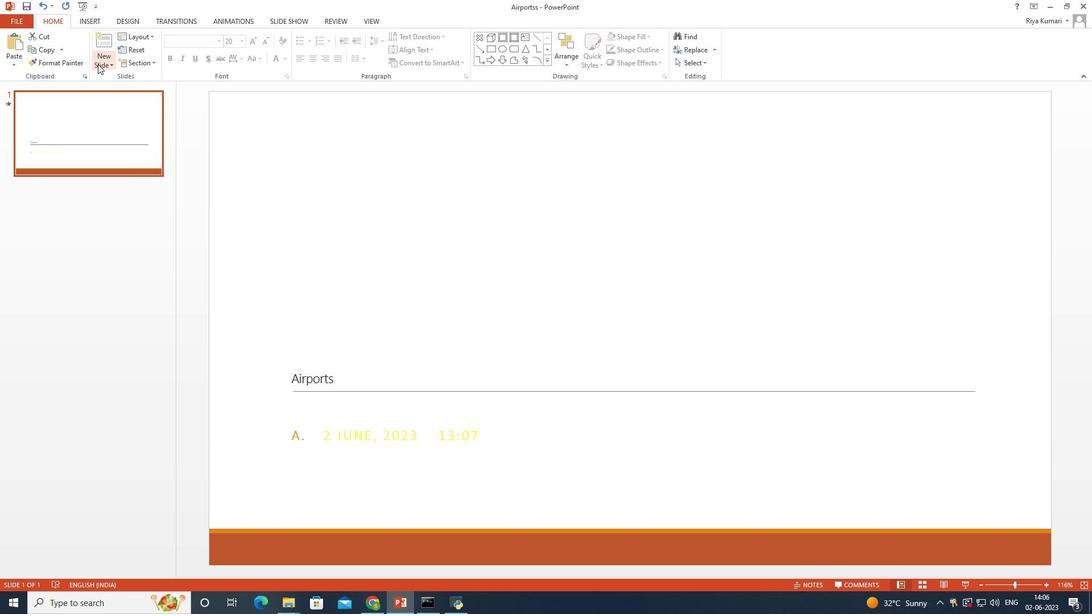
Action: Mouse moved to (109, 211)
Screenshot: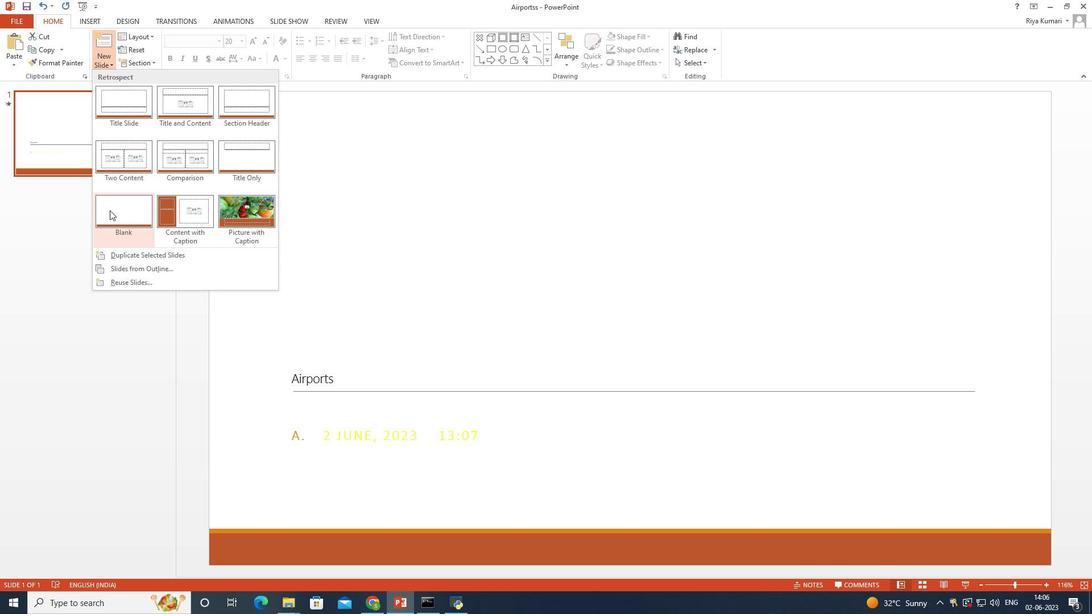 
Action: Mouse pressed left at (109, 211)
Screenshot: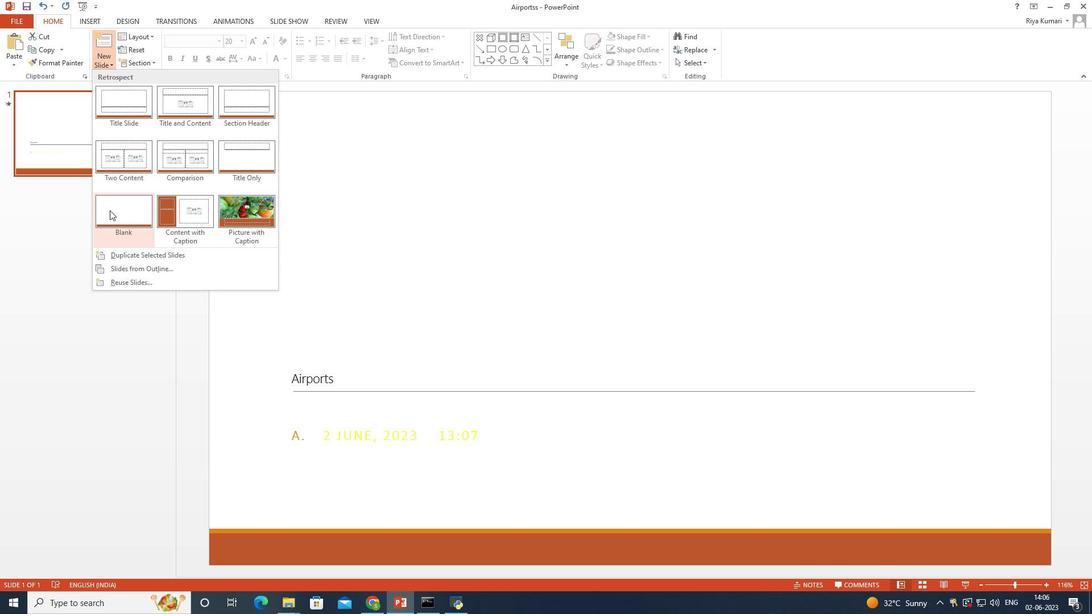 
Action: Mouse moved to (96, 19)
Screenshot: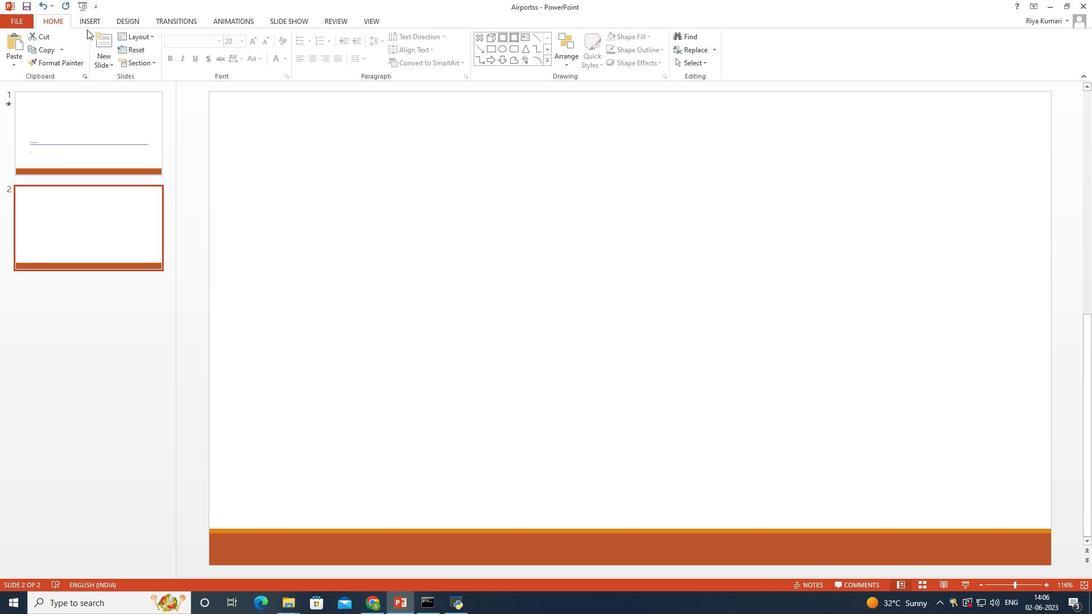 
Action: Mouse pressed left at (96, 19)
Screenshot: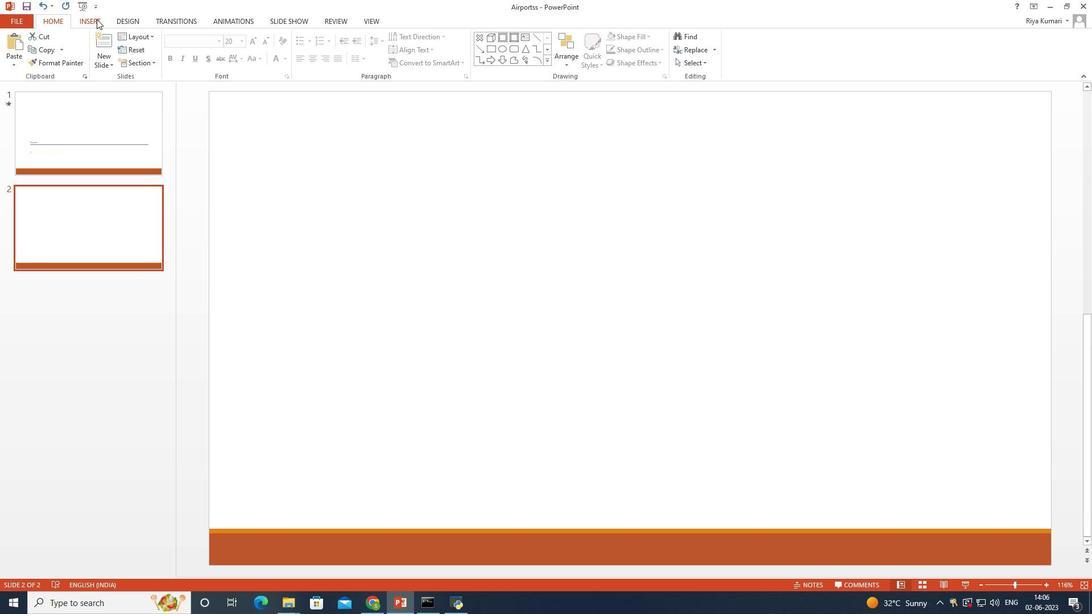 
Action: Mouse moved to (79, 48)
Screenshot: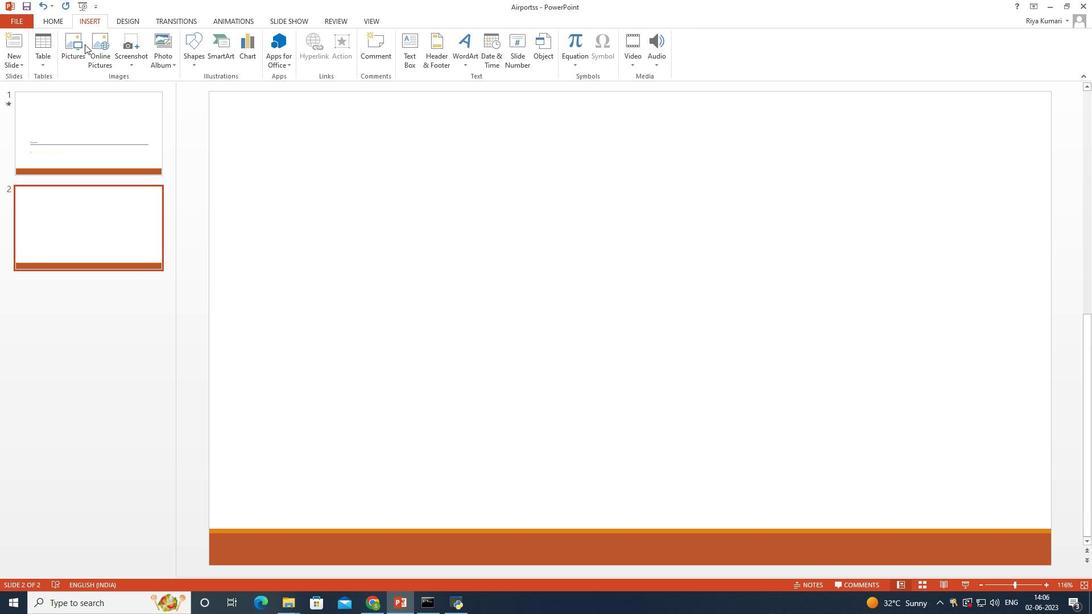 
Action: Mouse pressed left at (79, 48)
Screenshot: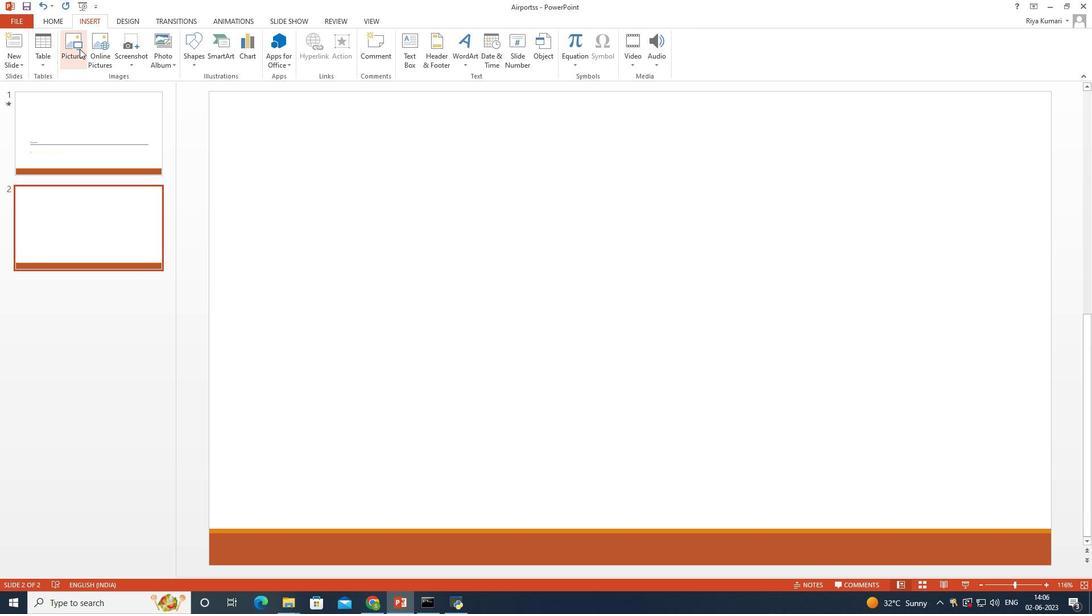 
Action: Mouse moved to (187, 113)
Screenshot: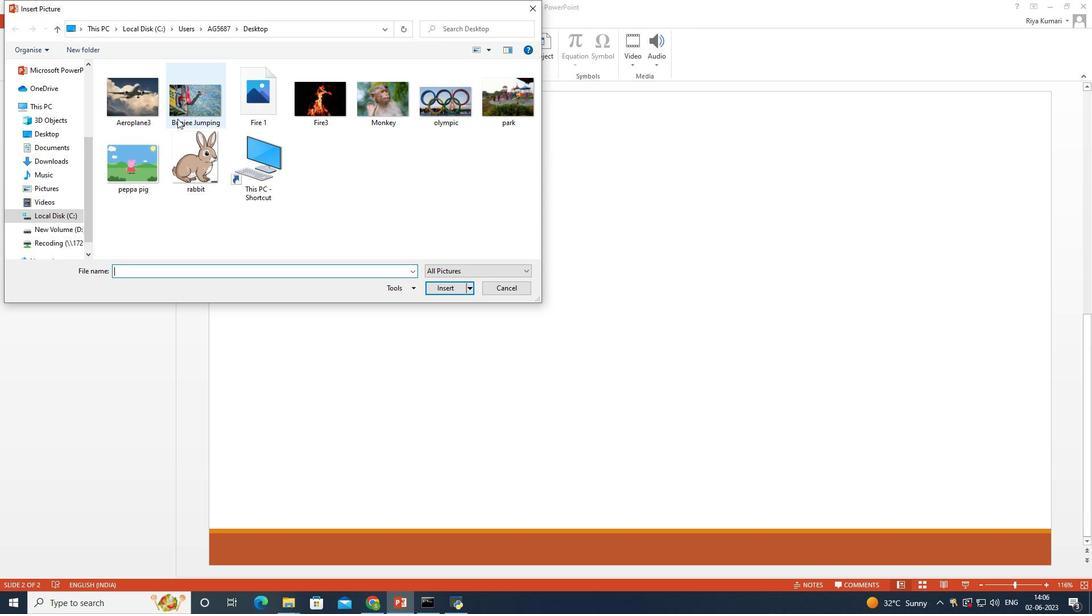 
Action: Mouse pressed left at (187, 113)
Screenshot: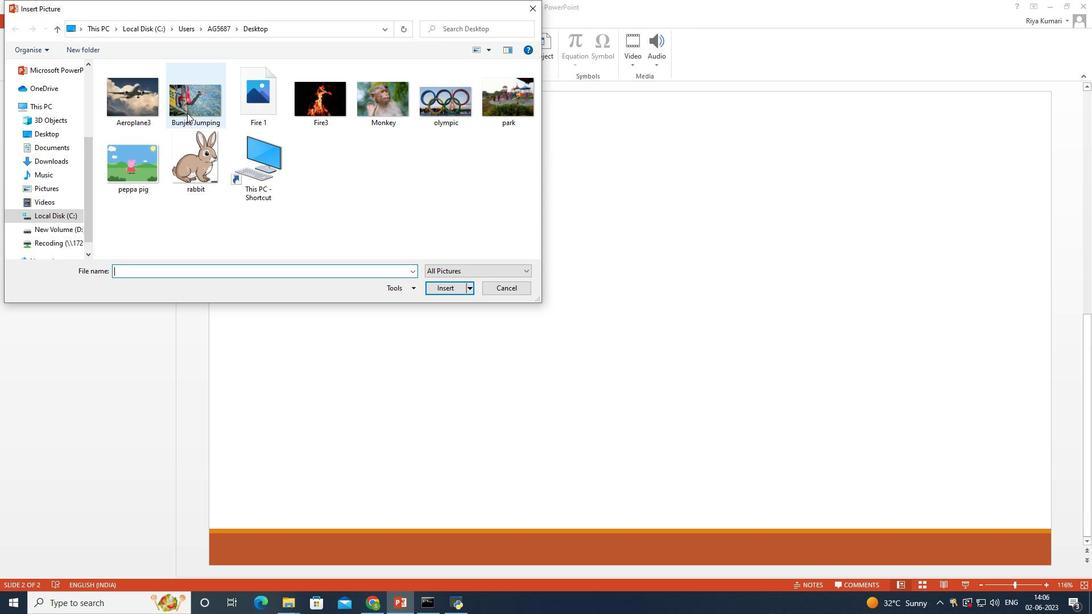 
Action: Mouse moved to (448, 289)
Screenshot: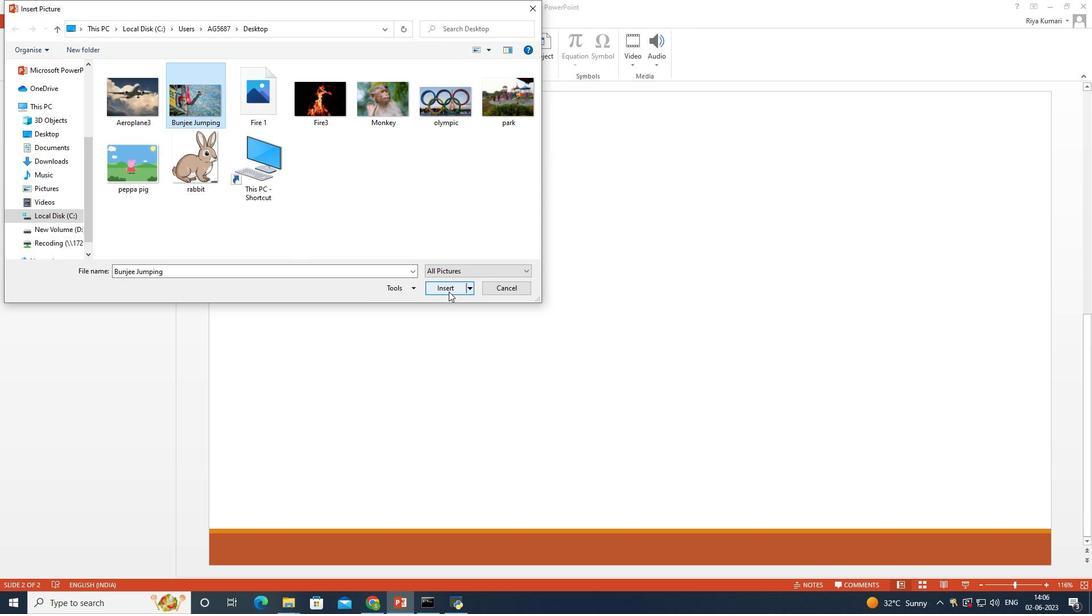 
Action: Mouse pressed left at (448, 289)
Screenshot: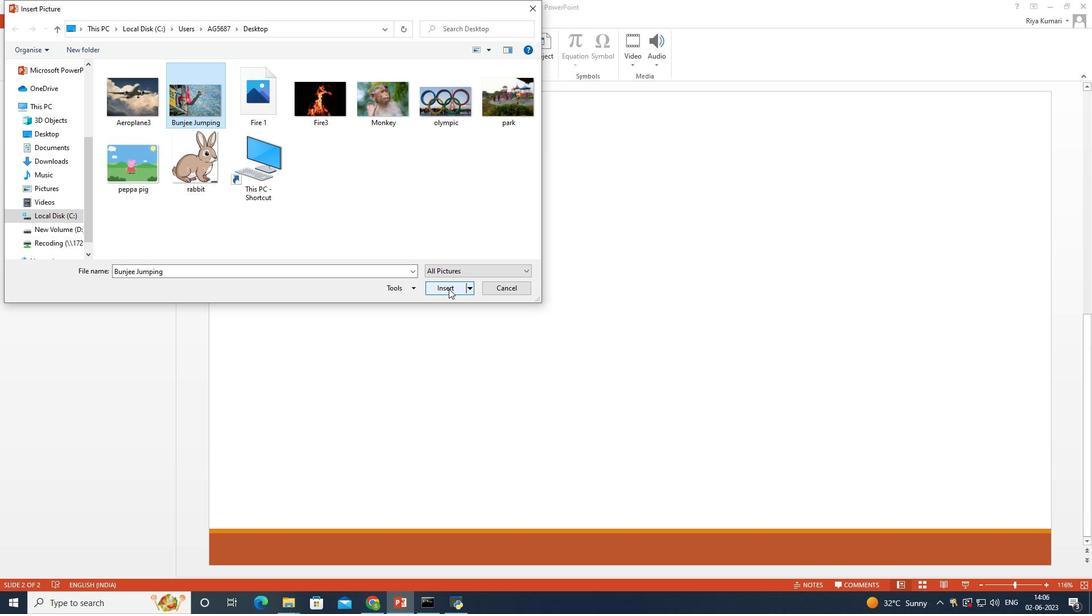 
Action: Mouse moved to (418, 10)
Screenshot: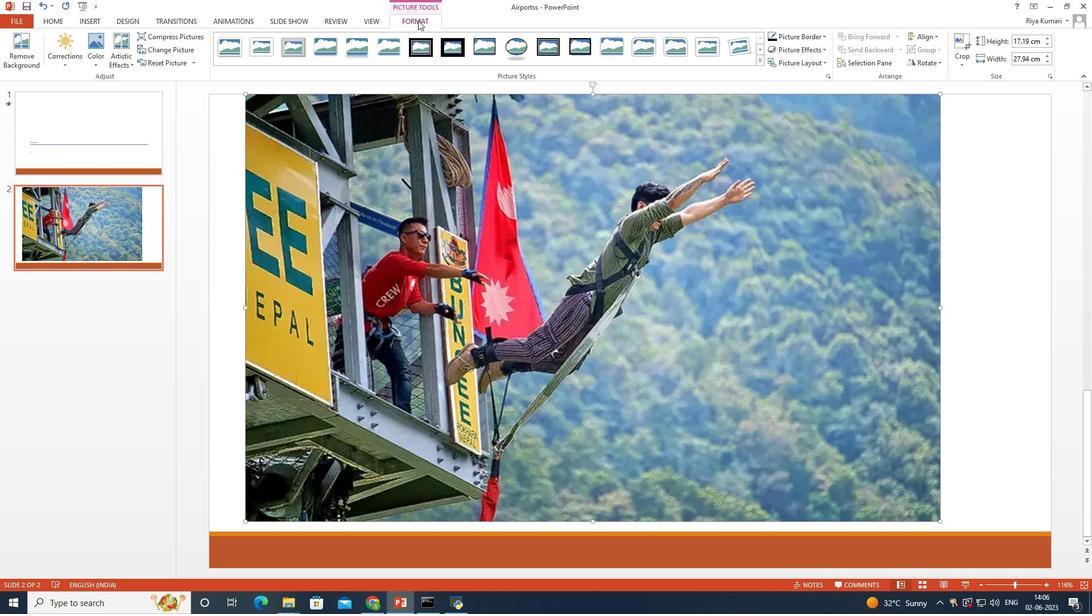 
Action: Mouse pressed left at (418, 10)
Screenshot: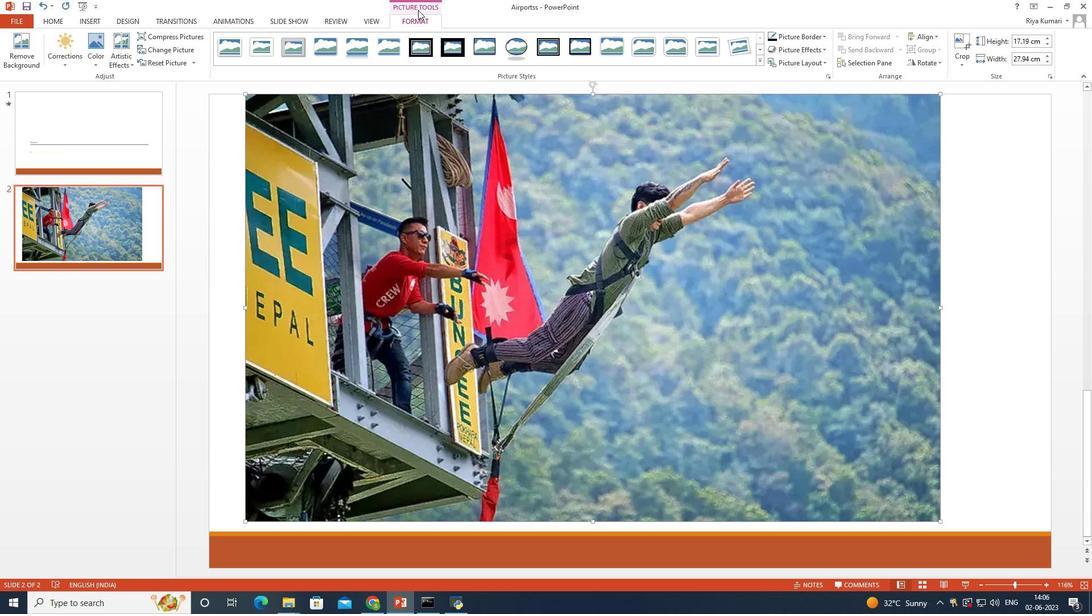 
Action: Mouse moved to (1047, 43)
Screenshot: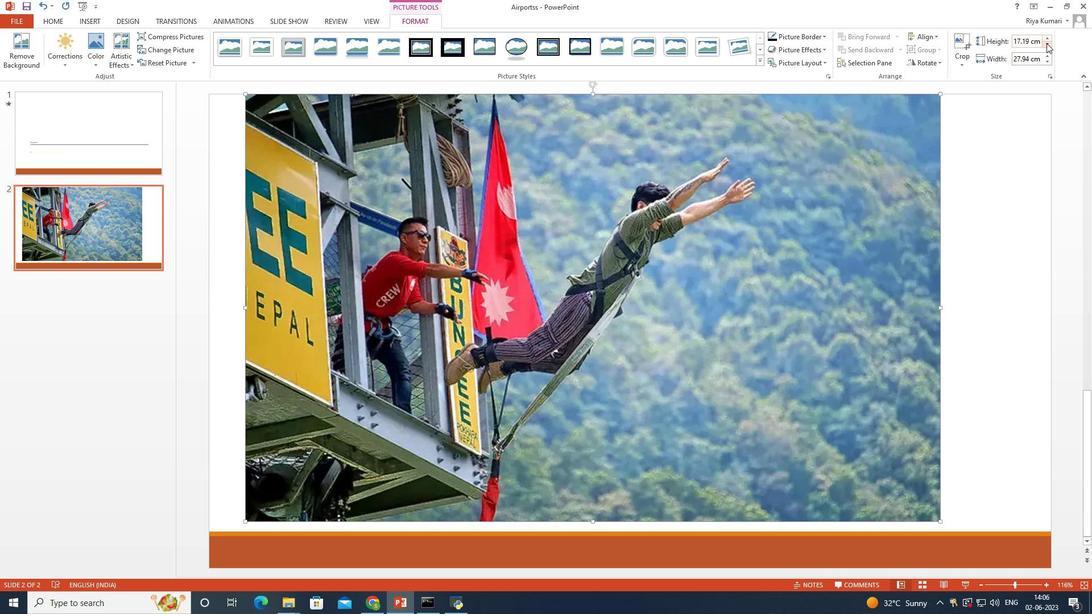 
Action: Mouse pressed left at (1047, 43)
Screenshot: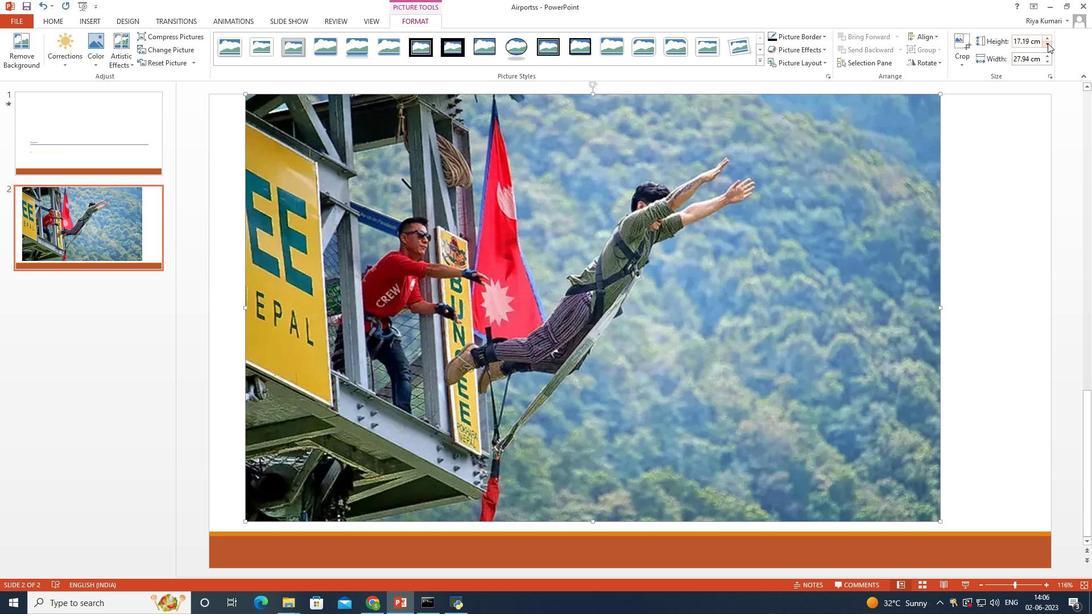 
Action: Mouse pressed left at (1047, 43)
Screenshot: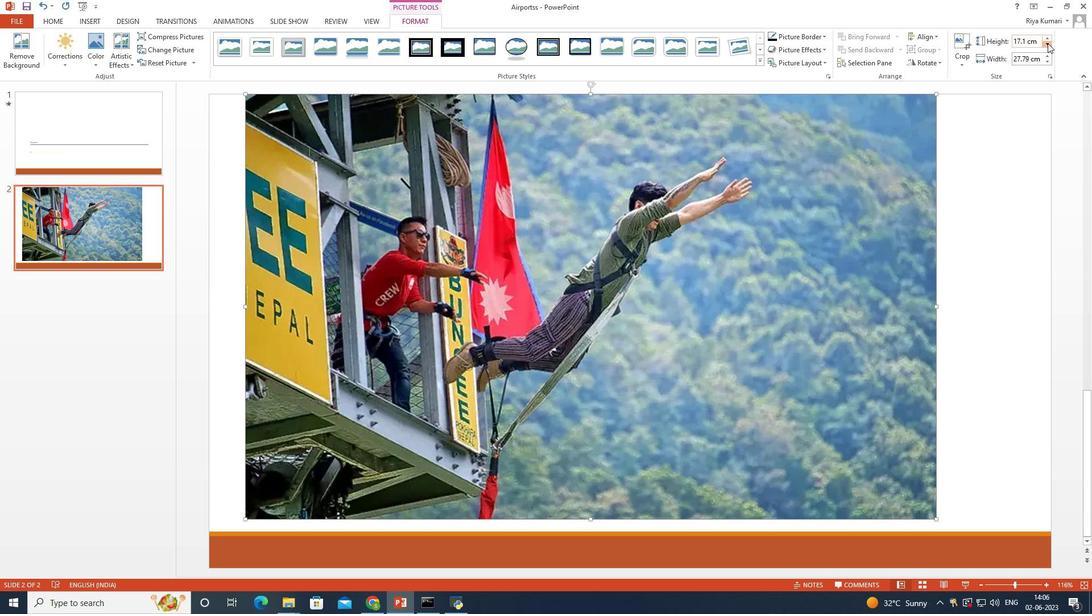
Action: Mouse pressed left at (1047, 43)
Screenshot: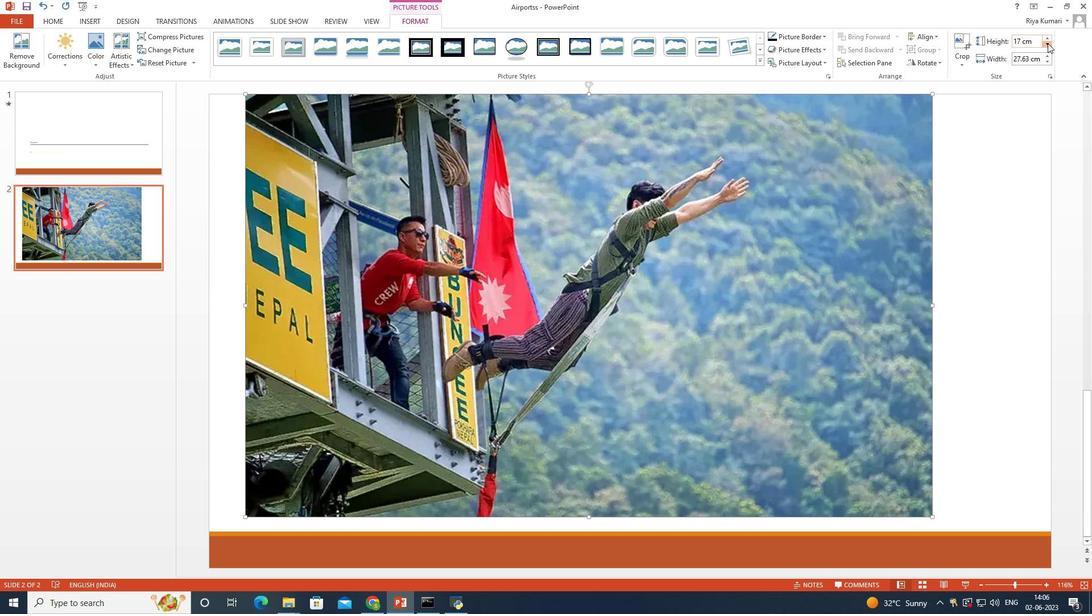 
Action: Mouse pressed left at (1047, 43)
Screenshot: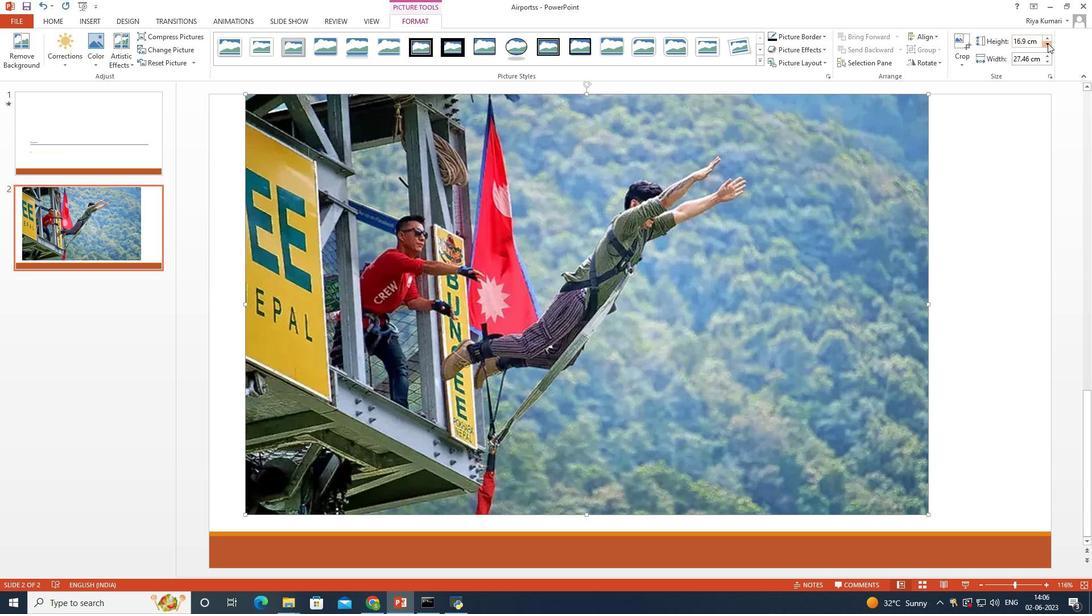 
Action: Mouse pressed left at (1047, 43)
Screenshot: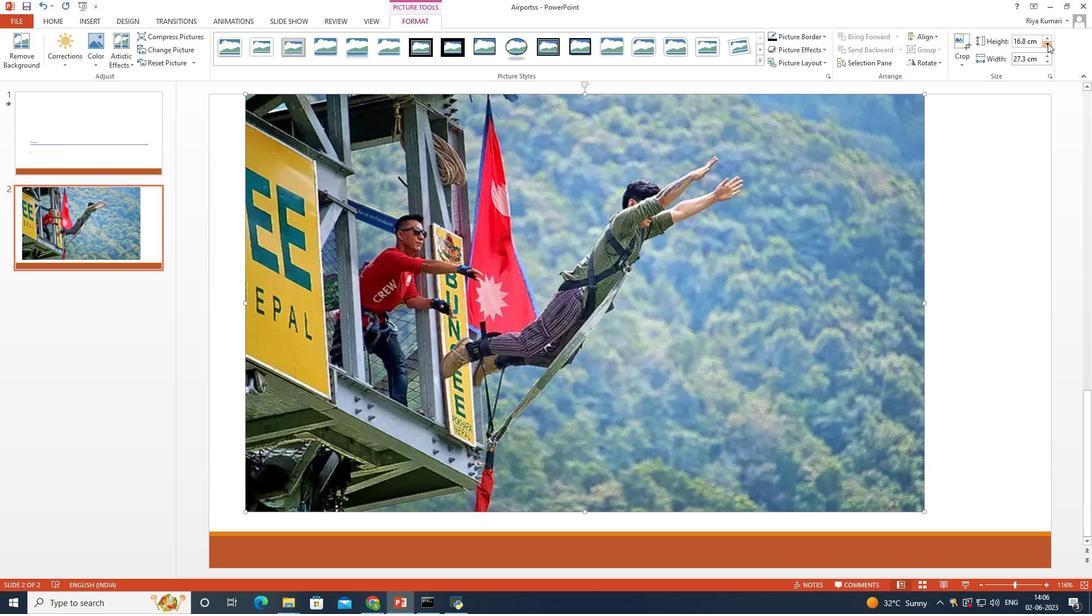 
Action: Mouse pressed left at (1047, 43)
Screenshot: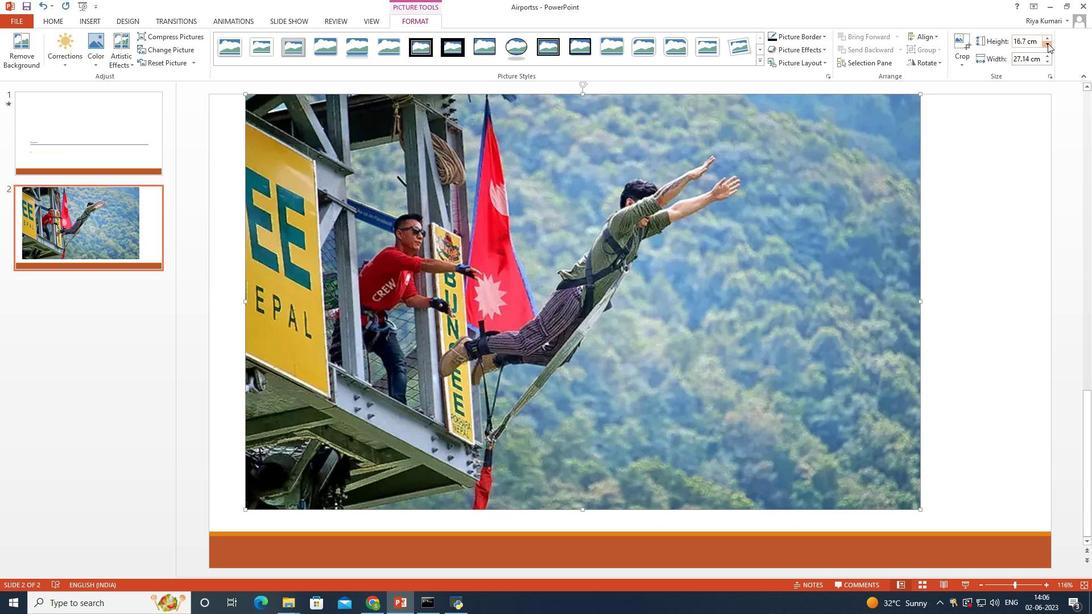 
Action: Mouse pressed left at (1047, 43)
Screenshot: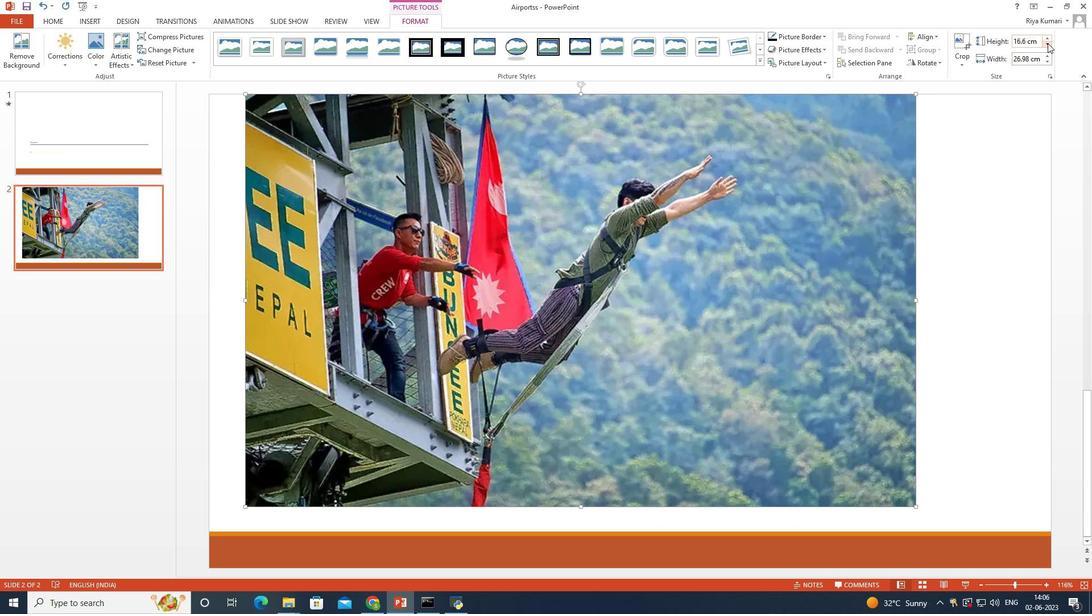 
Action: Mouse pressed left at (1047, 43)
Screenshot: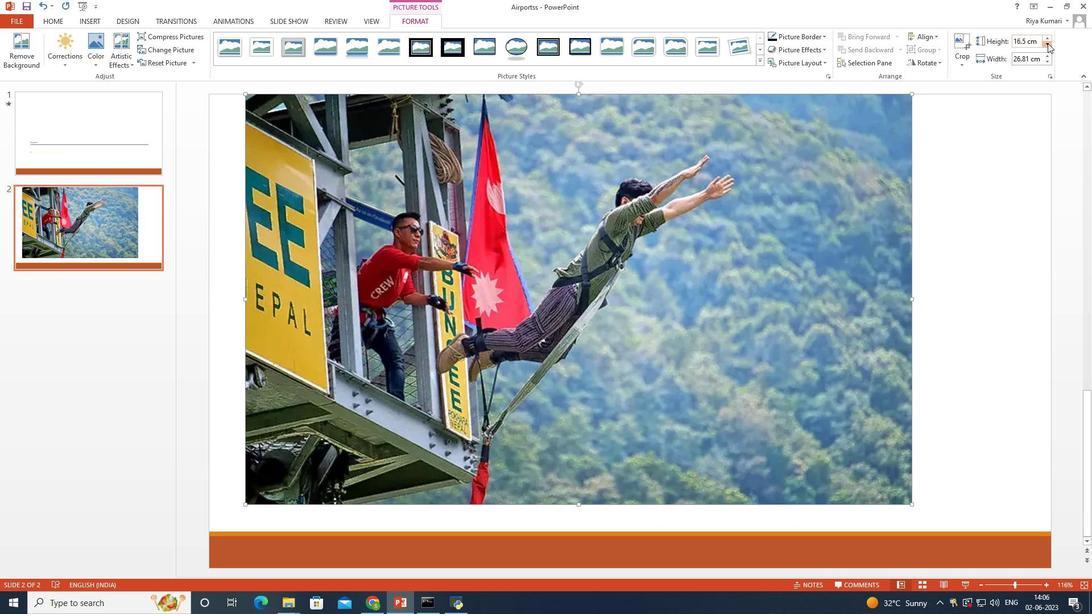 
Action: Mouse pressed left at (1047, 43)
Screenshot: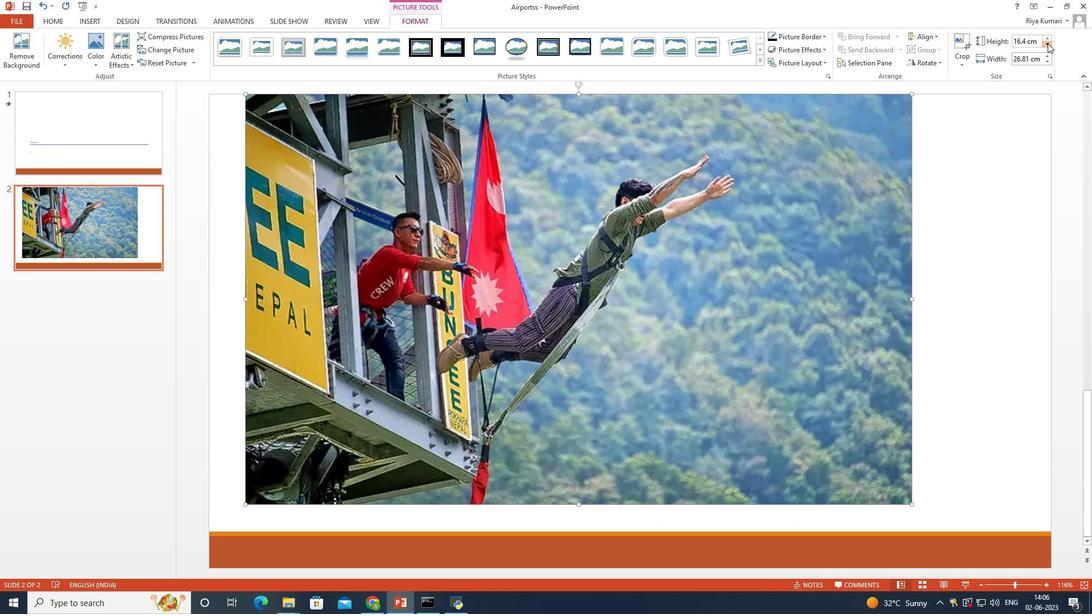 
Action: Mouse pressed left at (1047, 43)
Screenshot: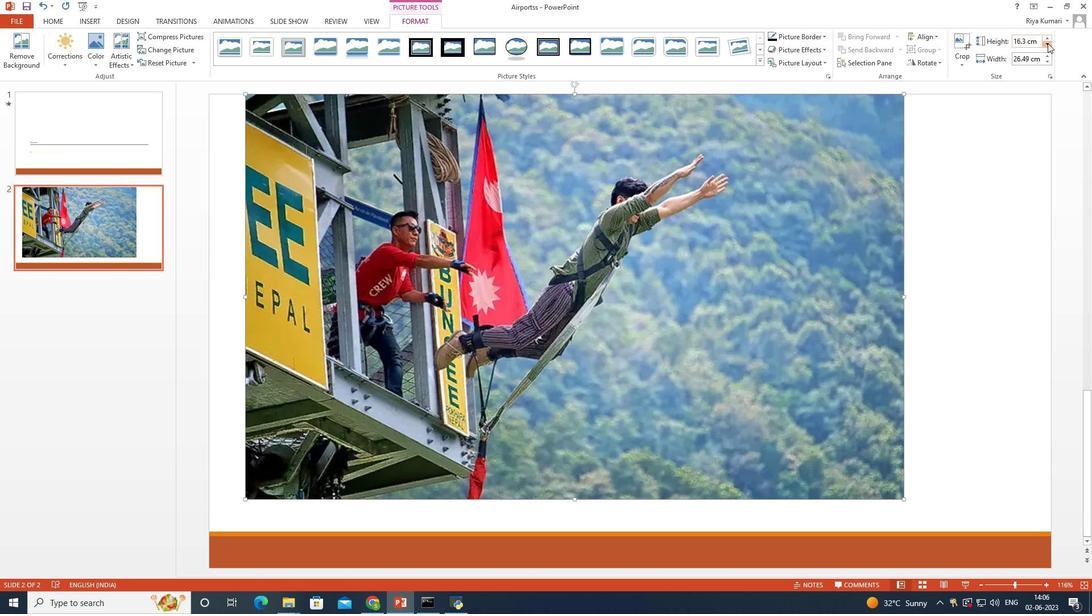
Action: Mouse pressed left at (1047, 43)
Screenshot: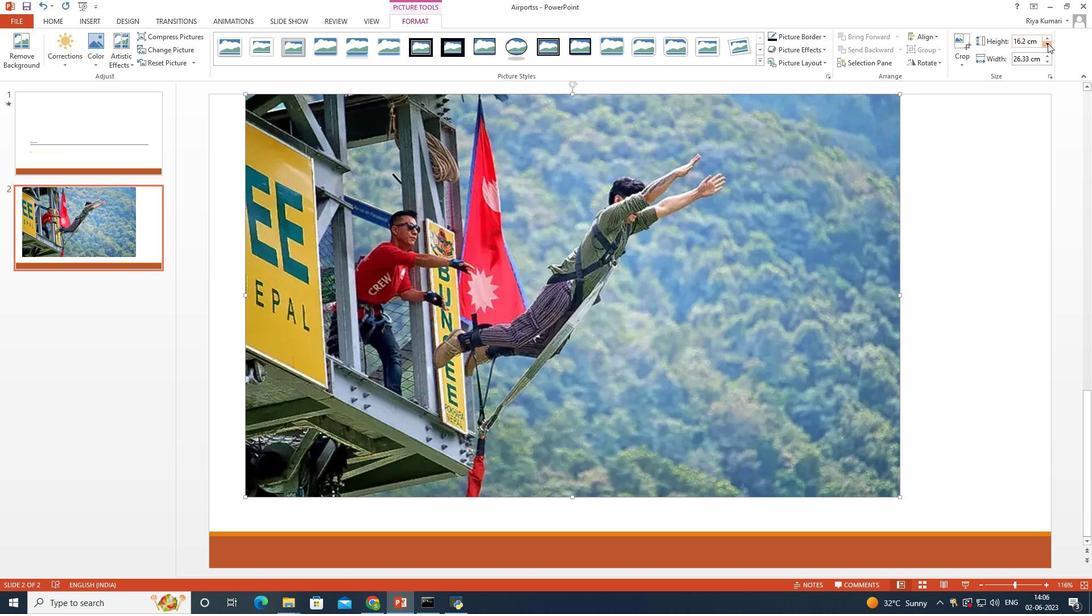 
Action: Mouse pressed left at (1047, 43)
Screenshot: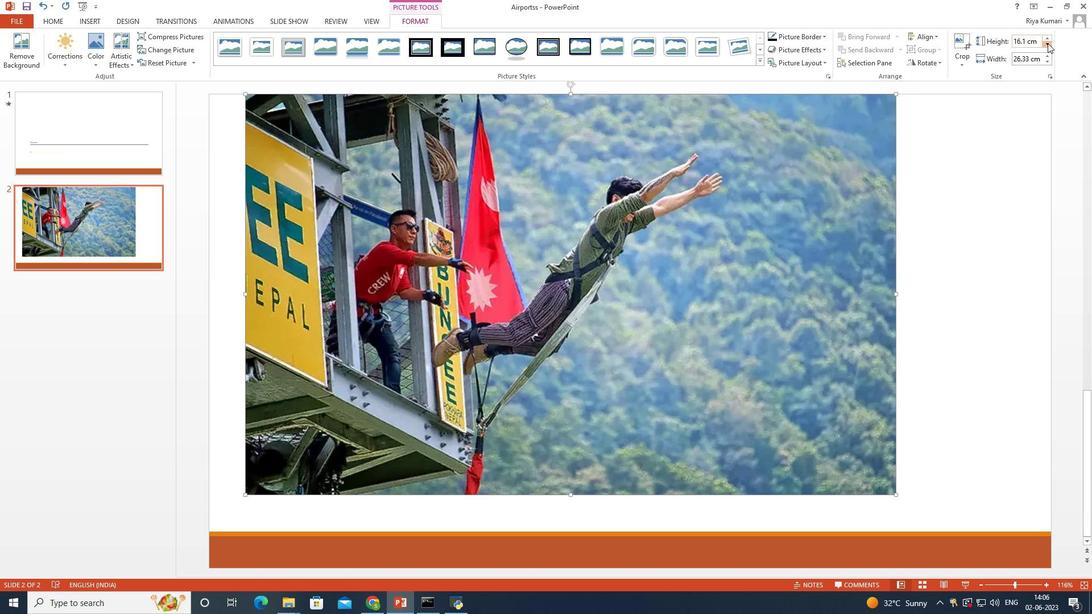 
Action: Mouse pressed left at (1047, 43)
Screenshot: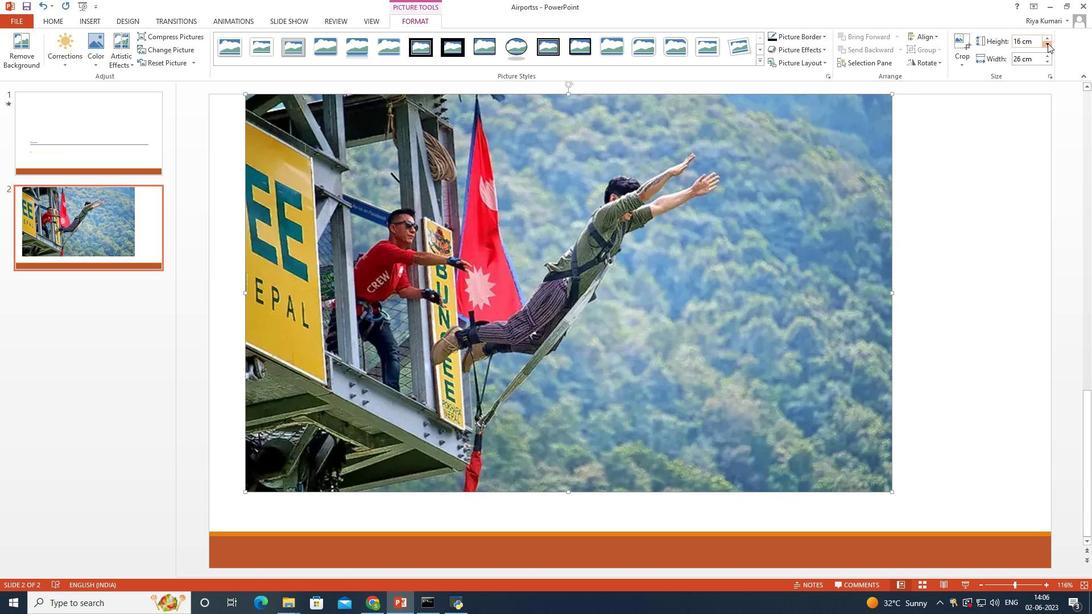 
Action: Mouse pressed left at (1047, 43)
Screenshot: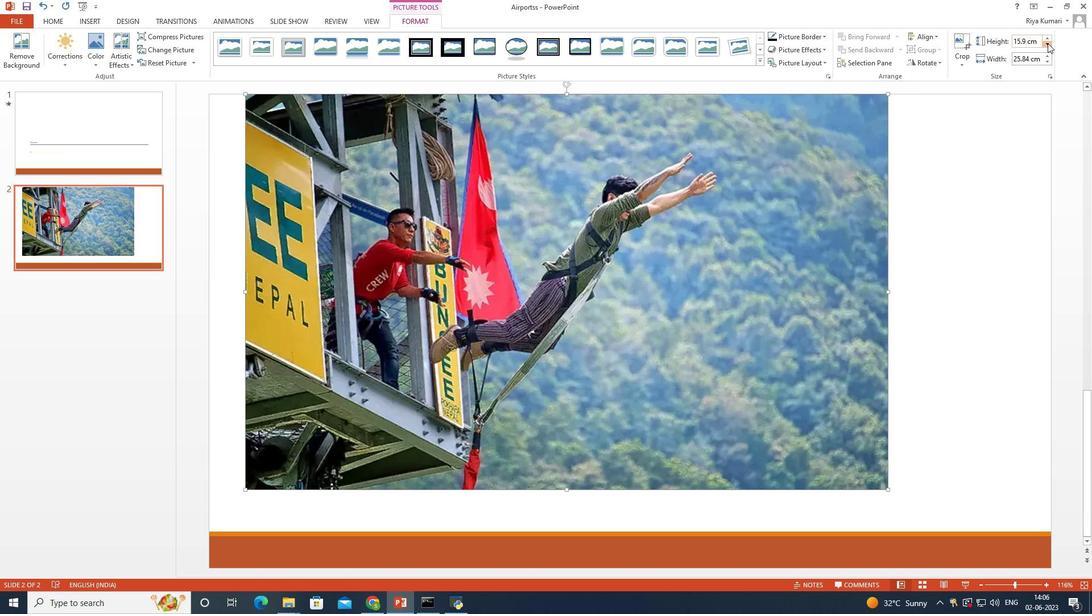 
Action: Mouse pressed left at (1047, 43)
Screenshot: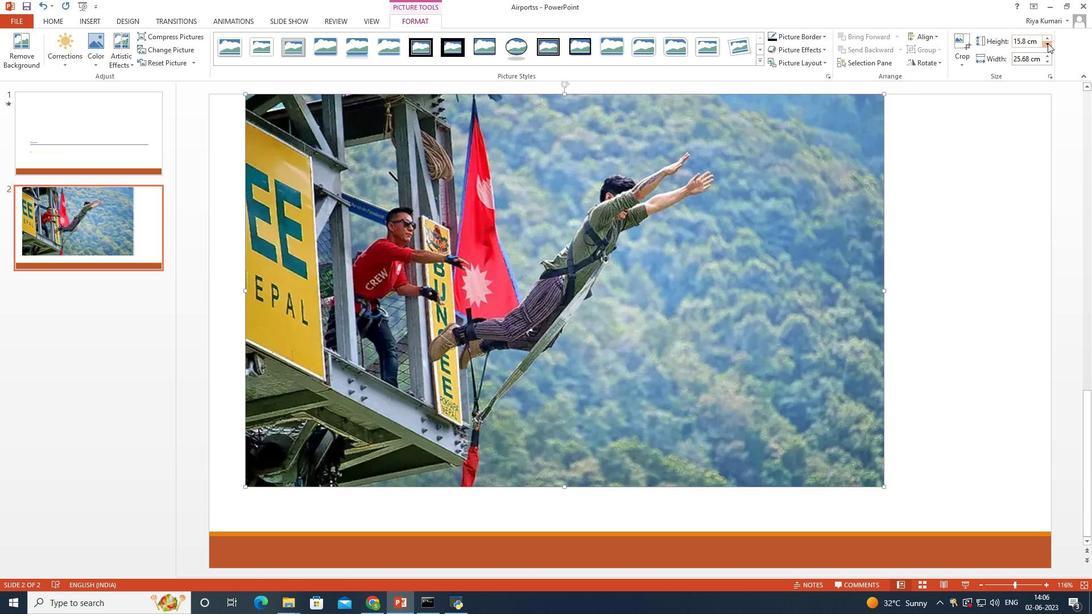 
Action: Mouse pressed left at (1047, 43)
Screenshot: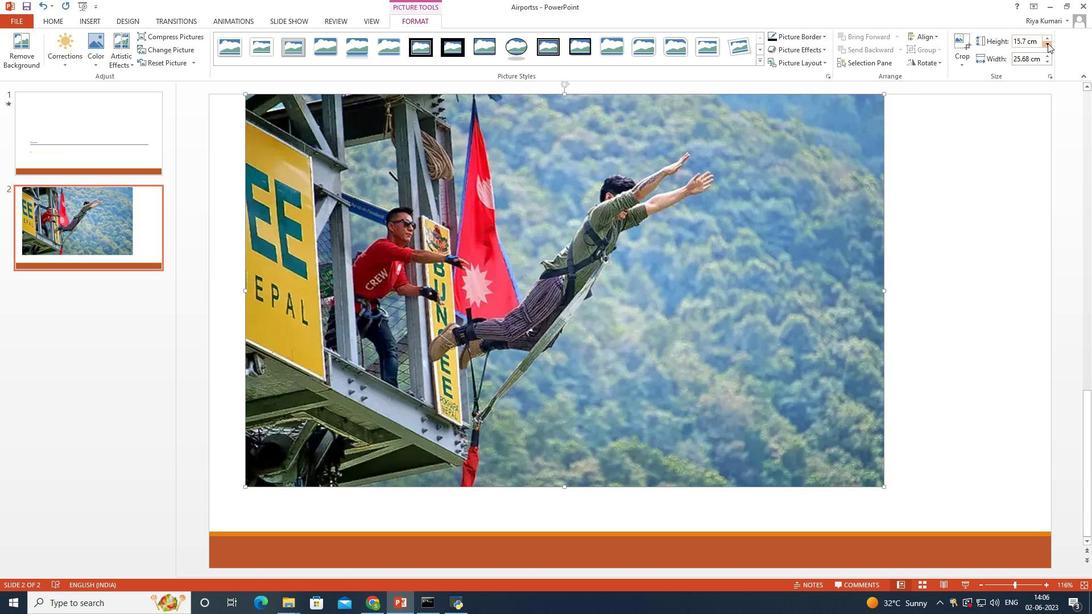 
Action: Mouse pressed left at (1047, 43)
Screenshot: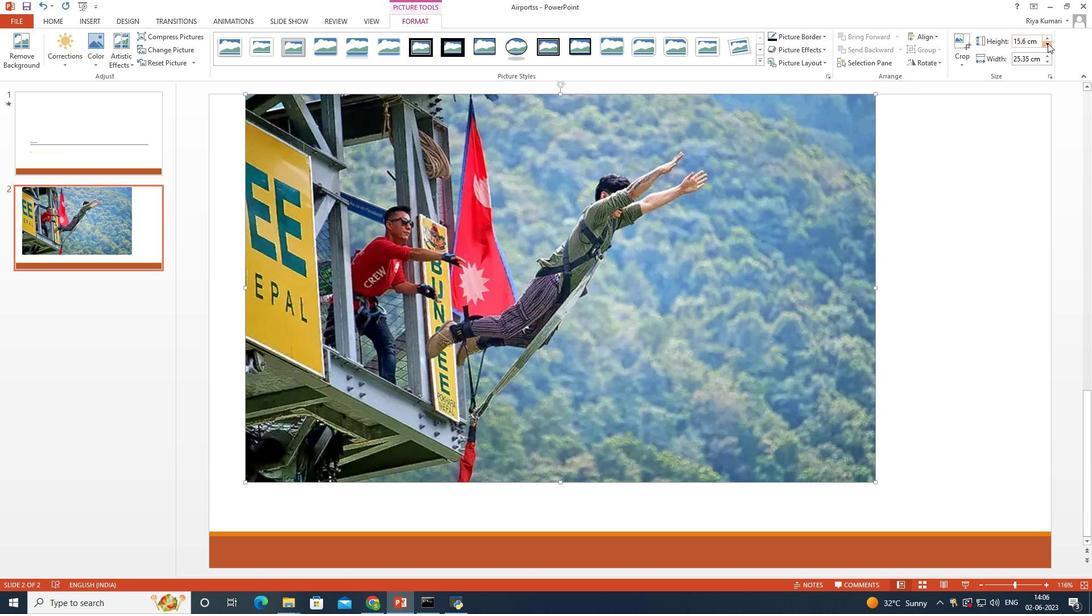 
Action: Mouse pressed left at (1047, 43)
Screenshot: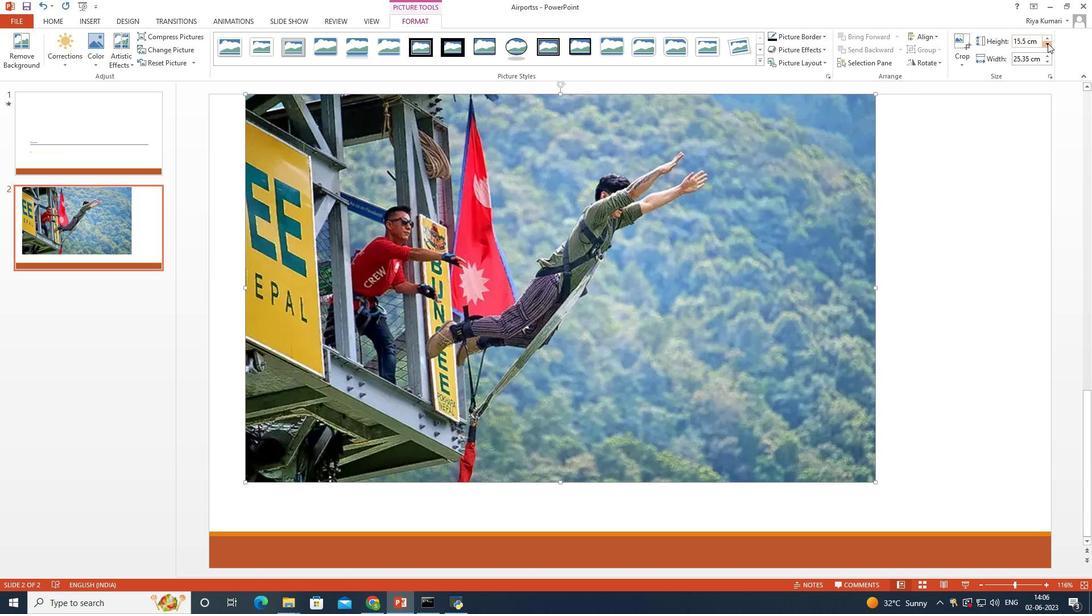 
Action: Mouse pressed left at (1047, 43)
Screenshot: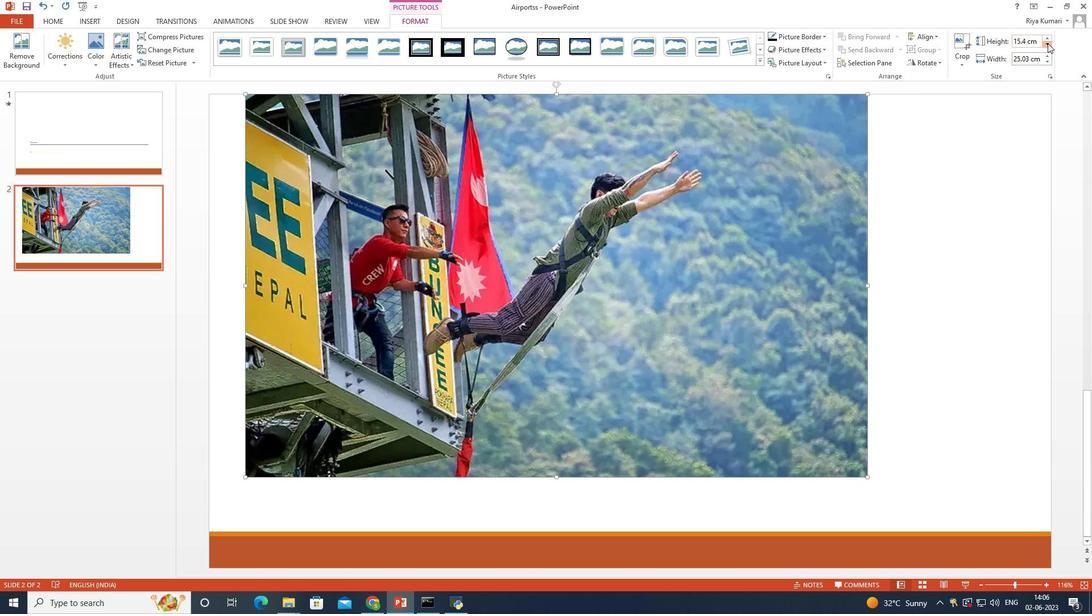 
Action: Mouse pressed left at (1047, 43)
Screenshot: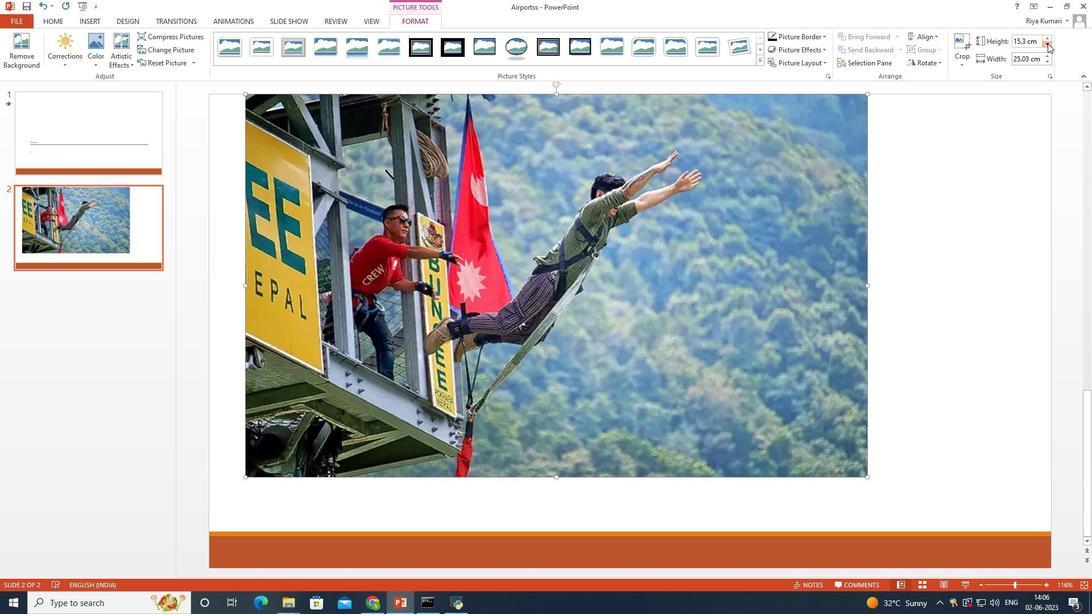
Action: Mouse pressed left at (1047, 43)
Screenshot: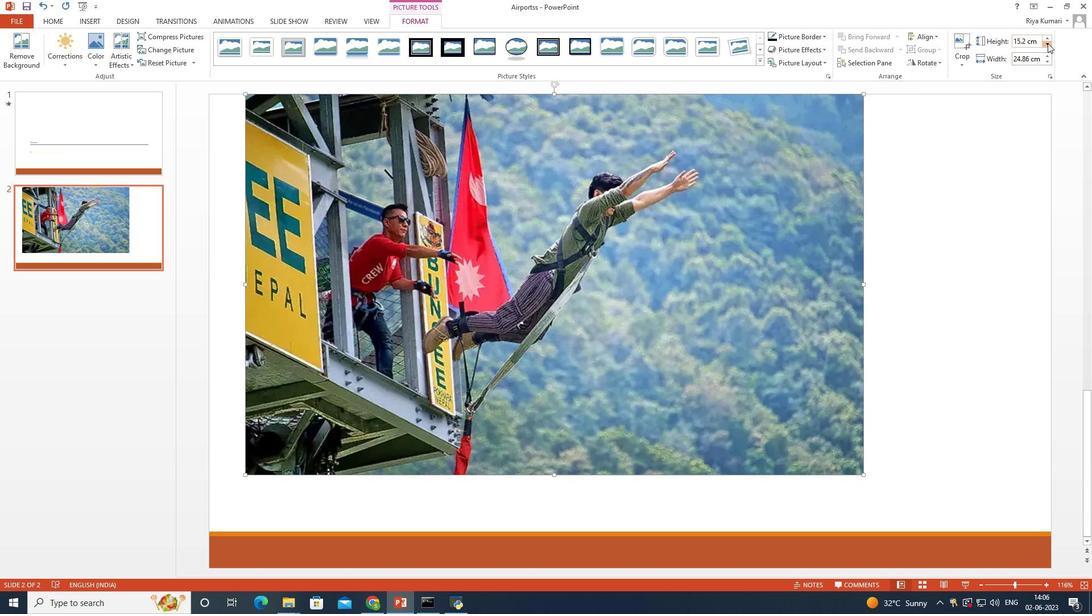 
Action: Mouse pressed left at (1047, 43)
Screenshot: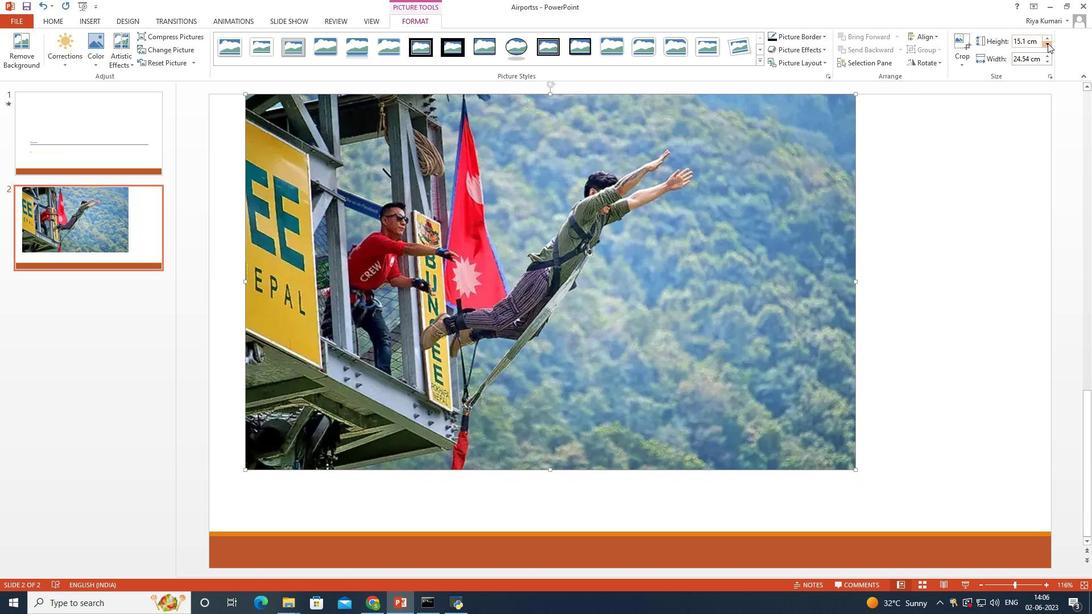 
Action: Mouse pressed left at (1047, 43)
Screenshot: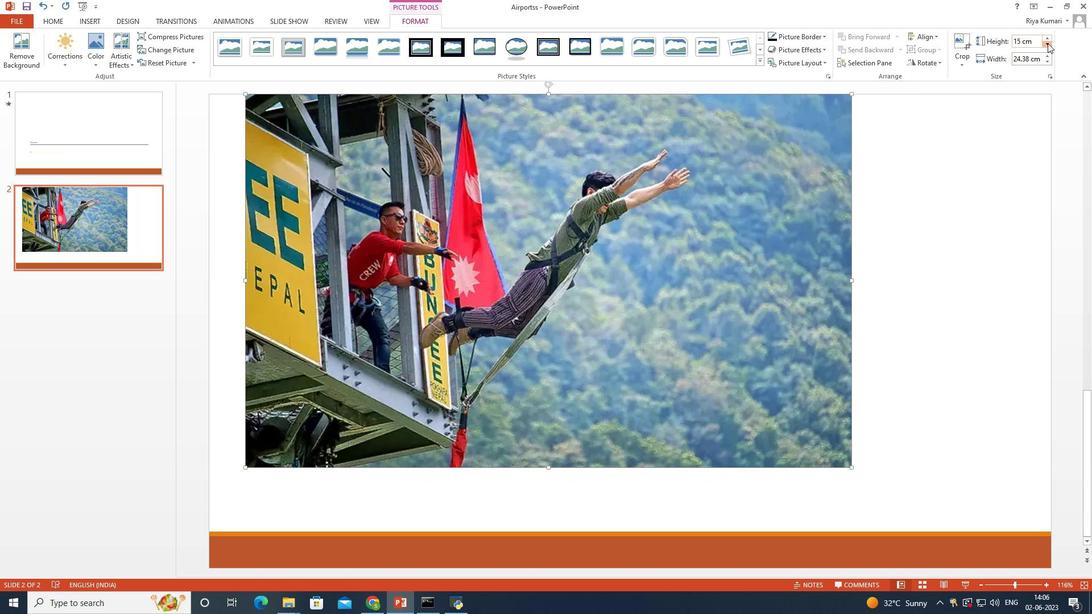 
Action: Mouse pressed left at (1047, 43)
Screenshot: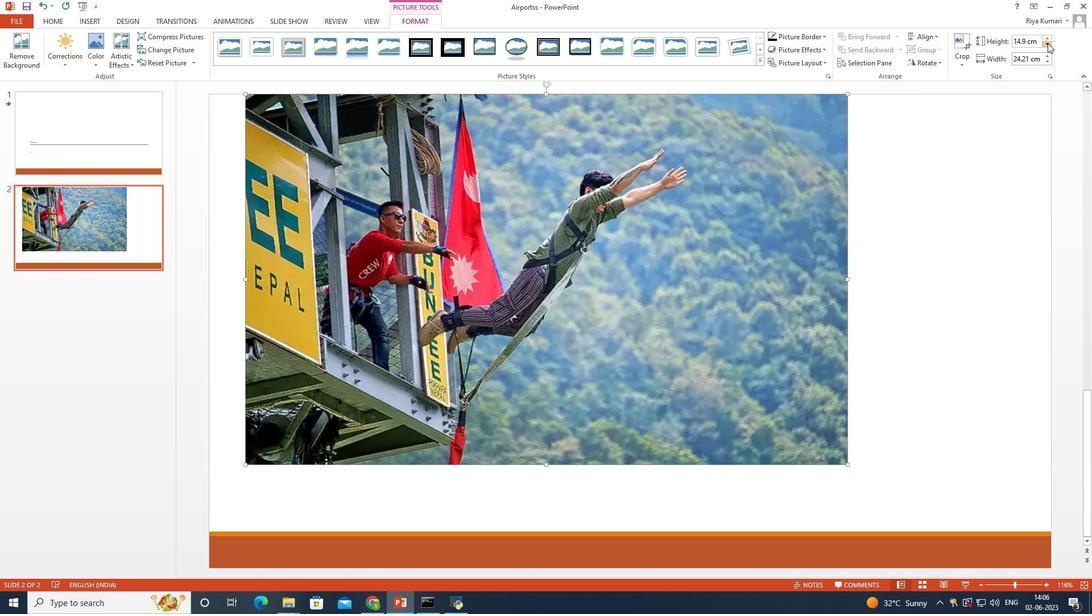 
Action: Mouse pressed left at (1047, 43)
Screenshot: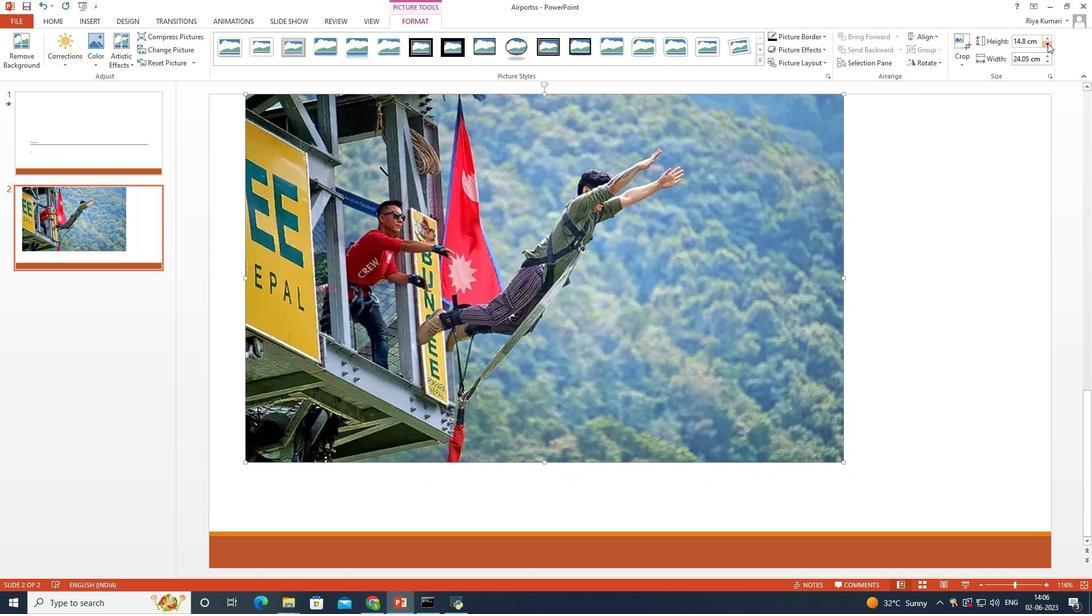 
Action: Mouse pressed left at (1047, 43)
Screenshot: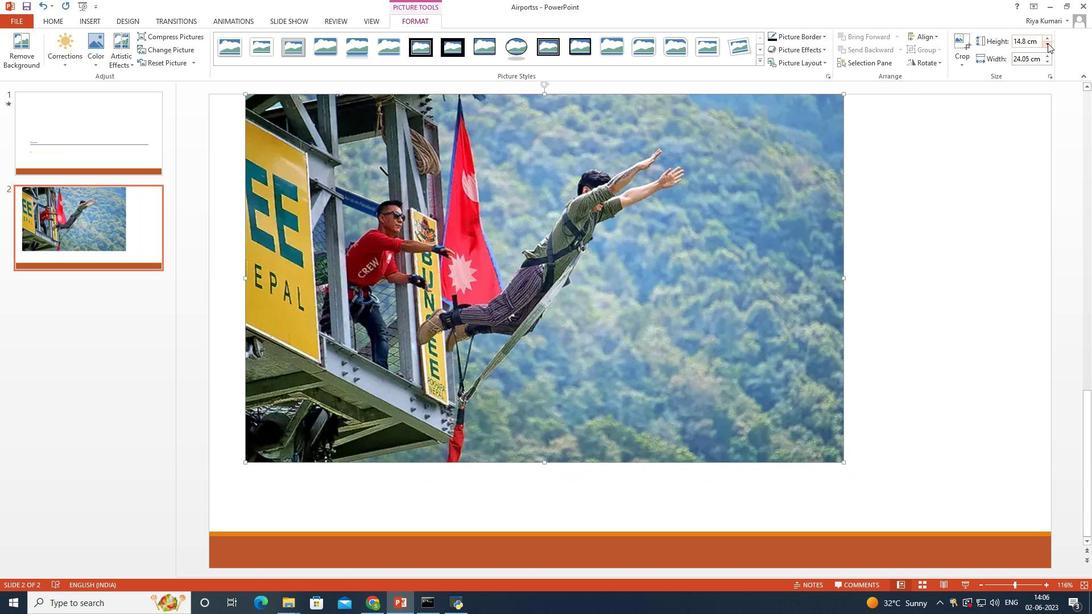 
Action: Mouse pressed left at (1047, 43)
Screenshot: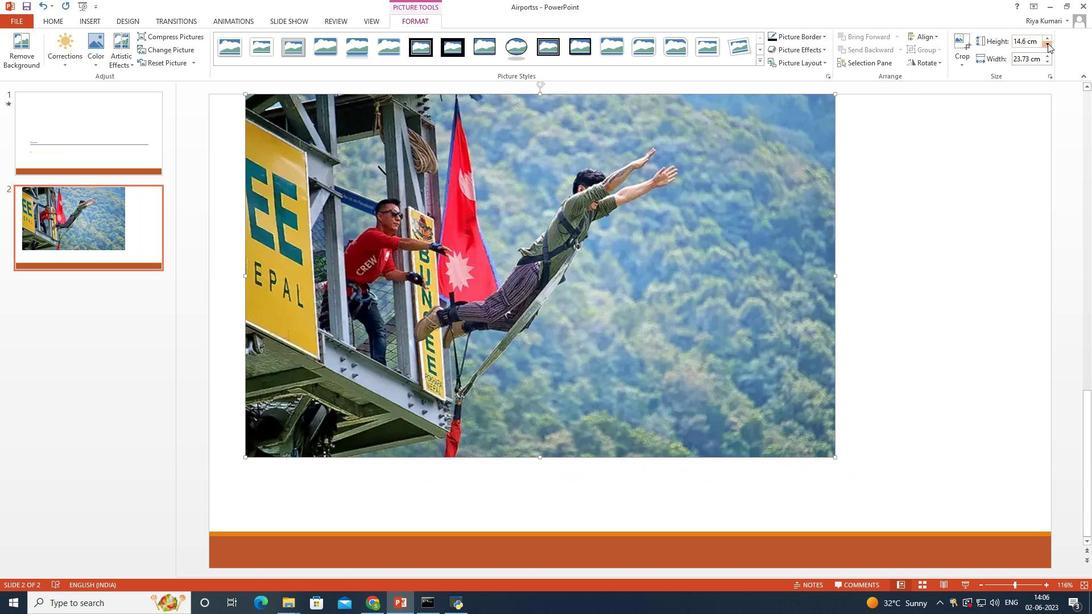 
Action: Mouse pressed left at (1047, 43)
Screenshot: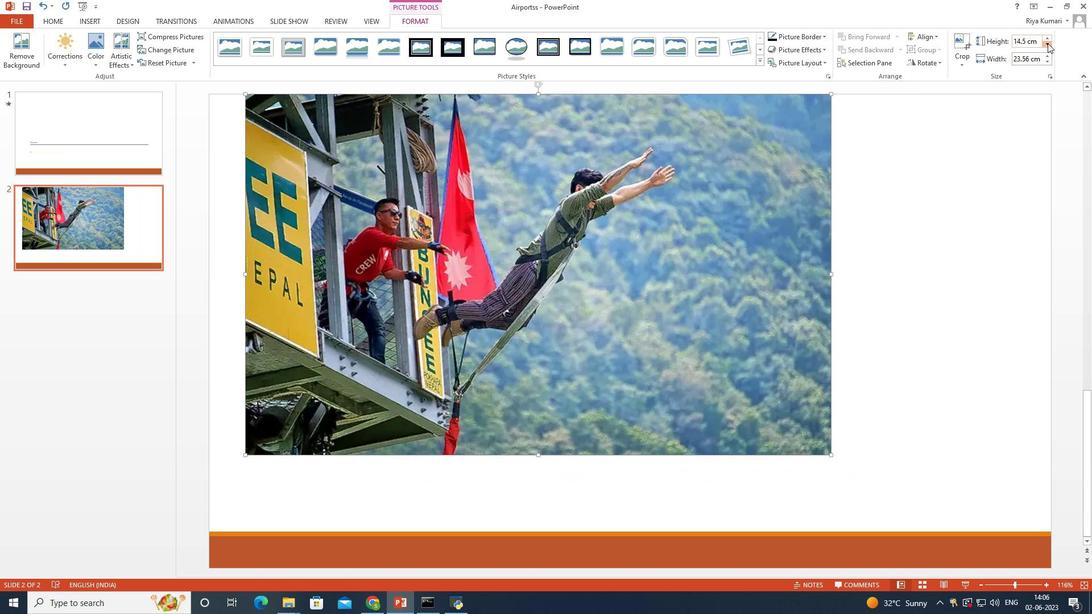 
Action: Mouse pressed left at (1047, 43)
Screenshot: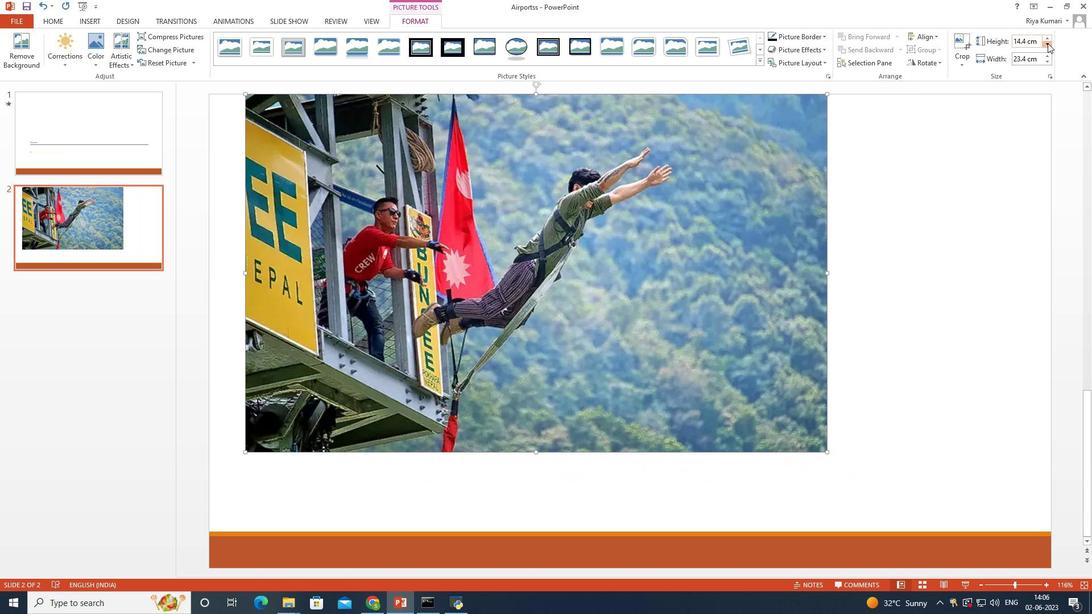 
Action: Mouse pressed left at (1047, 43)
Screenshot: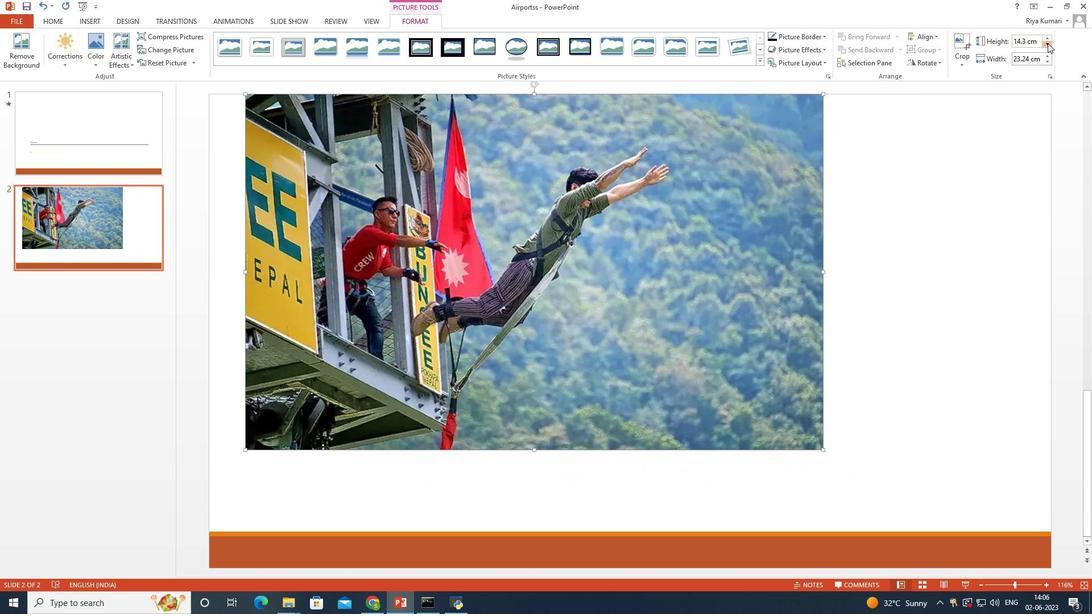 
Action: Mouse pressed left at (1047, 43)
Screenshot: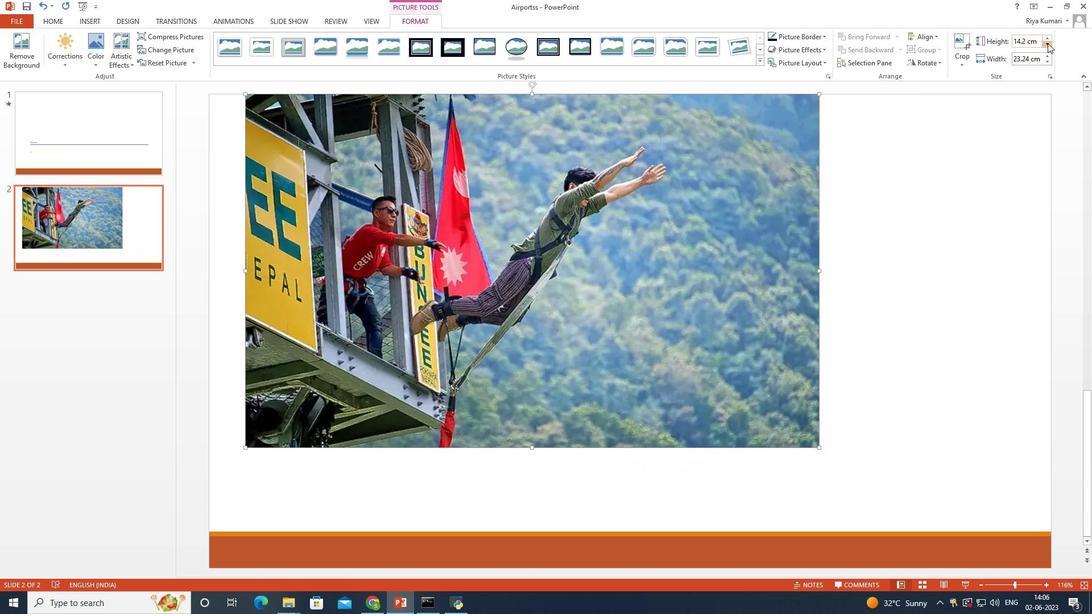 
Action: Mouse pressed left at (1047, 43)
Screenshot: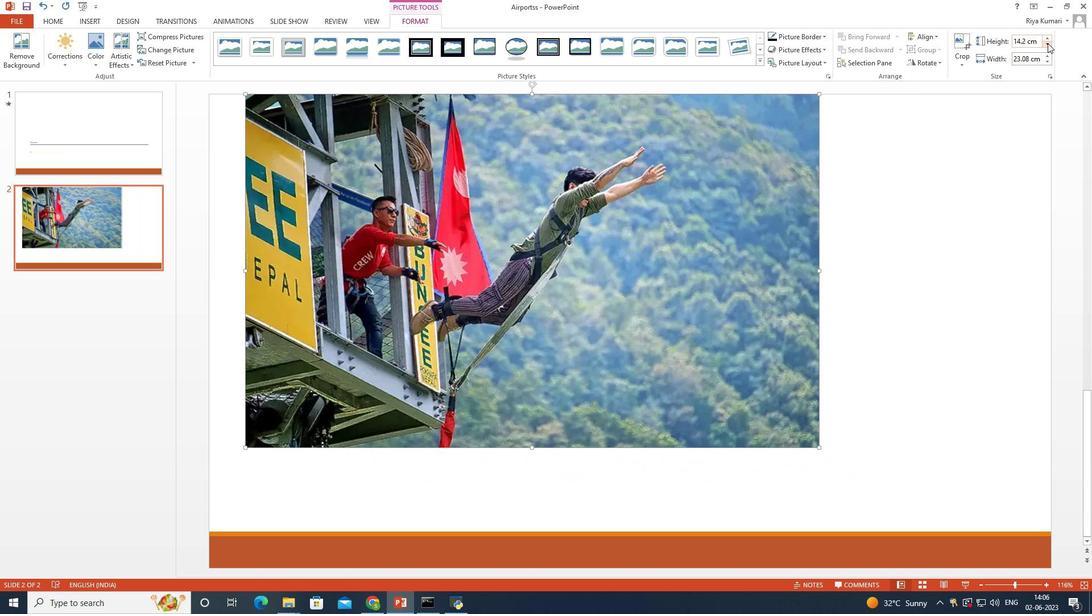 
Action: Mouse pressed left at (1047, 43)
Screenshot: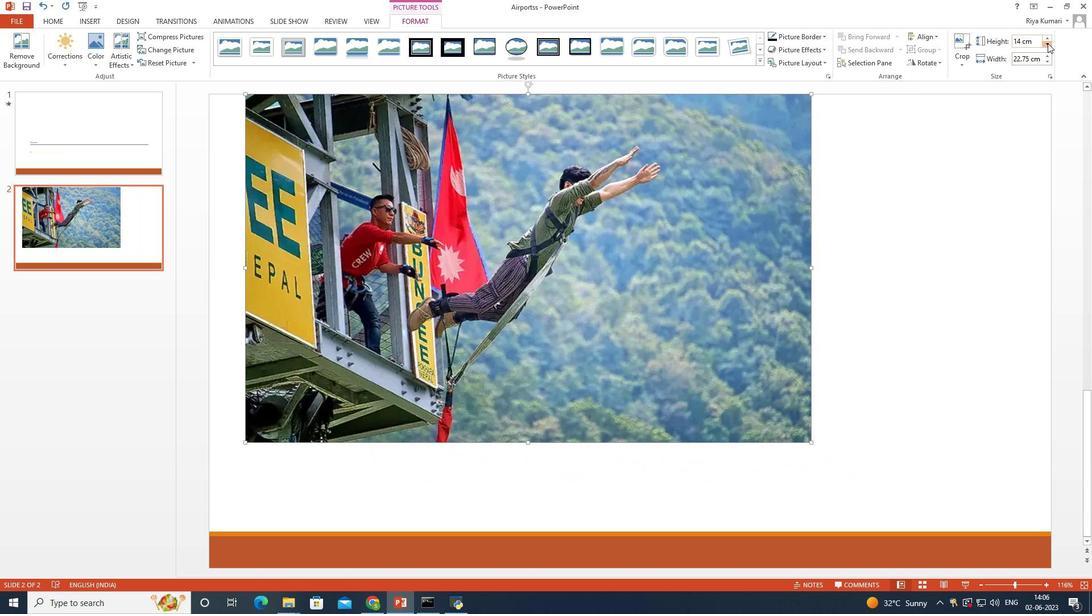 
Action: Mouse pressed left at (1047, 43)
Screenshot: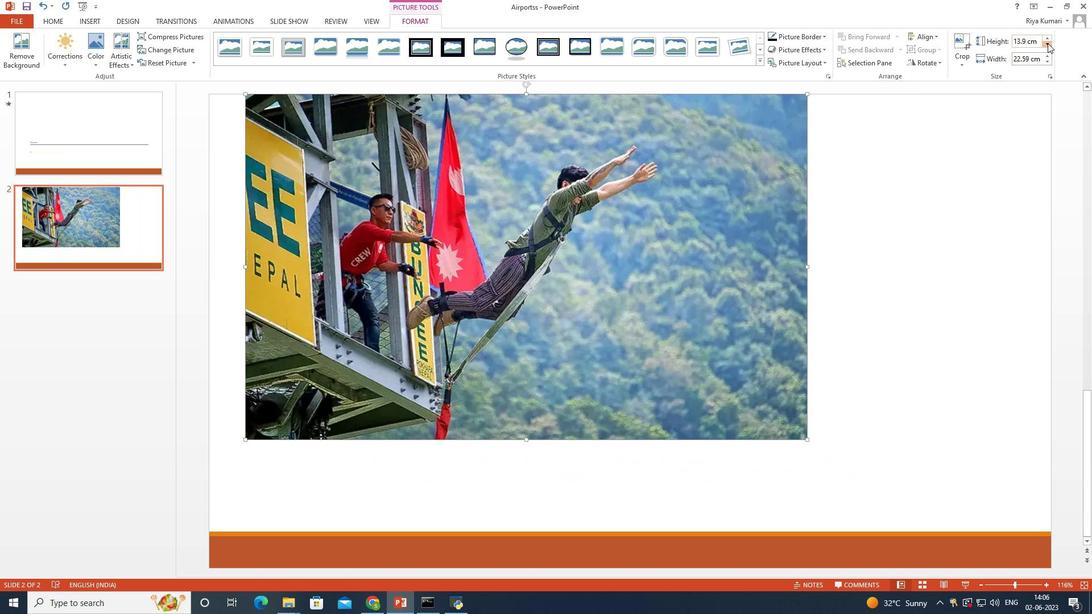 
Action: Mouse pressed left at (1047, 43)
Screenshot: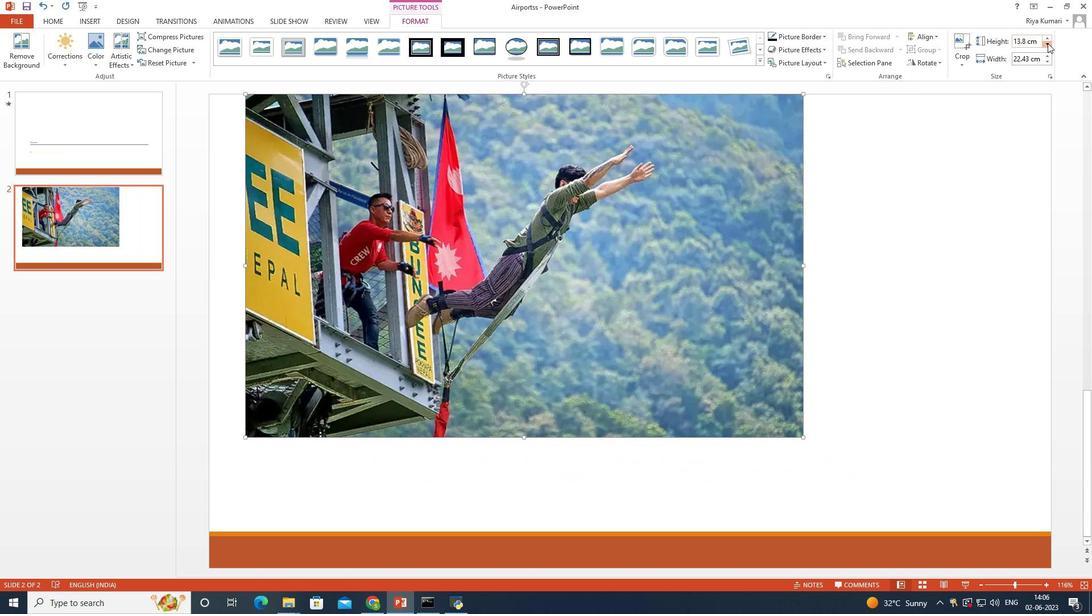 
Action: Mouse pressed left at (1047, 43)
Screenshot: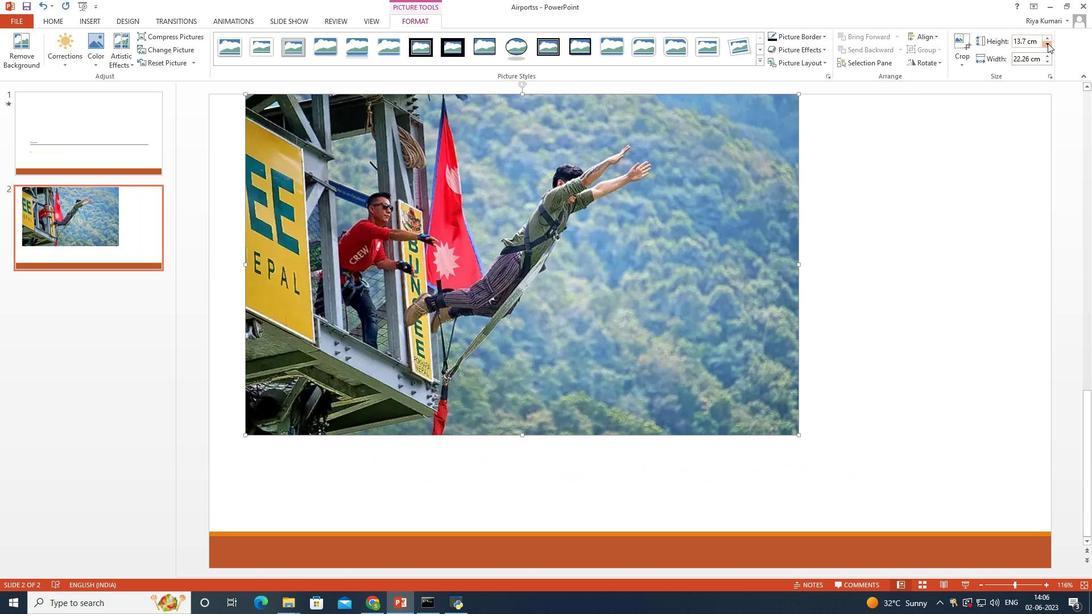 
Action: Mouse pressed left at (1047, 43)
Screenshot: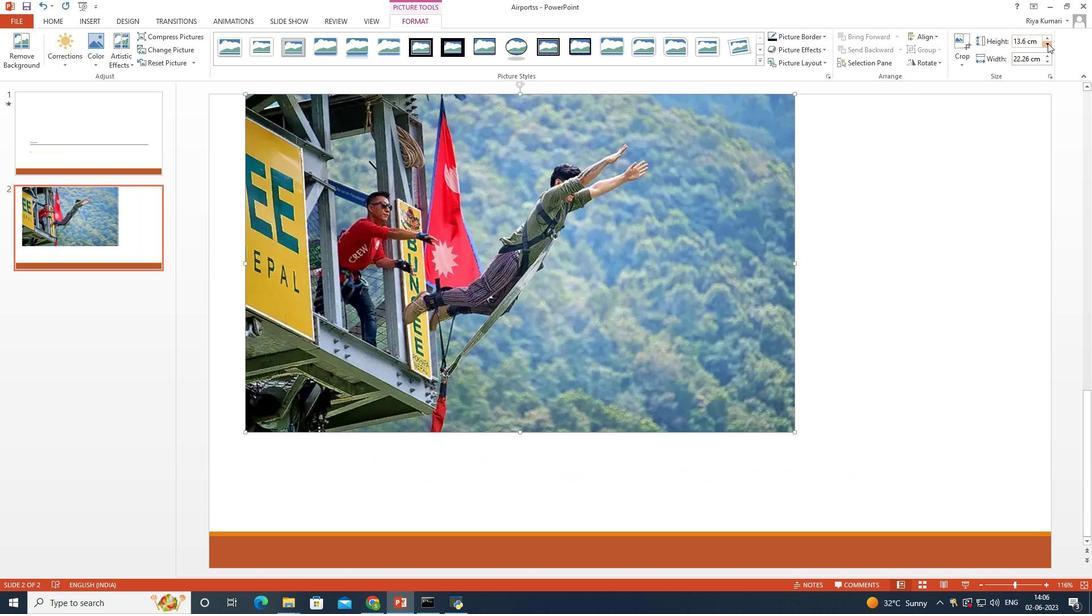 
Action: Mouse pressed left at (1047, 43)
Screenshot: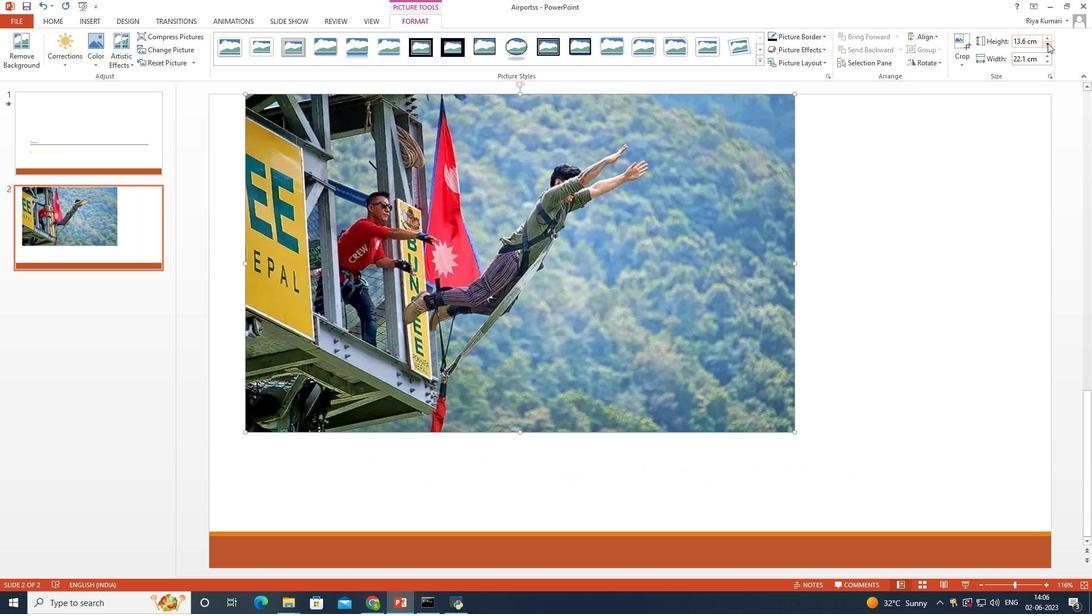 
Action: Mouse pressed left at (1047, 43)
Screenshot: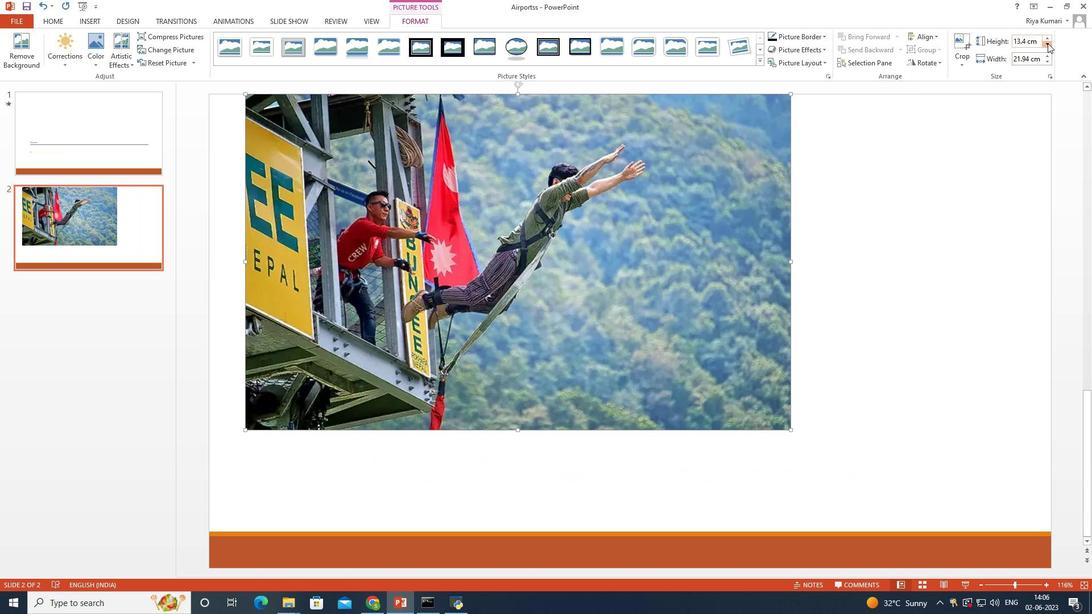 
Action: Mouse pressed left at (1047, 43)
Screenshot: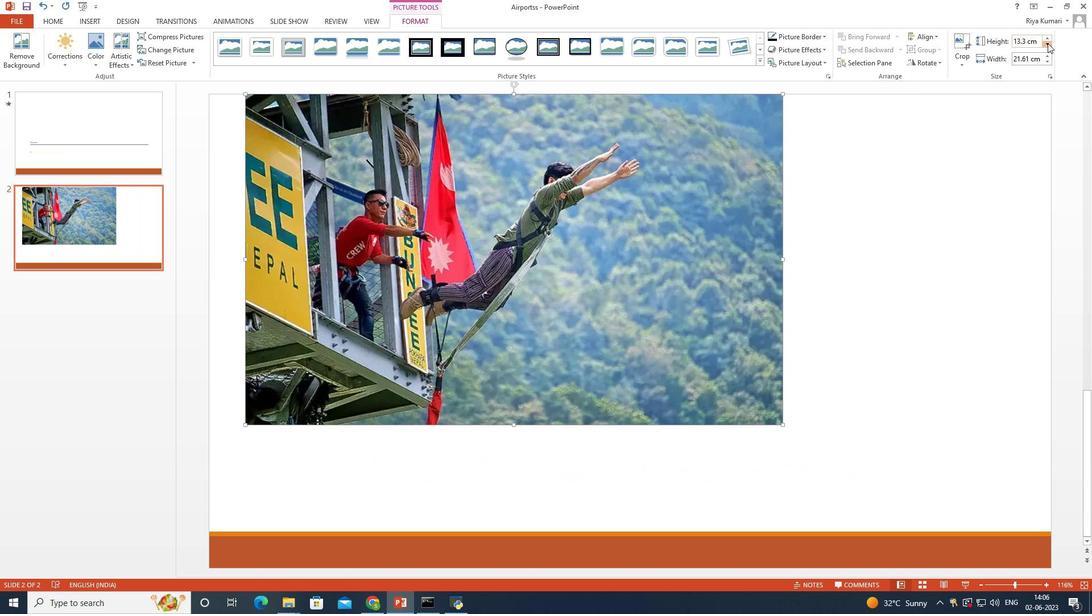 
Action: Mouse pressed left at (1047, 43)
Screenshot: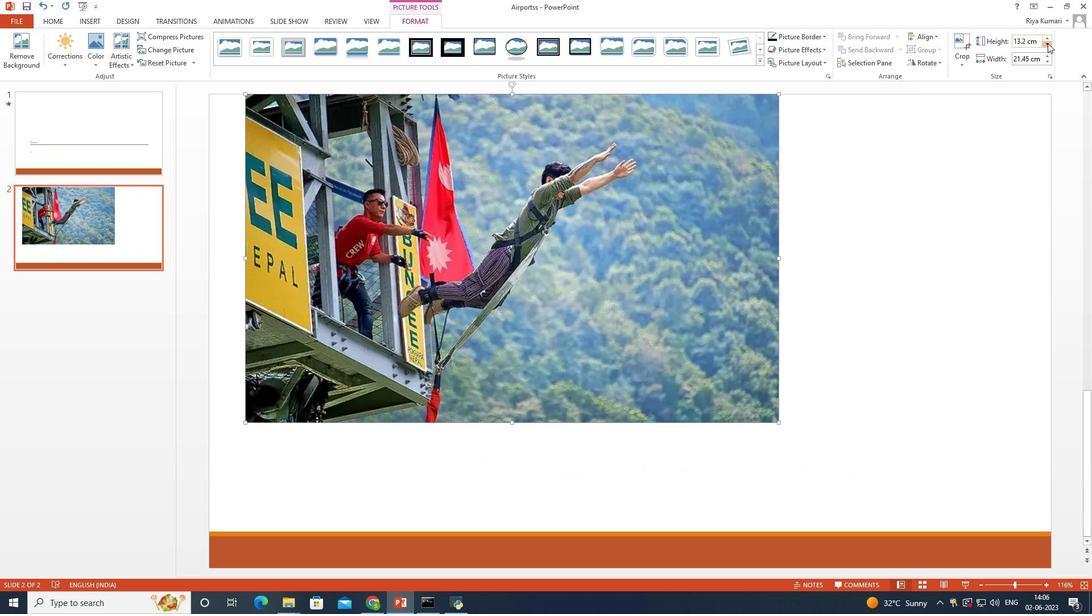 
Action: Mouse pressed left at (1047, 43)
Screenshot: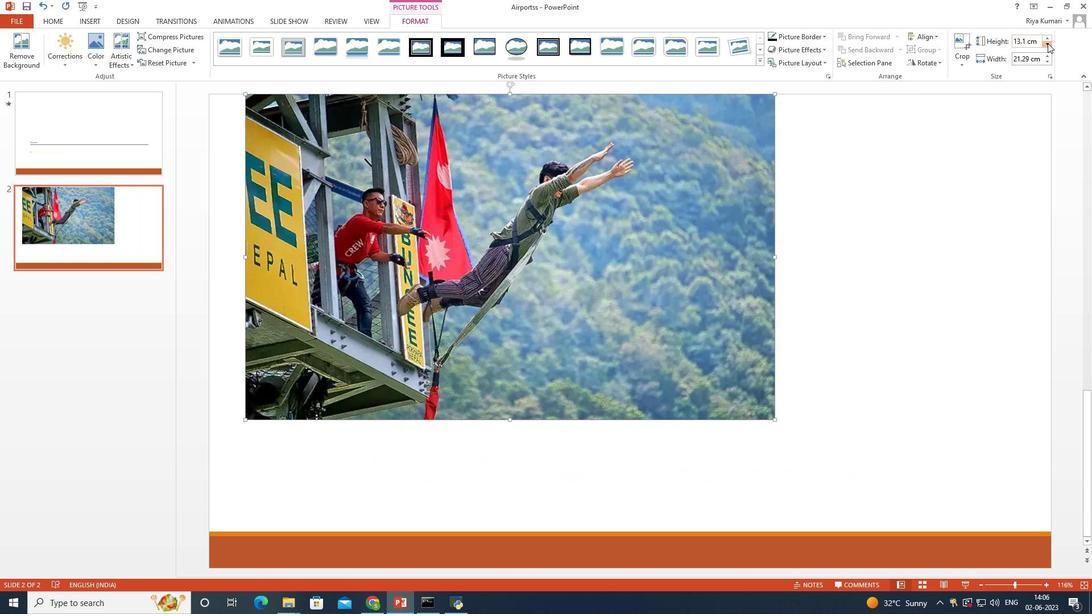 
Action: Mouse pressed left at (1047, 43)
Screenshot: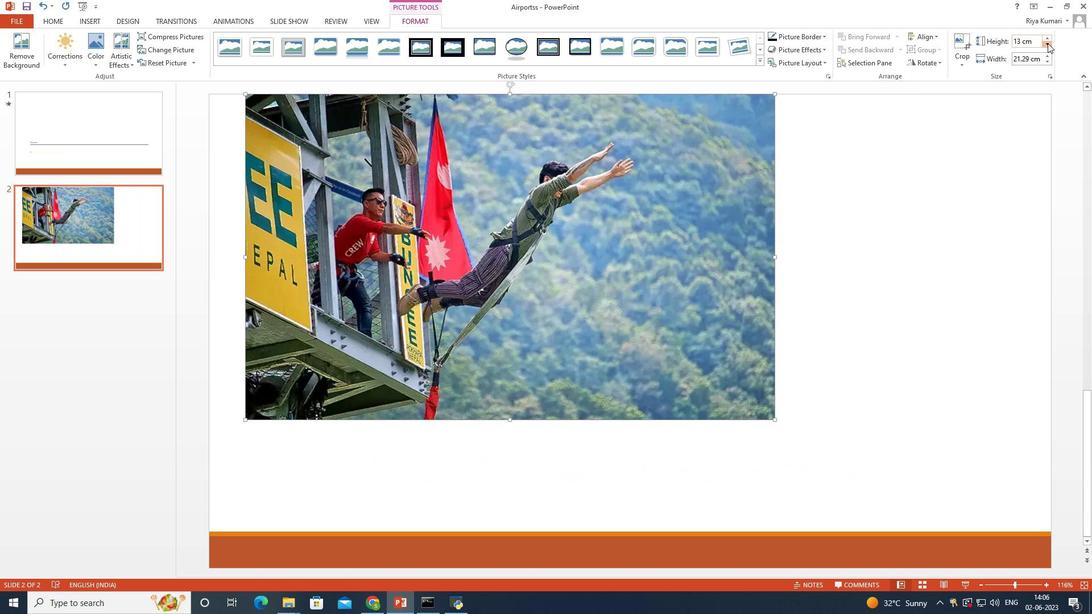
Action: Mouse pressed left at (1047, 43)
Screenshot: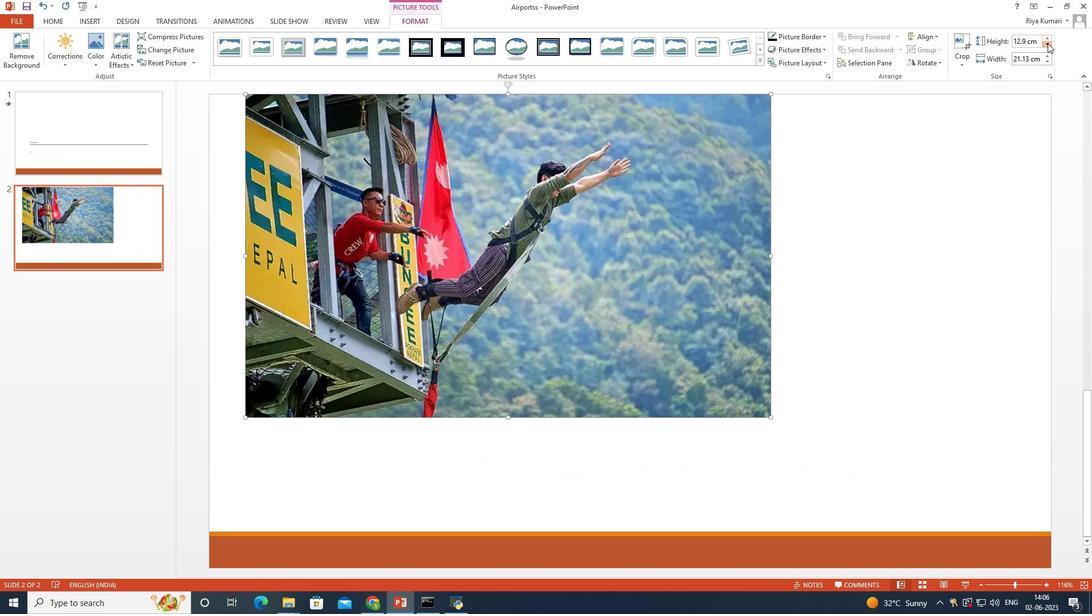 
Action: Mouse pressed left at (1047, 43)
Screenshot: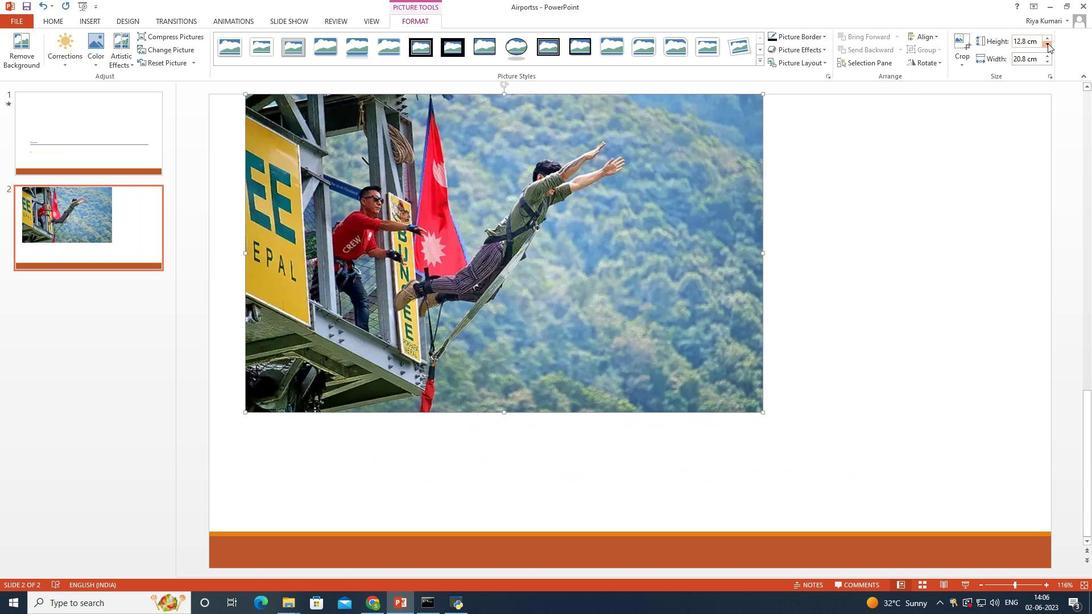 
Action: Mouse pressed left at (1047, 43)
Screenshot: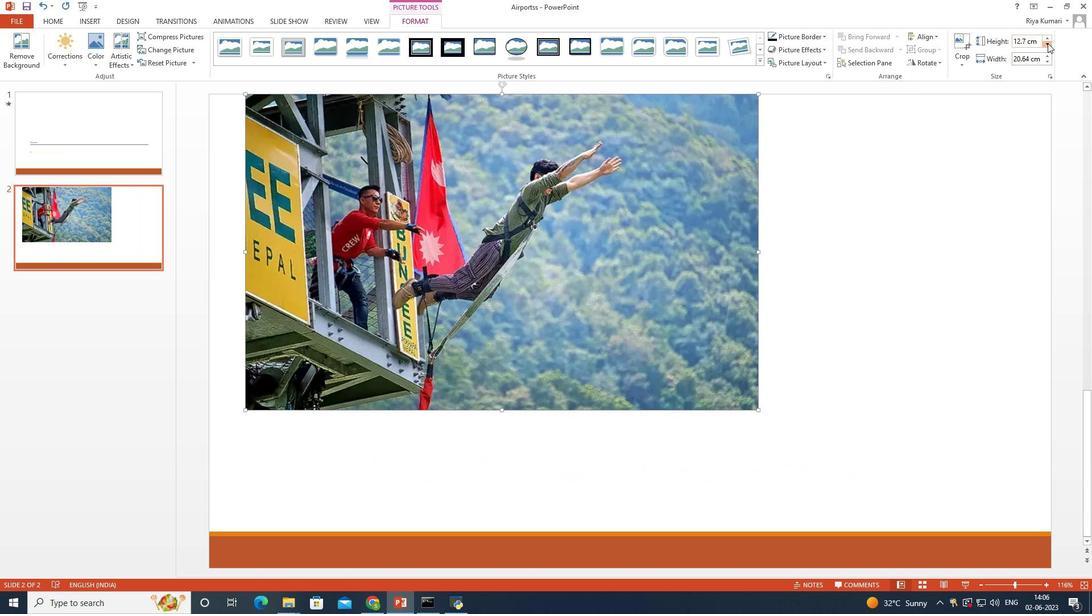 
Action: Mouse pressed left at (1047, 43)
Screenshot: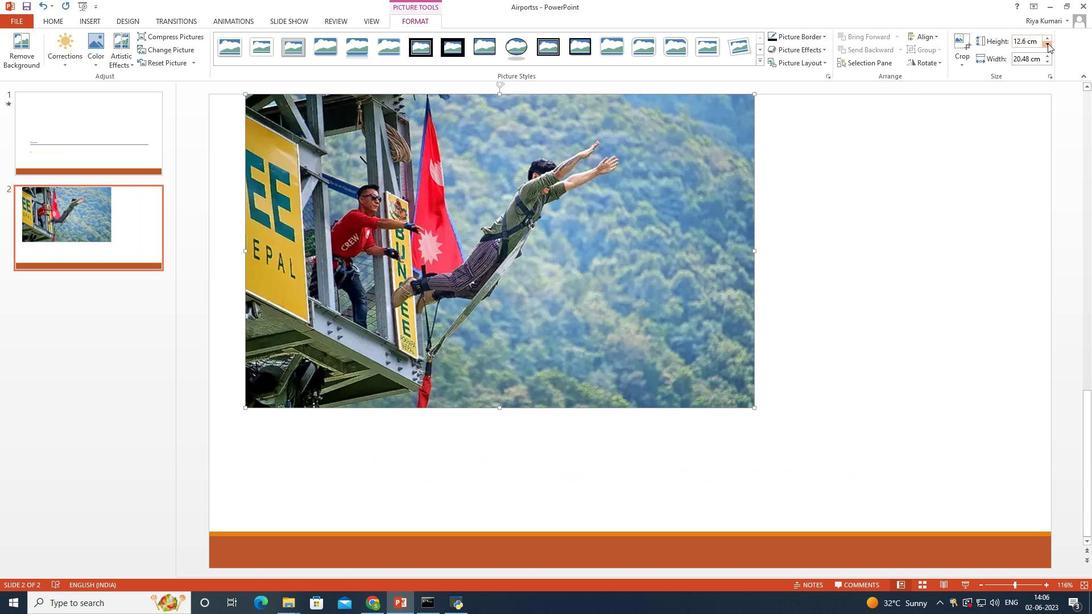 
Action: Mouse pressed left at (1047, 43)
Screenshot: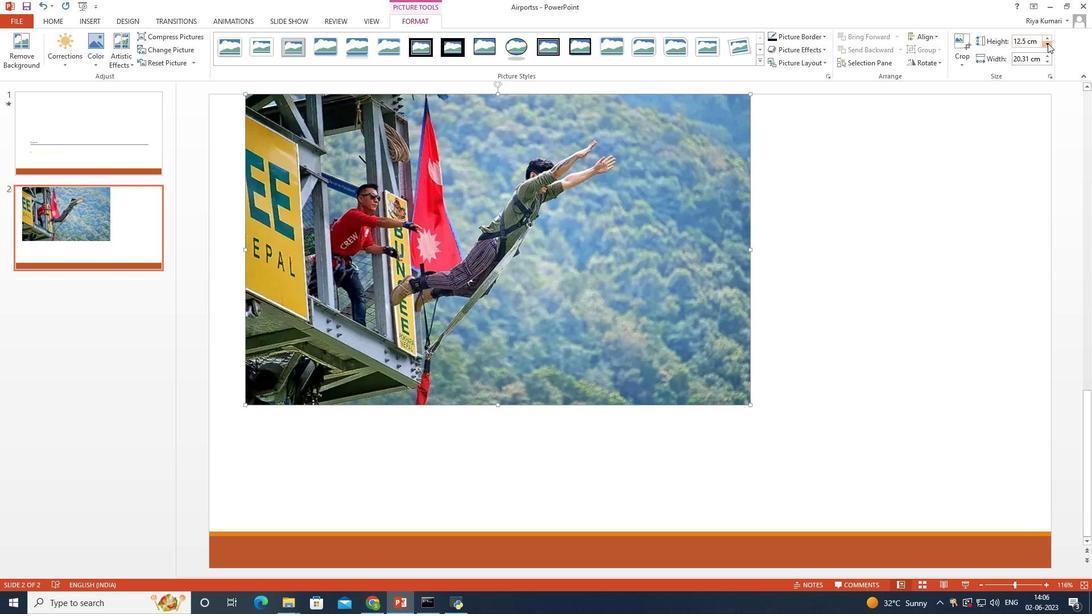 
Action: Mouse pressed left at (1047, 43)
Screenshot: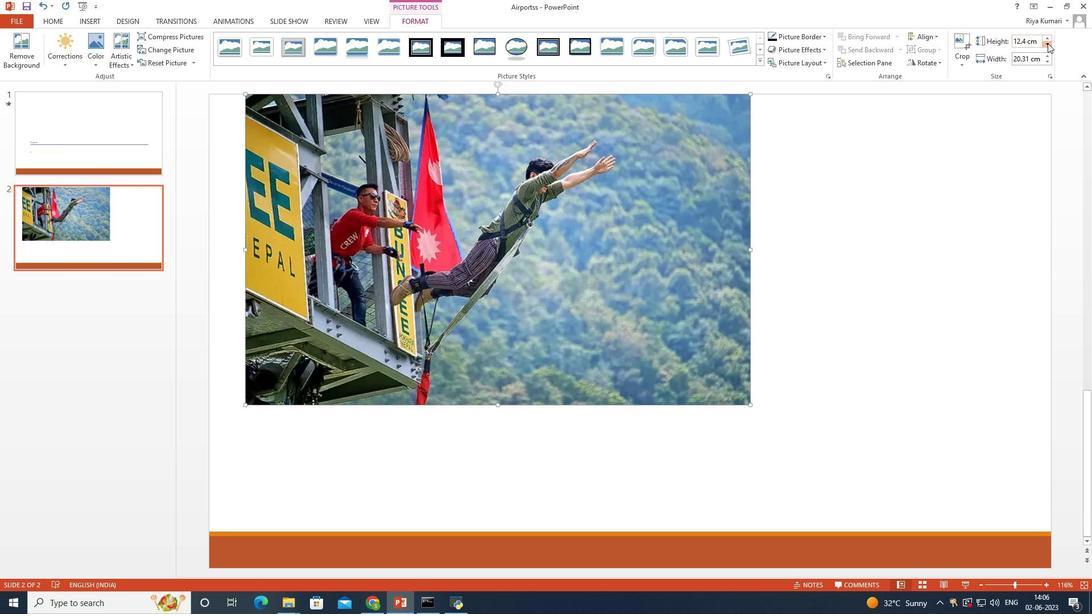 
Action: Mouse pressed left at (1047, 43)
Screenshot: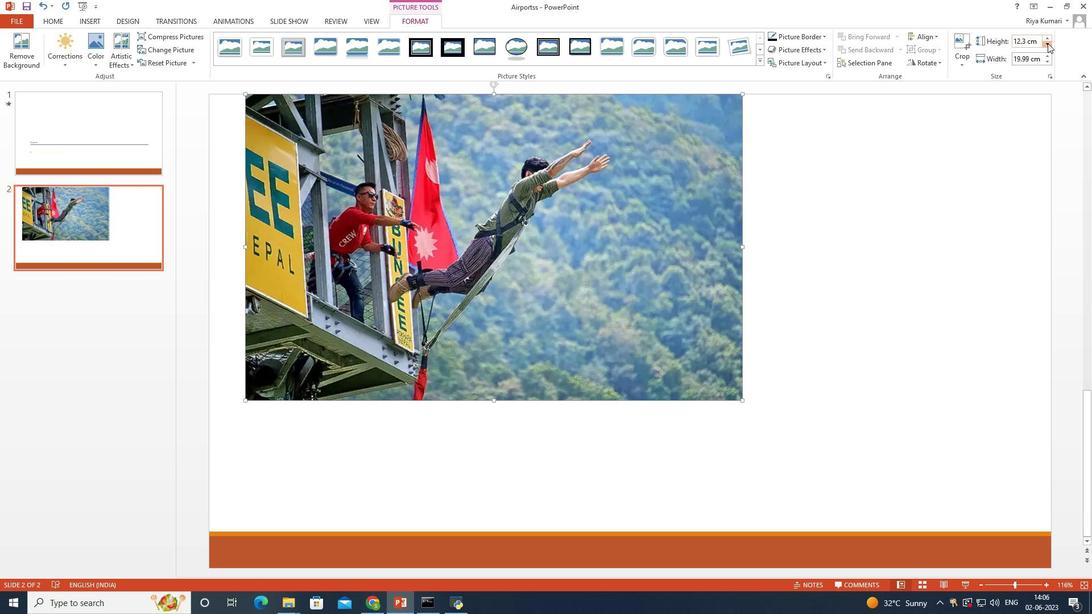 
Action: Mouse pressed left at (1047, 43)
Screenshot: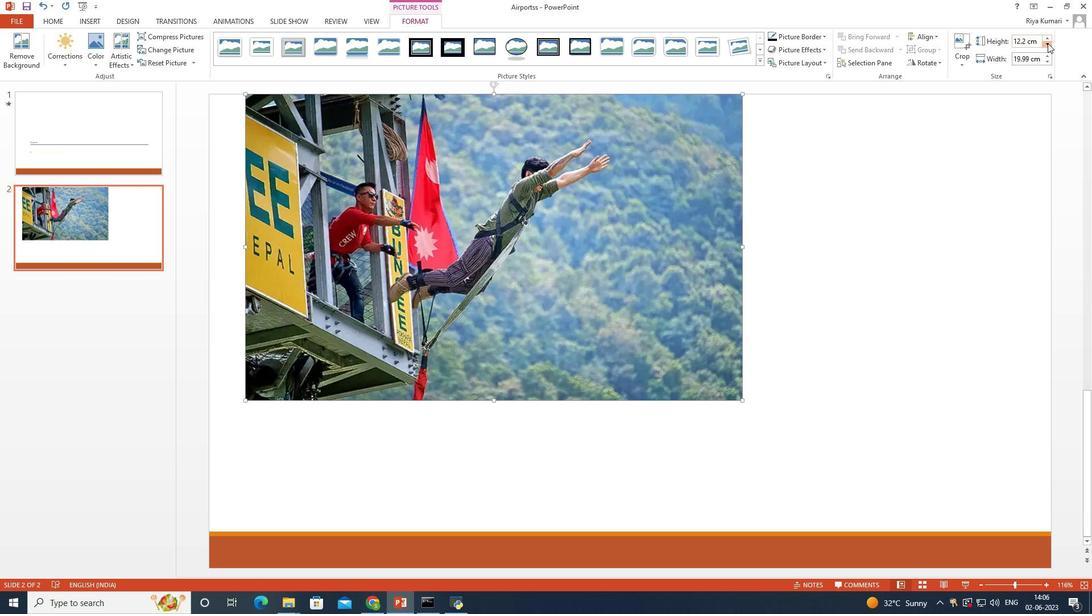 
Action: Mouse pressed left at (1047, 43)
Screenshot: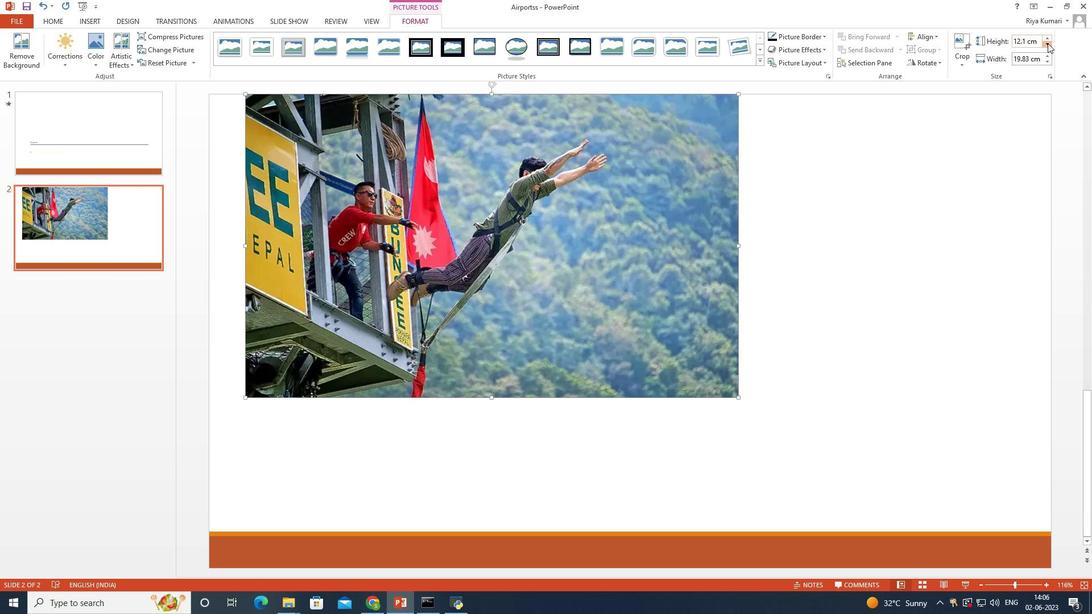 
Action: Mouse pressed left at (1047, 43)
Screenshot: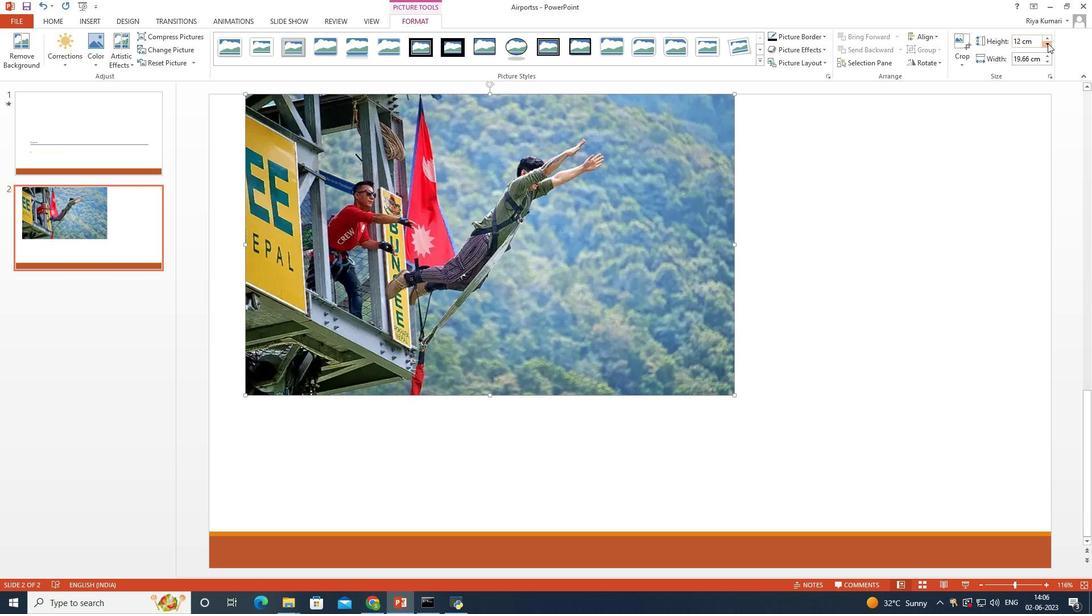 
Action: Mouse pressed left at (1047, 43)
Screenshot: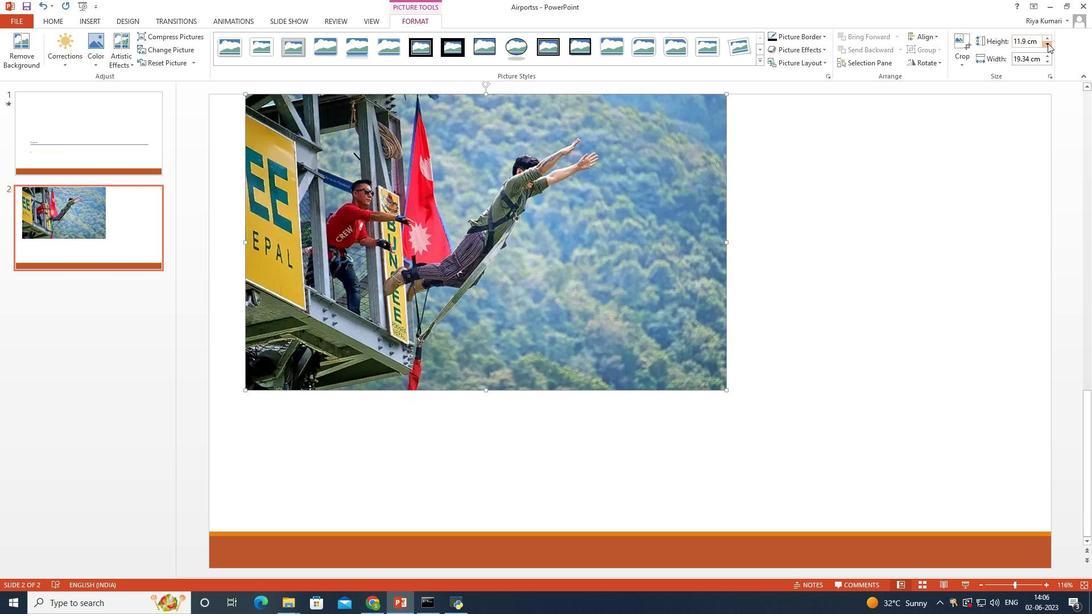 
Action: Mouse pressed left at (1047, 43)
Screenshot: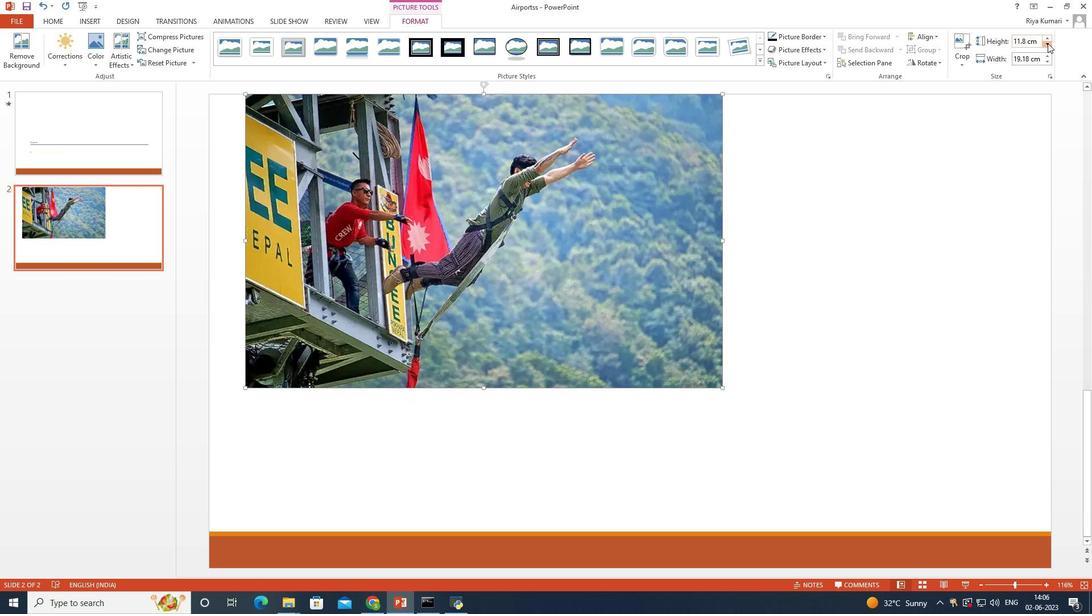
Action: Mouse pressed left at (1047, 43)
Screenshot: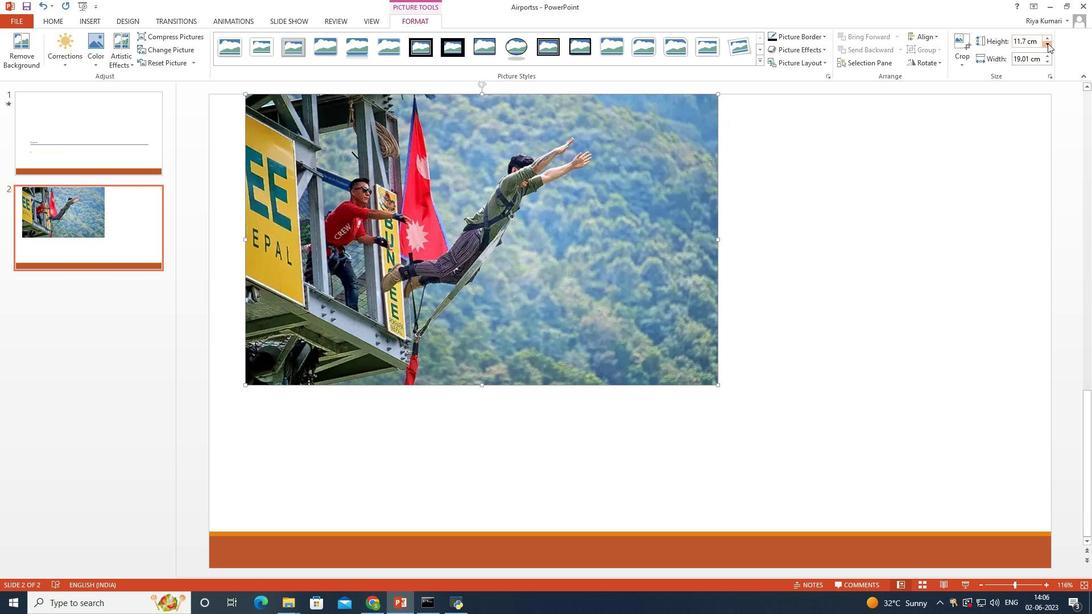 
Action: Mouse pressed left at (1047, 43)
Screenshot: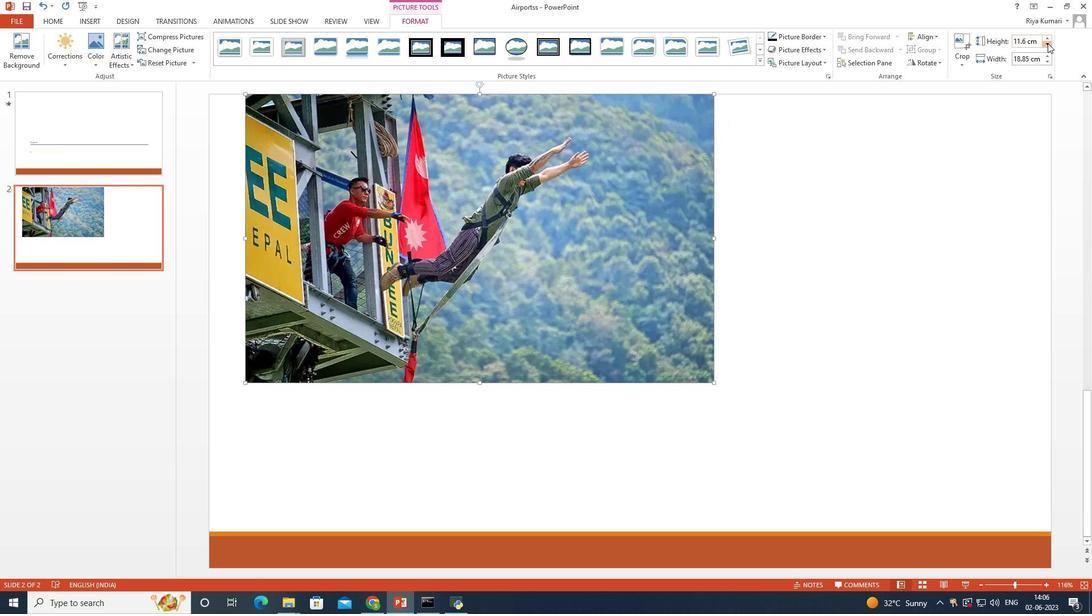 
Action: Mouse pressed left at (1047, 43)
Screenshot: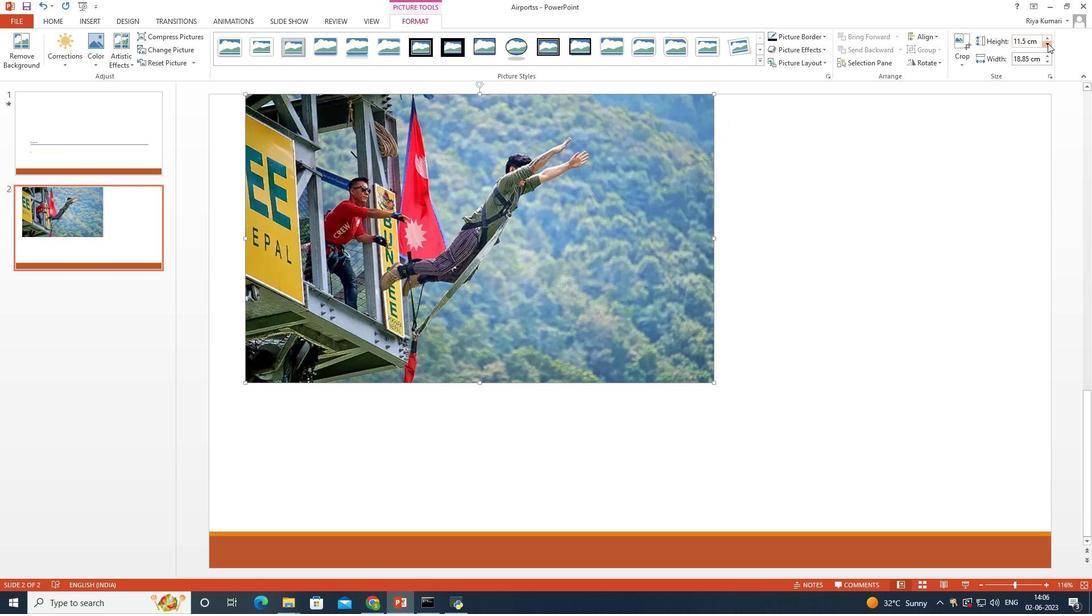 
Action: Mouse pressed left at (1047, 43)
Screenshot: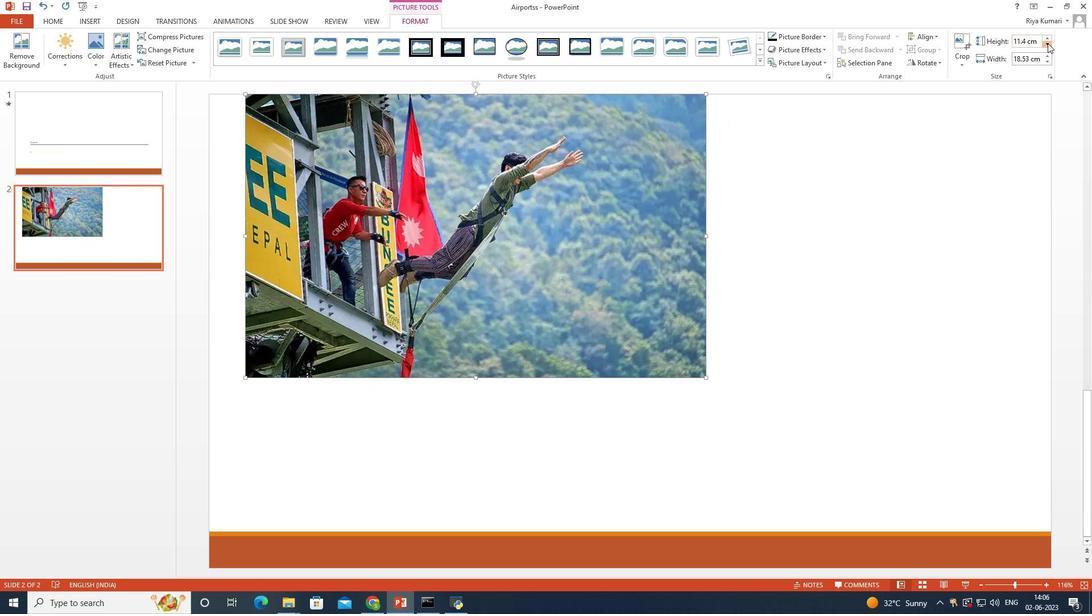 
Action: Mouse pressed left at (1047, 43)
Screenshot: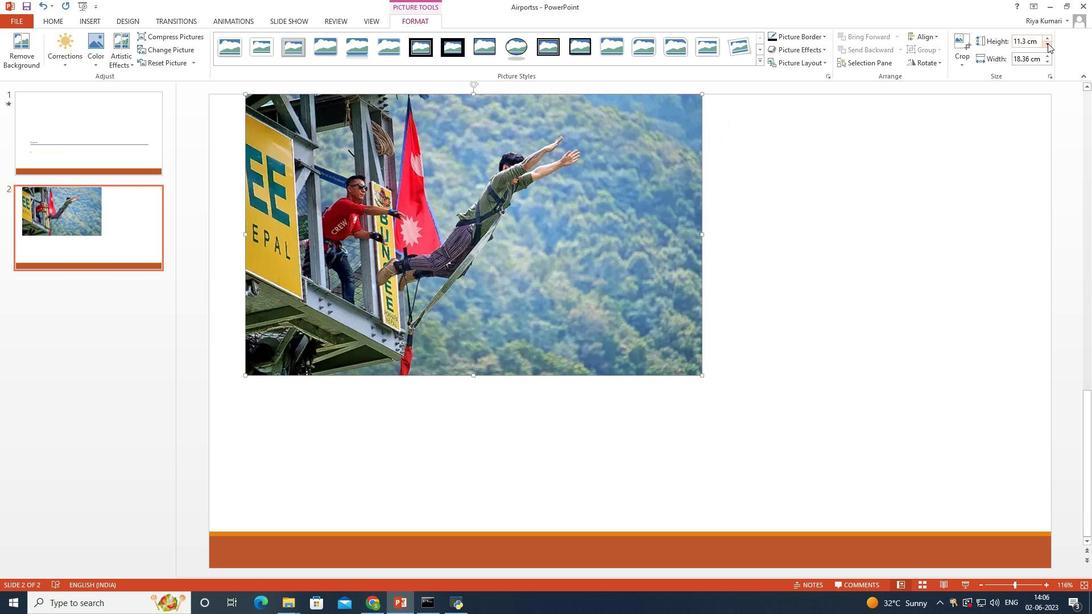 
Action: Mouse pressed left at (1047, 43)
Screenshot: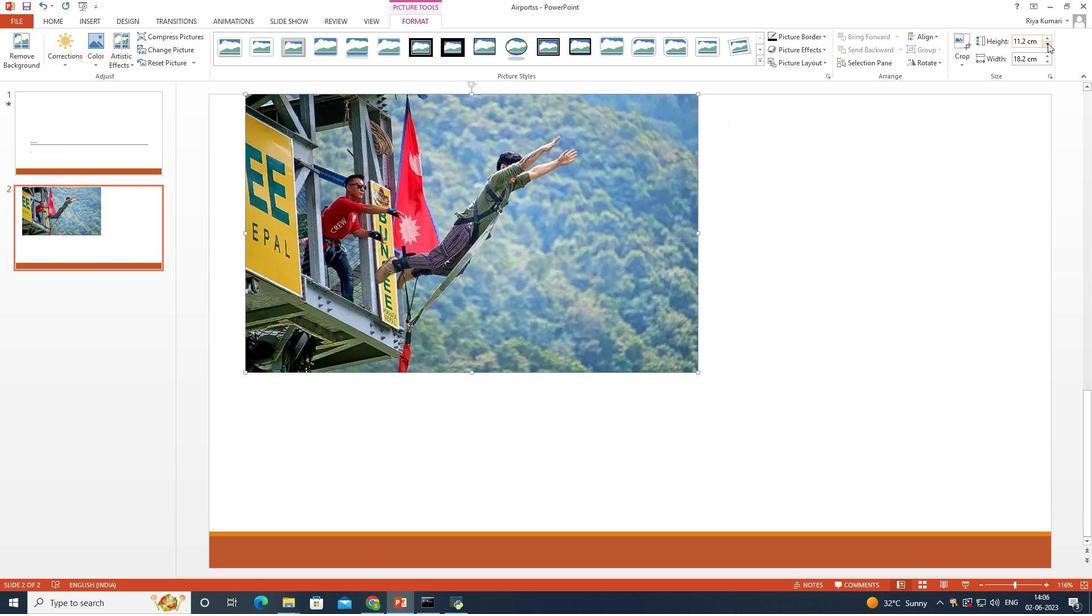 
Action: Mouse pressed left at (1047, 43)
Screenshot: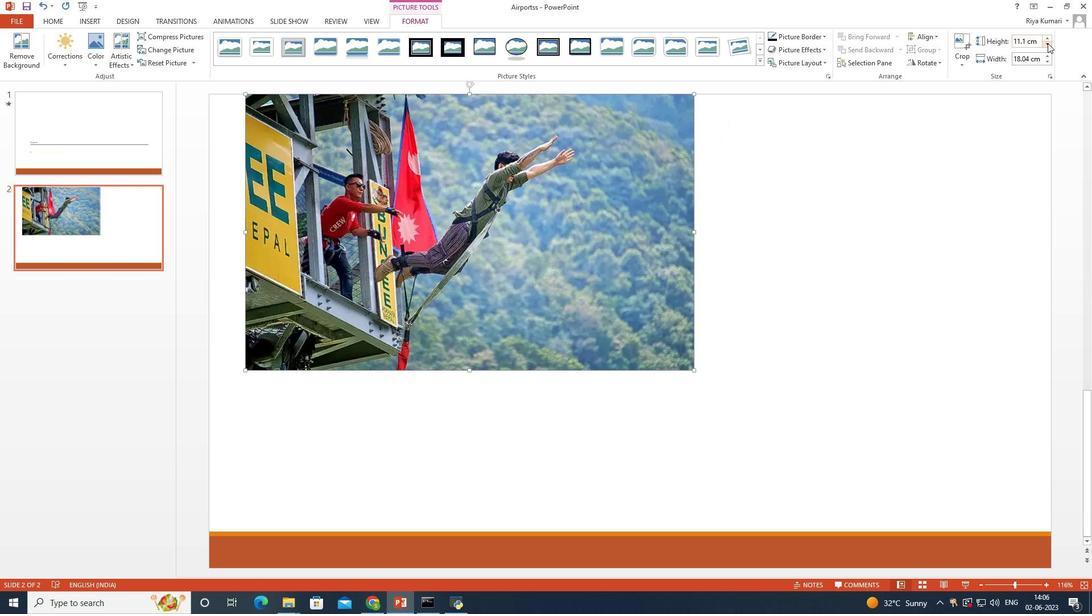 
Action: Mouse moved to (260, 39)
Screenshot: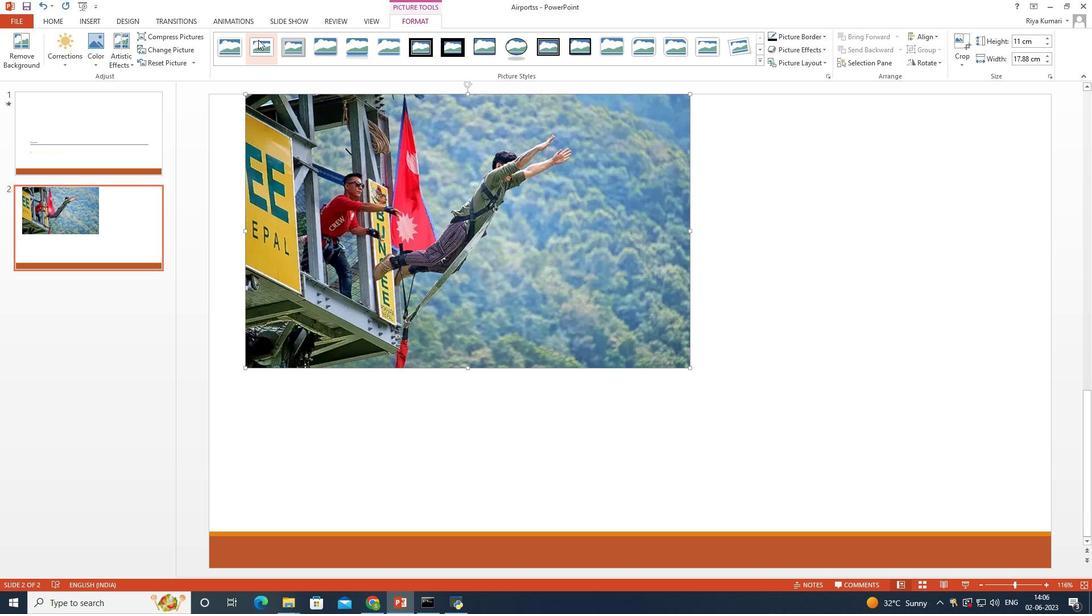 
Action: Mouse pressed left at (260, 39)
Screenshot: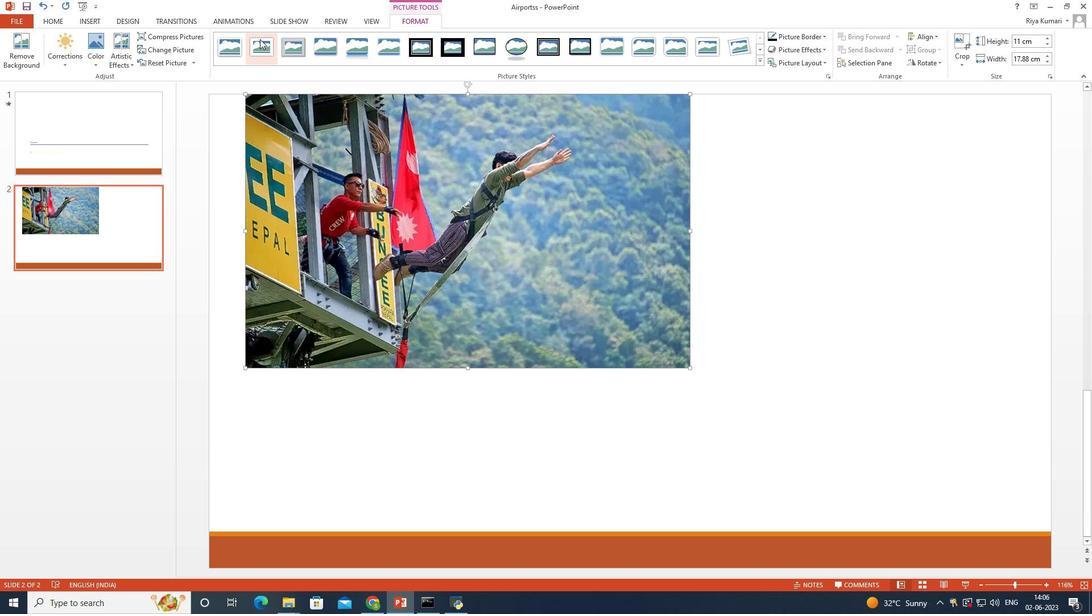 
Action: Mouse moved to (788, 36)
Screenshot: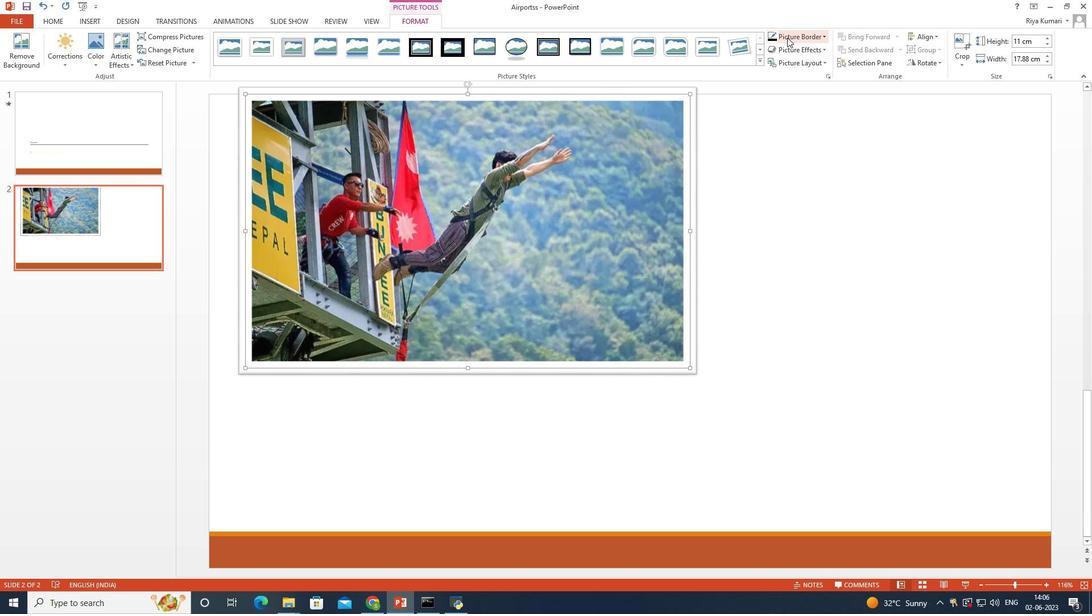 
Action: Mouse pressed left at (788, 36)
Screenshot: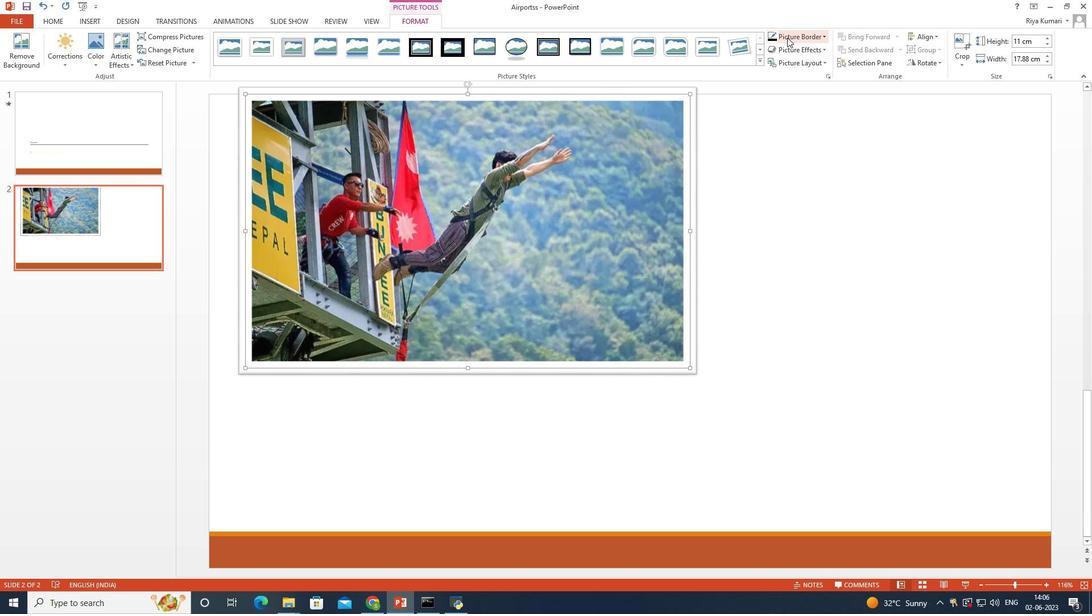 
Action: Mouse moved to (780, 61)
Screenshot: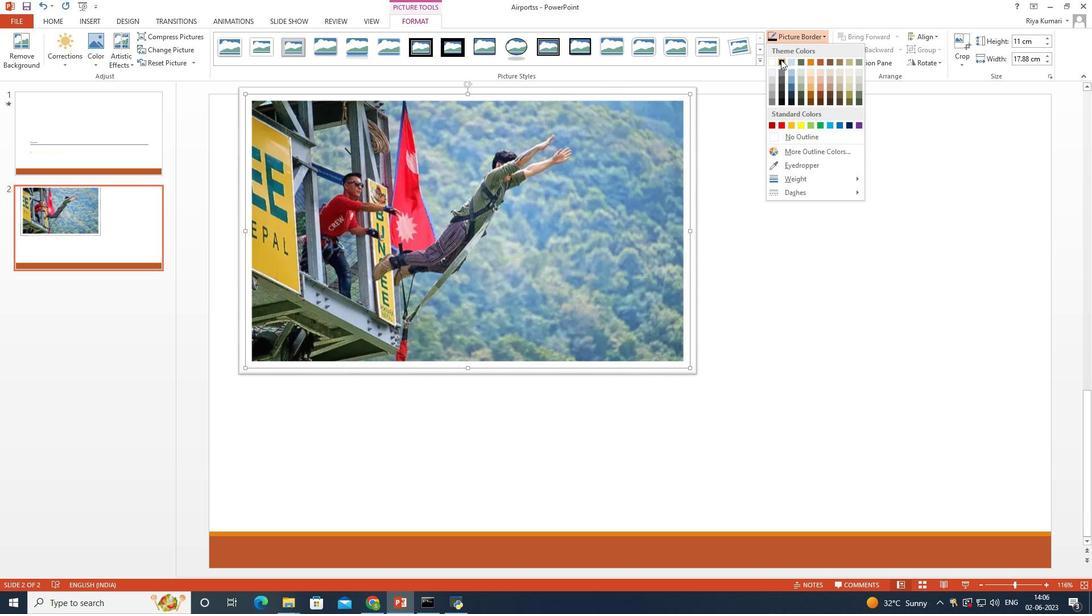
Action: Mouse pressed left at (780, 61)
Screenshot: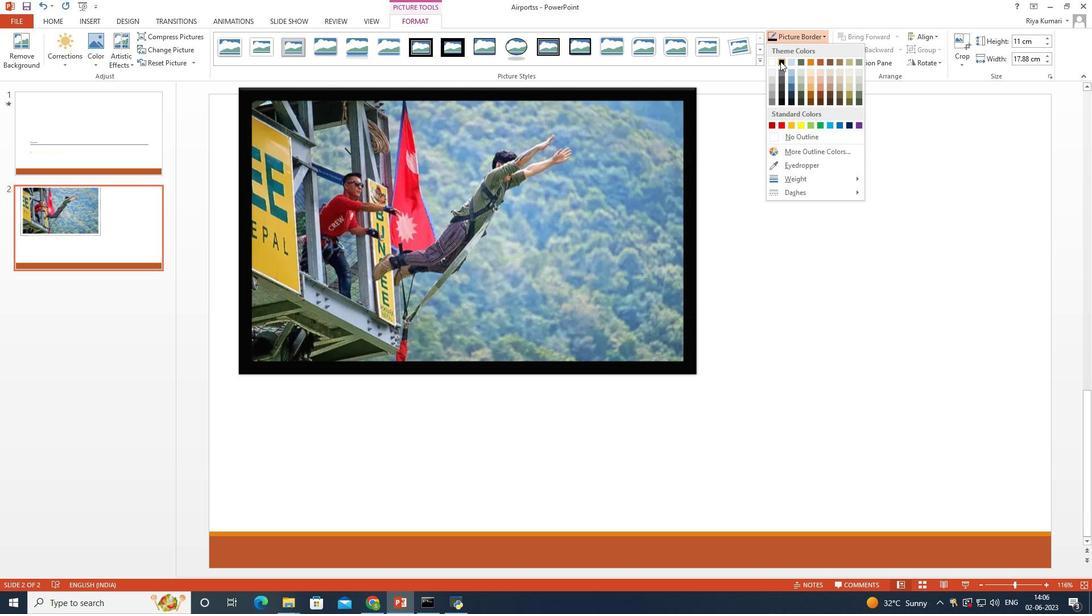 
Action: Mouse moved to (744, 209)
Screenshot: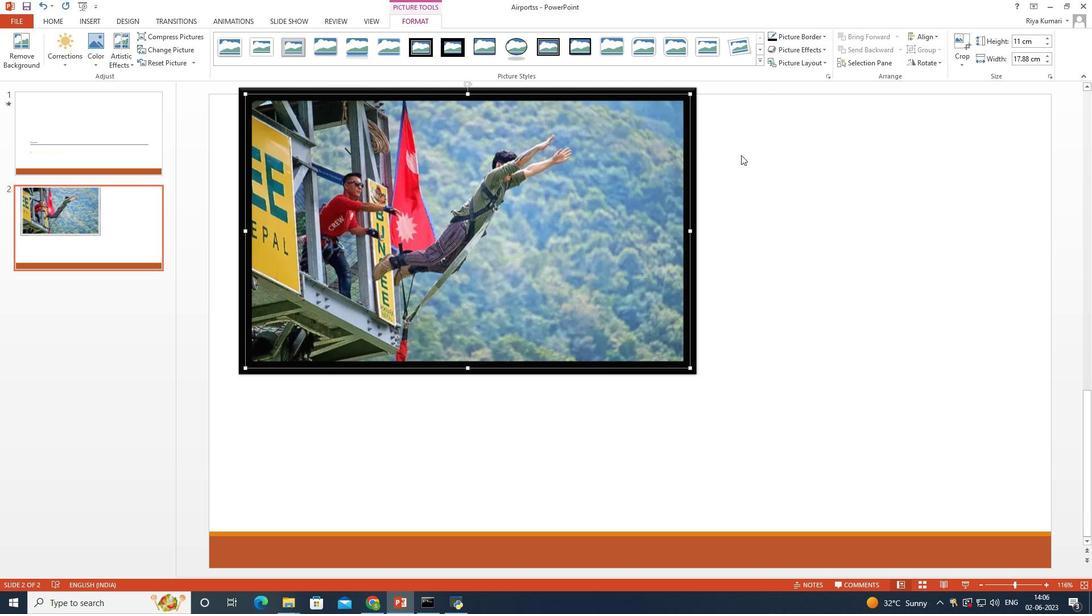 
Action: Mouse pressed left at (744, 209)
Screenshot: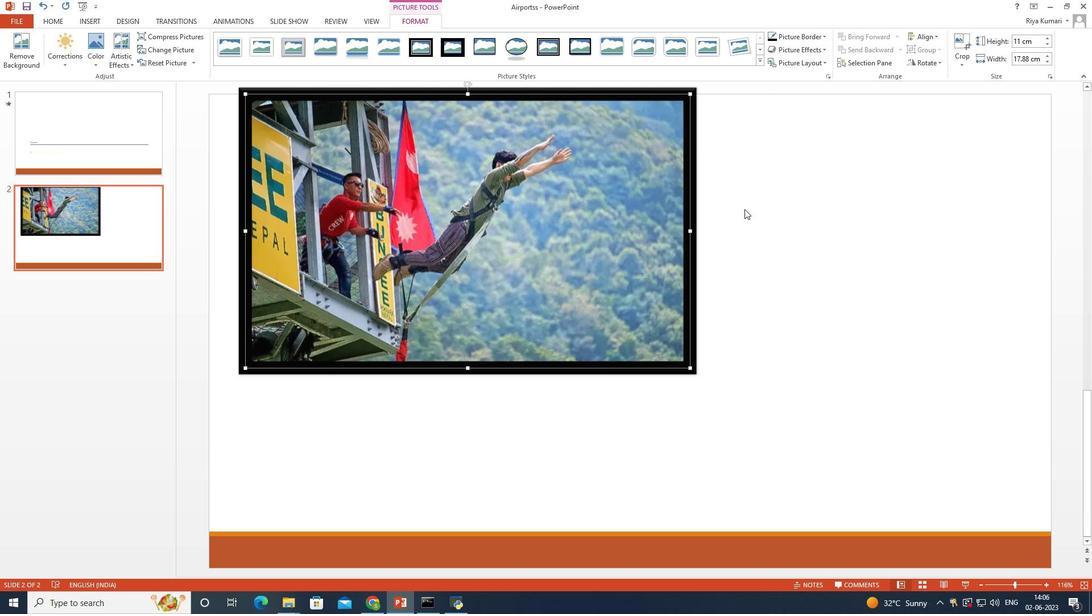
Action: Mouse moved to (718, 217)
Screenshot: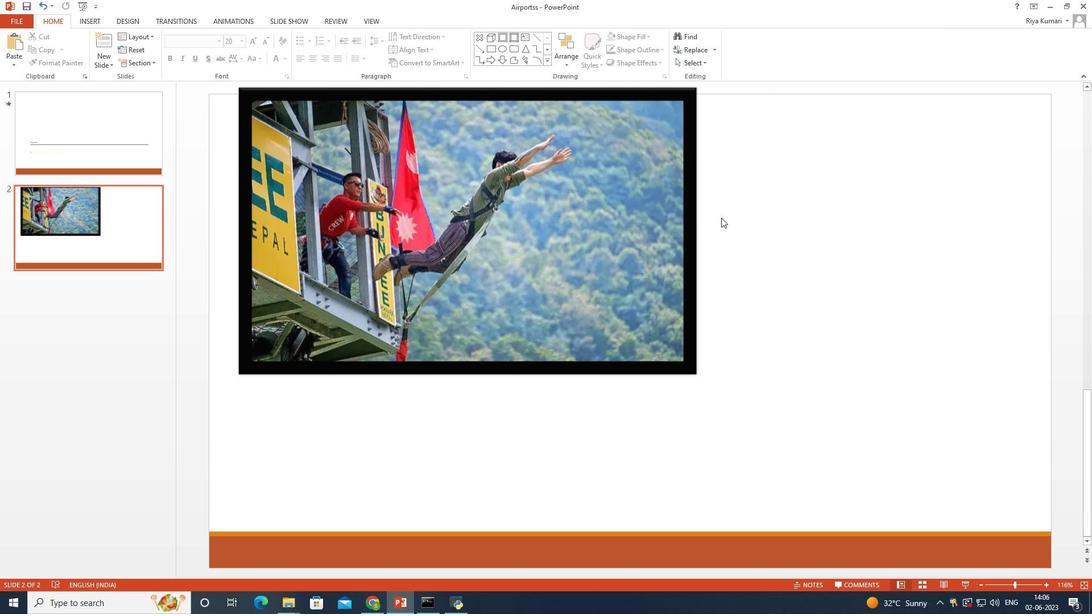 
